 Task: Look for space in Ensley, United States from 10th July, 2023 to 15th July, 2023 for 7 adults in price range Rs.10000 to Rs.15000. Place can be entire place or shared room with 4 bedrooms having 7 beds and 4 bathrooms. Property type can be house, flat, guest house. Amenities needed are: wifi, TV, free parkinig on premises, gym, breakfast. Booking option can be shelf check-in. Required host language is English.
Action: Mouse moved to (316, 137)
Screenshot: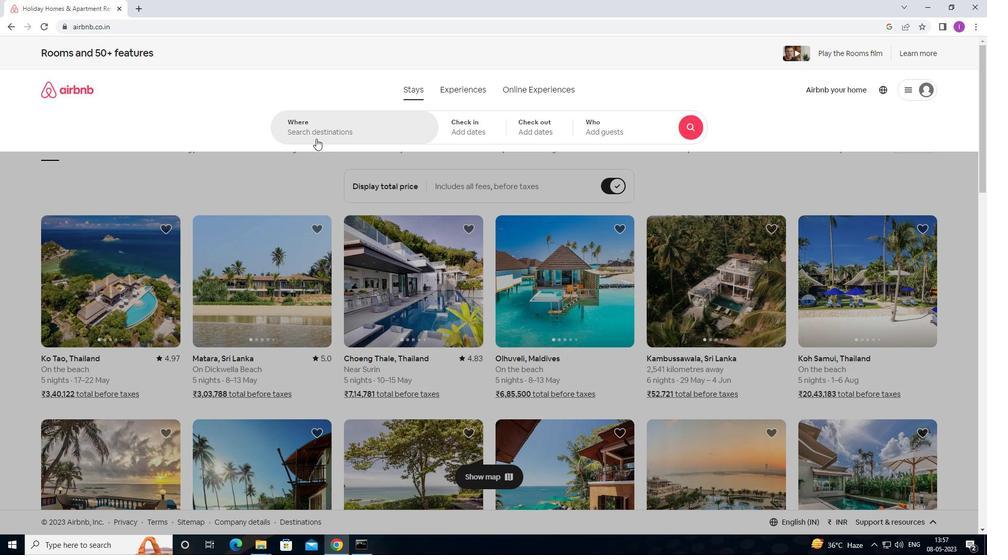 
Action: Mouse pressed left at (316, 137)
Screenshot: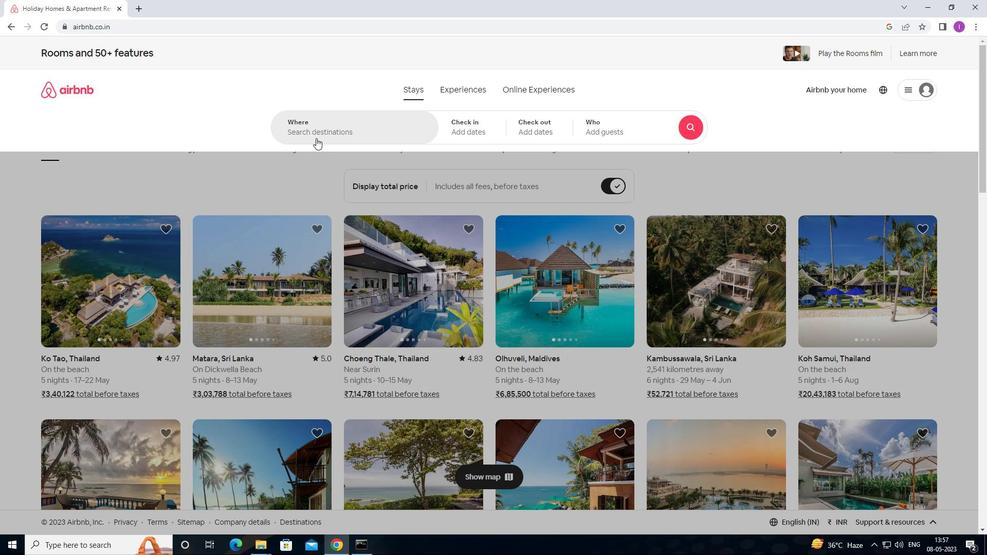 
Action: Mouse moved to (345, 120)
Screenshot: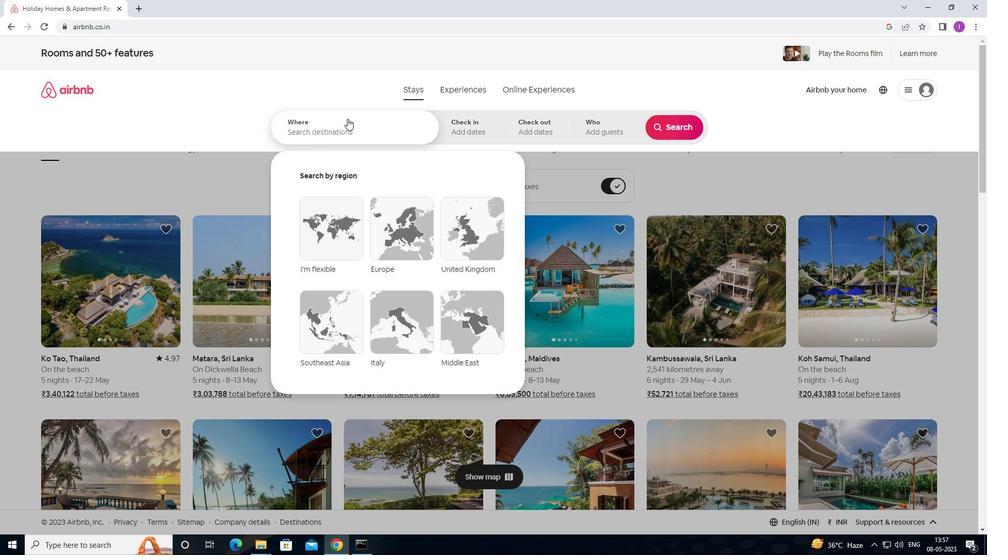 
Action: Mouse pressed left at (345, 120)
Screenshot: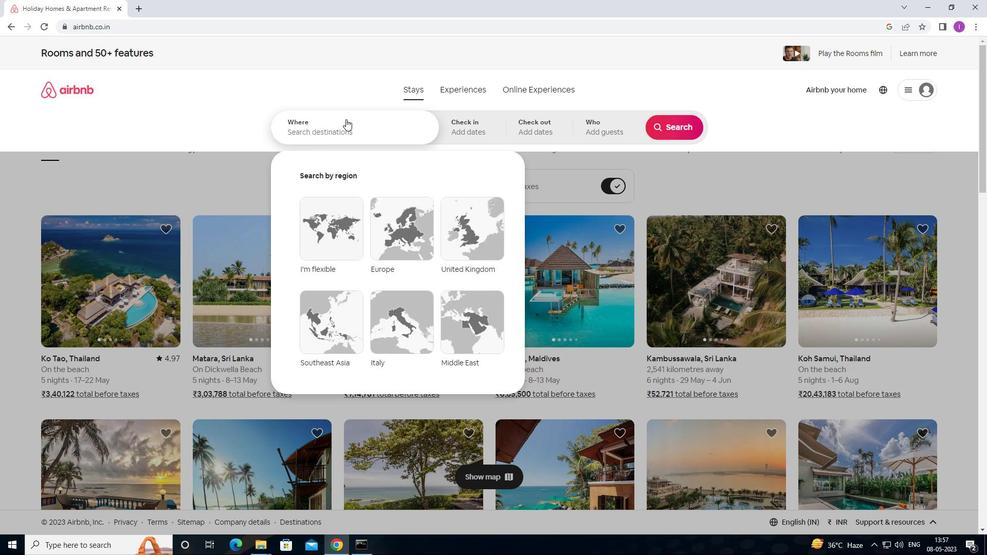 
Action: Key pressed <Key.shift>ENSLEY,UNITED<Key.space>STATES
Screenshot: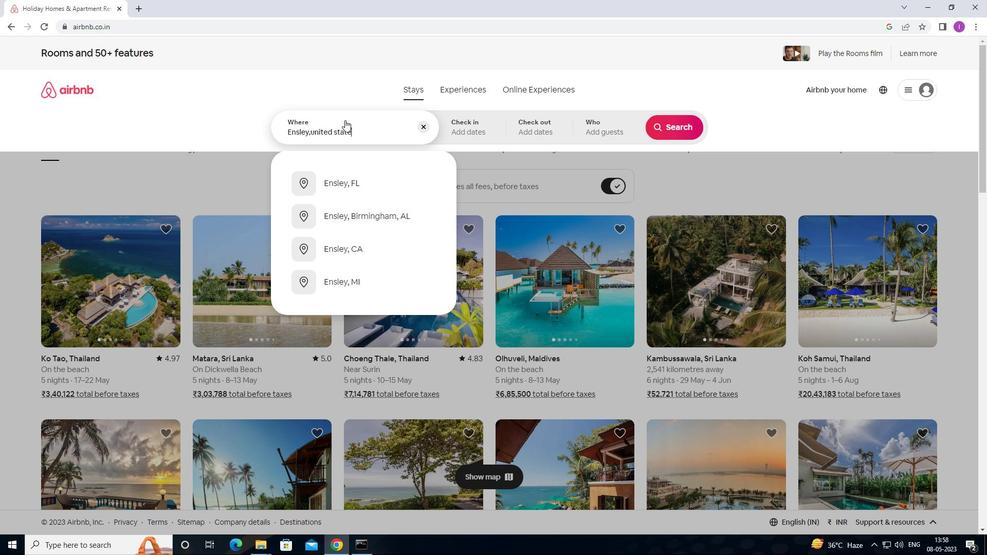 
Action: Mouse moved to (469, 126)
Screenshot: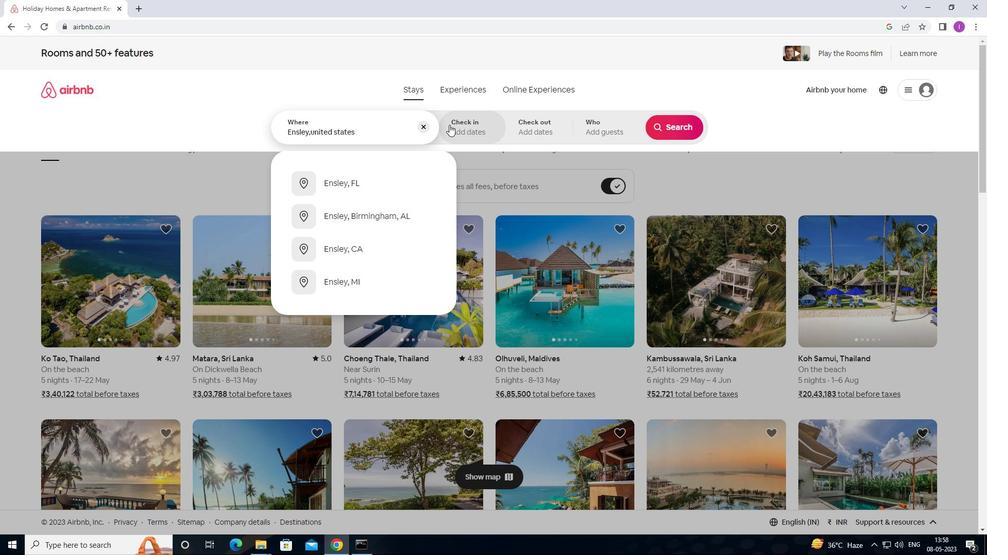 
Action: Mouse pressed left at (469, 126)
Screenshot: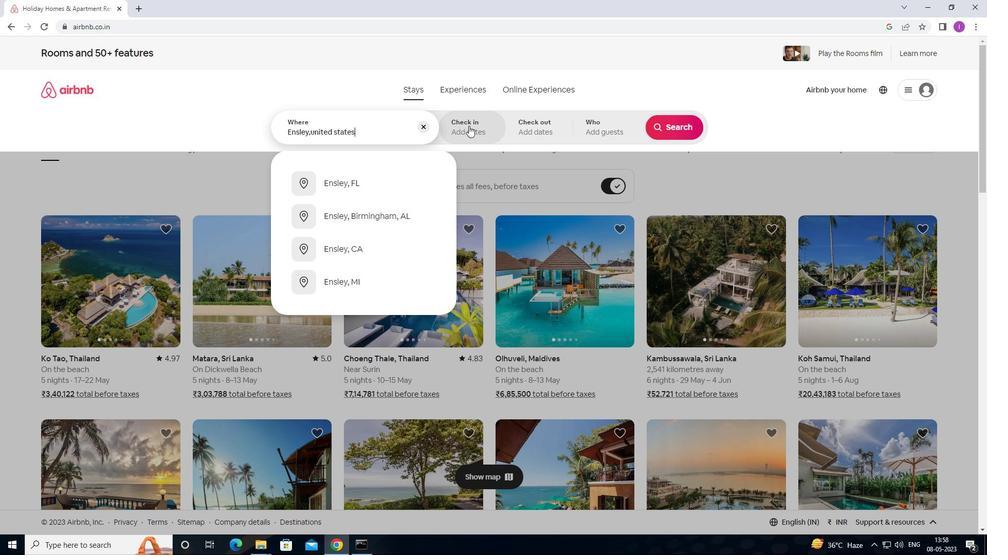 
Action: Mouse moved to (667, 272)
Screenshot: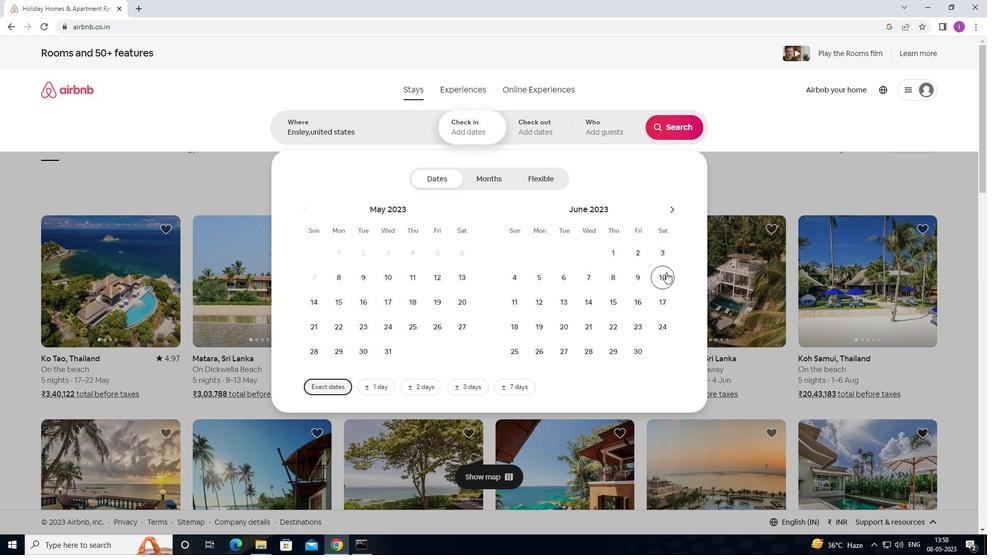 
Action: Mouse pressed left at (667, 272)
Screenshot: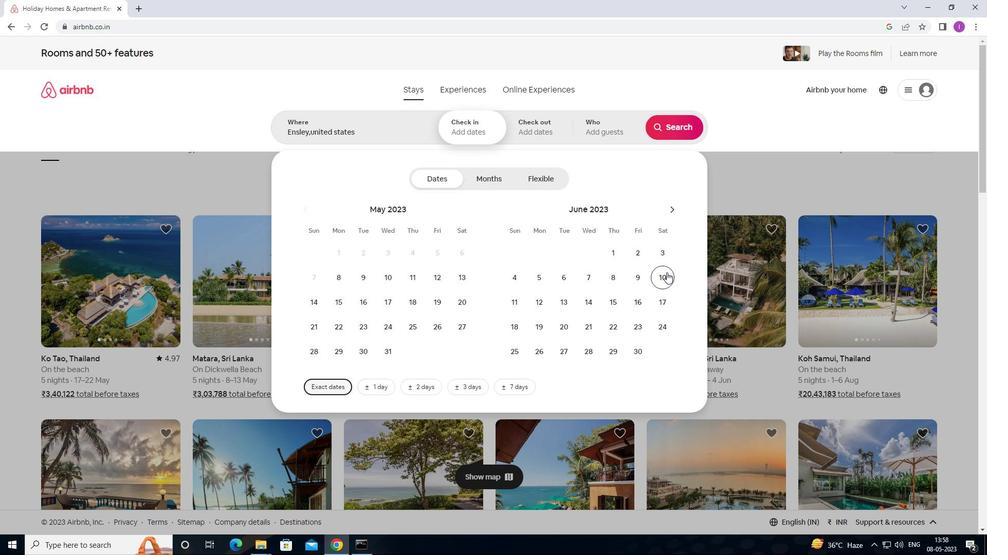 
Action: Mouse moved to (484, 128)
Screenshot: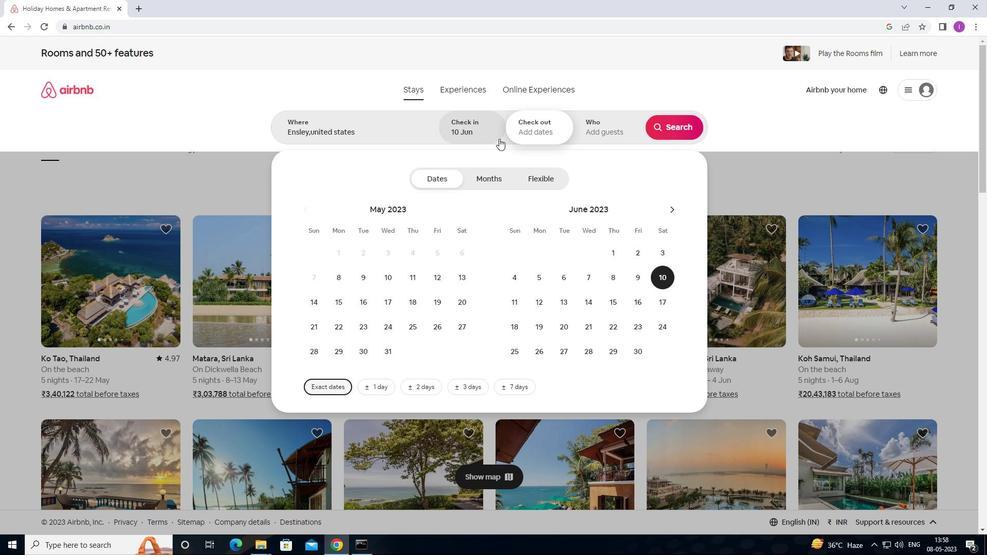 
Action: Mouse pressed left at (484, 128)
Screenshot: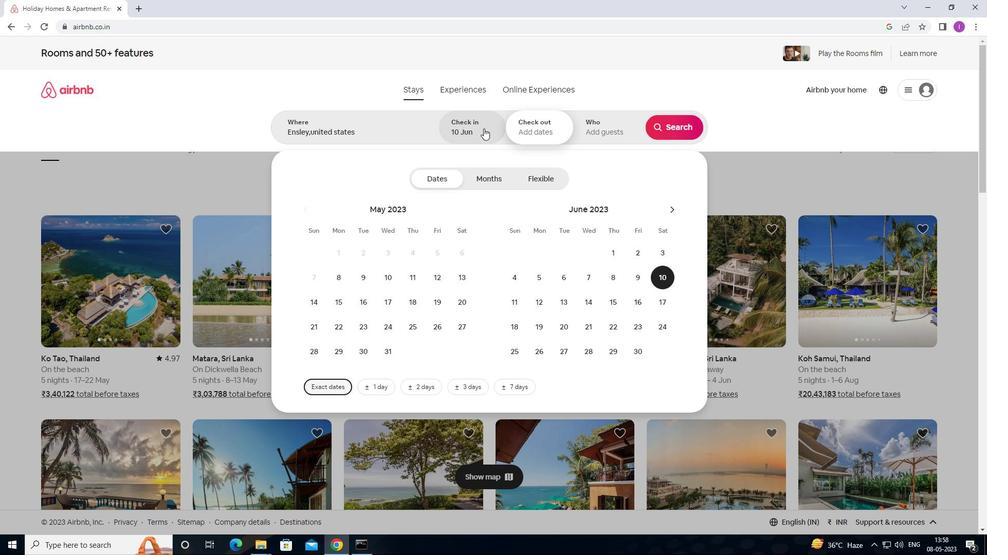 
Action: Mouse moved to (489, 126)
Screenshot: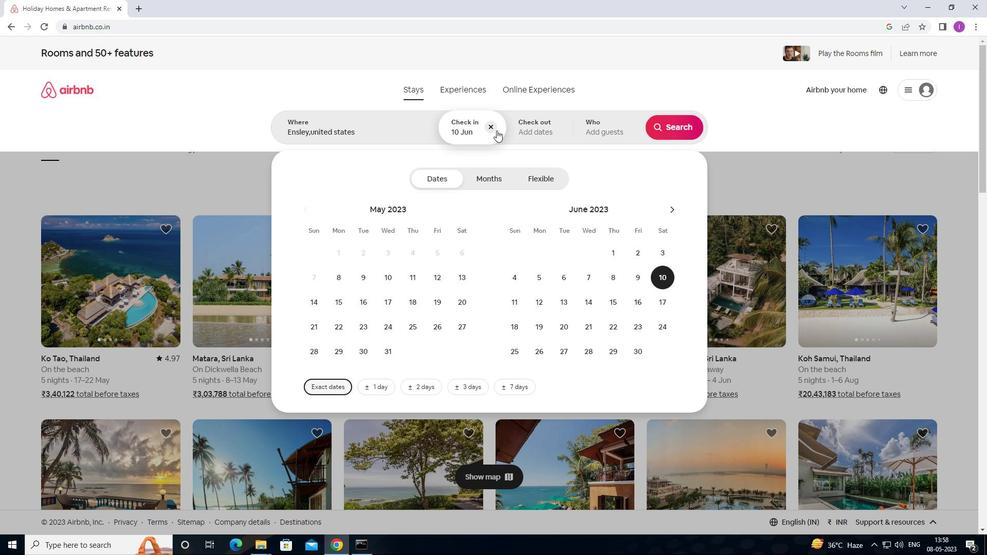 
Action: Mouse pressed left at (489, 126)
Screenshot: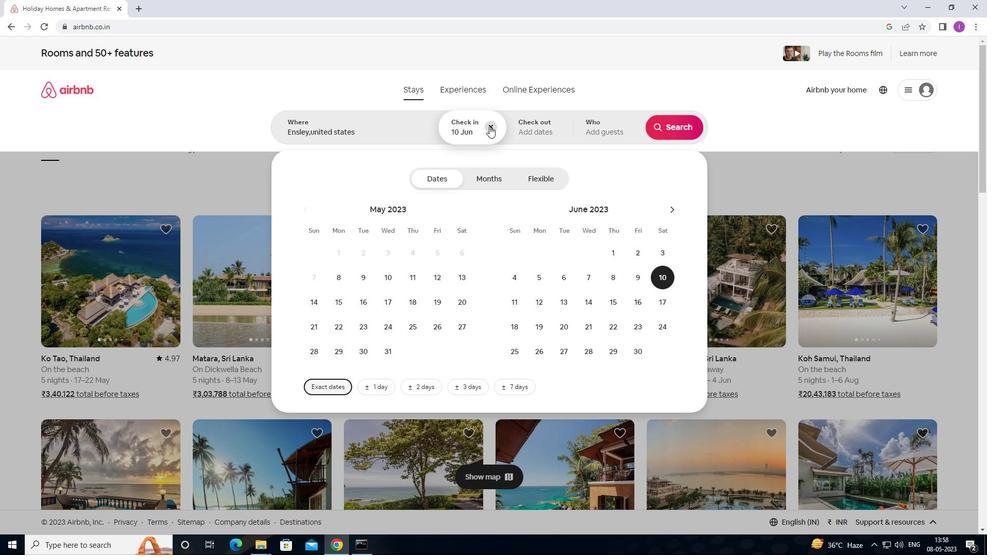 
Action: Mouse moved to (672, 210)
Screenshot: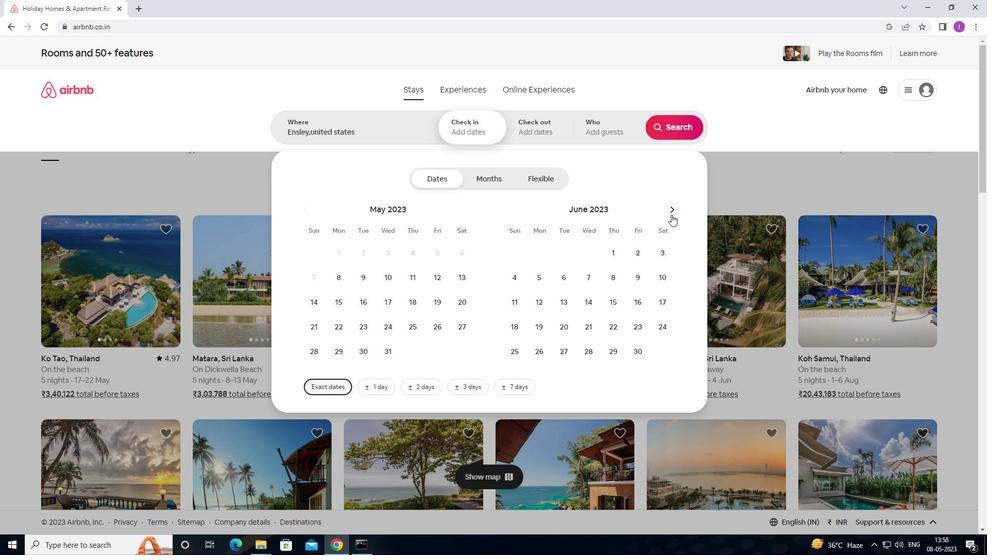 
Action: Mouse pressed left at (672, 210)
Screenshot: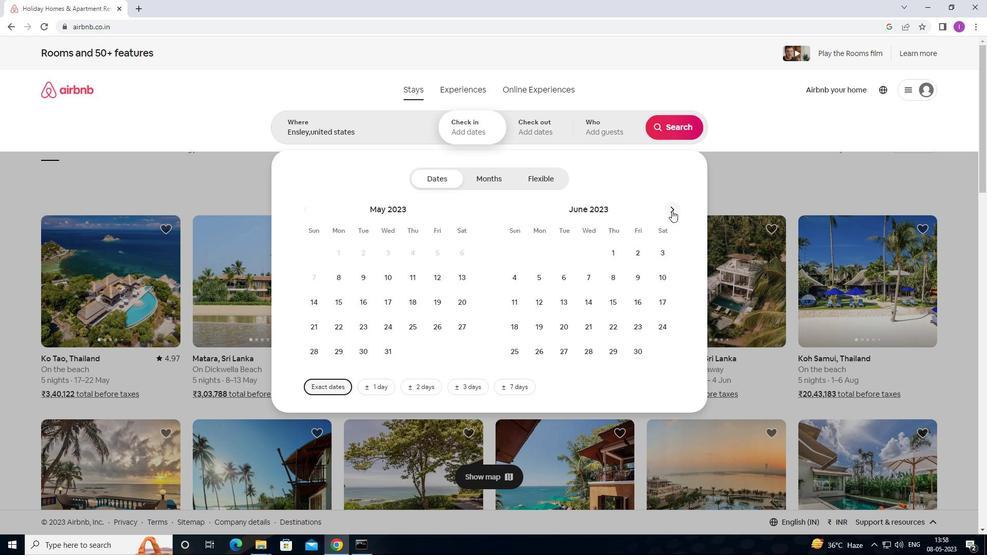 
Action: Mouse moved to (538, 305)
Screenshot: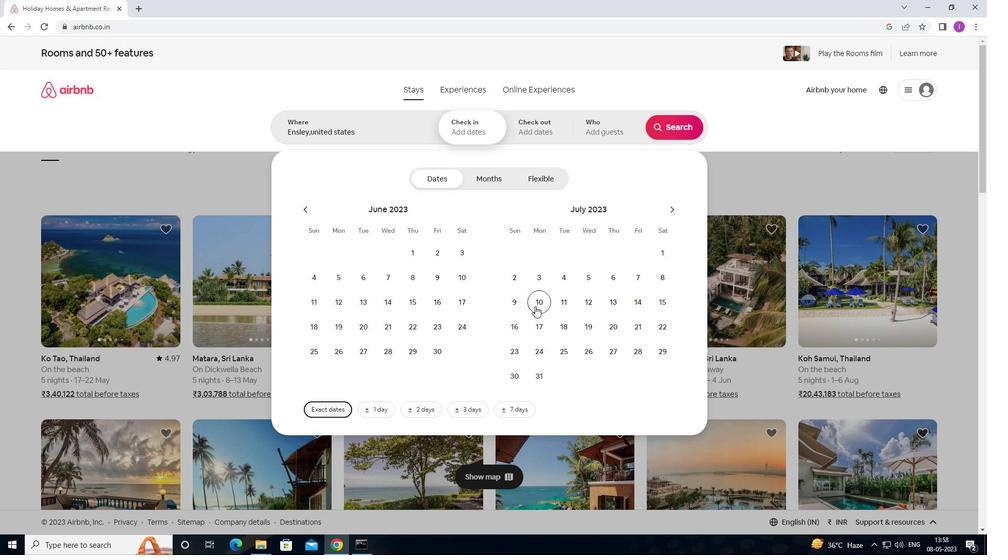 
Action: Mouse pressed left at (538, 305)
Screenshot: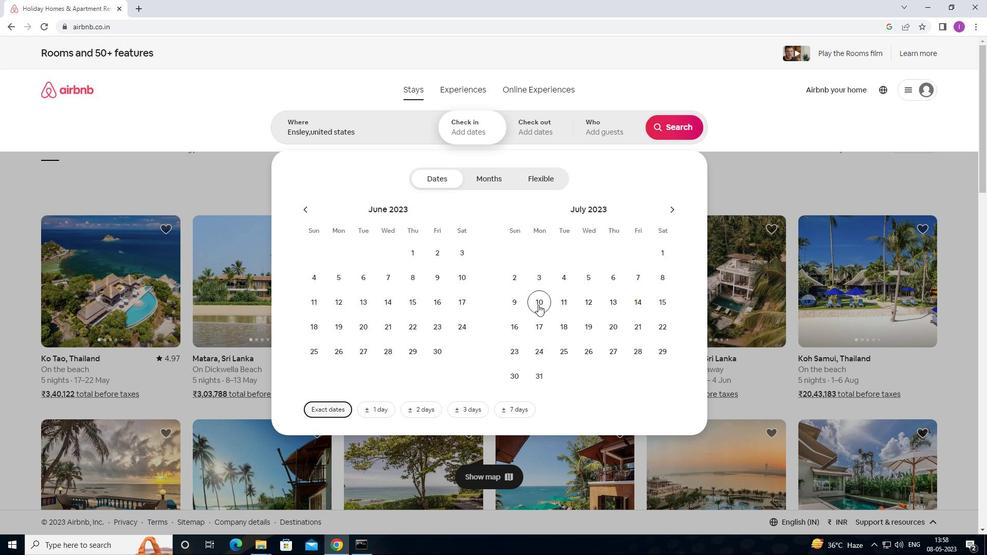 
Action: Mouse moved to (662, 302)
Screenshot: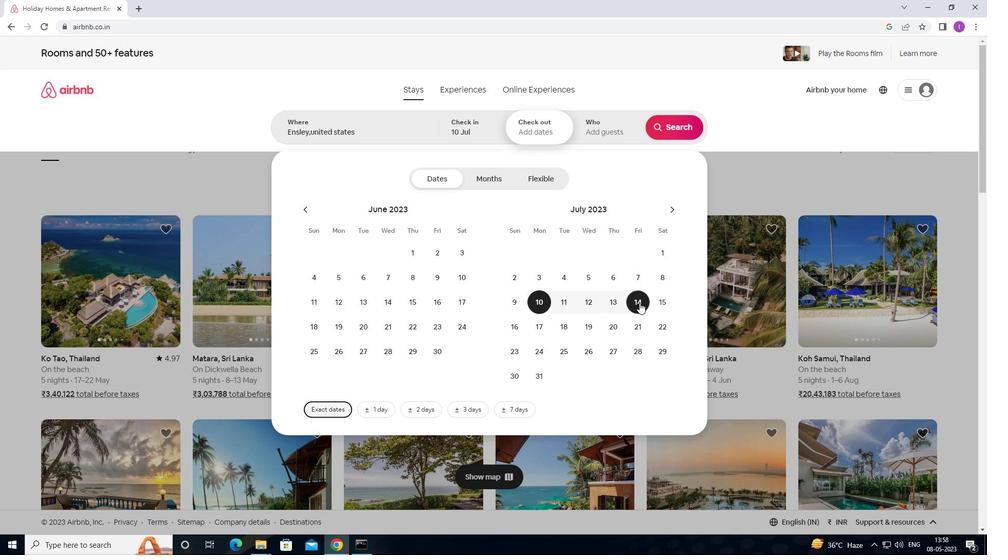 
Action: Mouse pressed left at (662, 302)
Screenshot: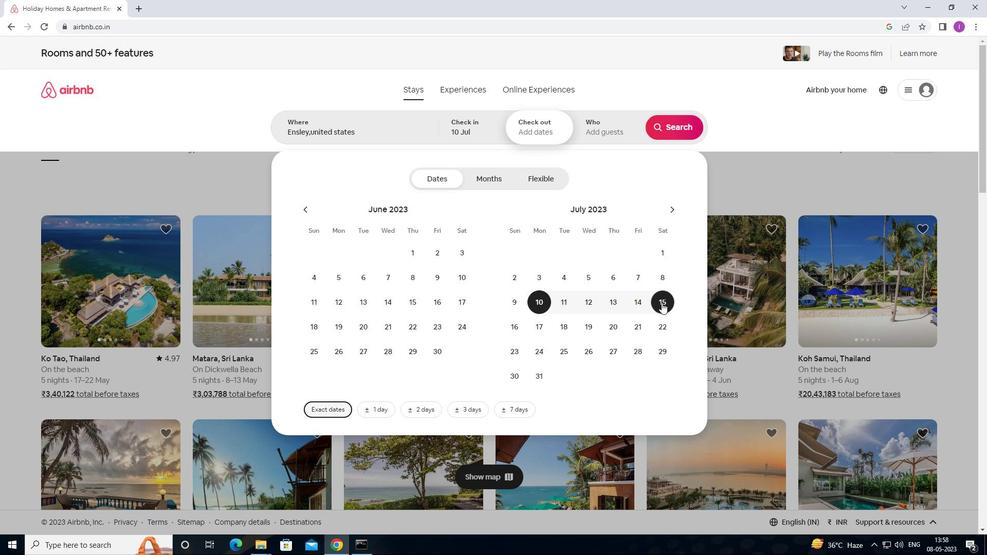 
Action: Mouse moved to (608, 121)
Screenshot: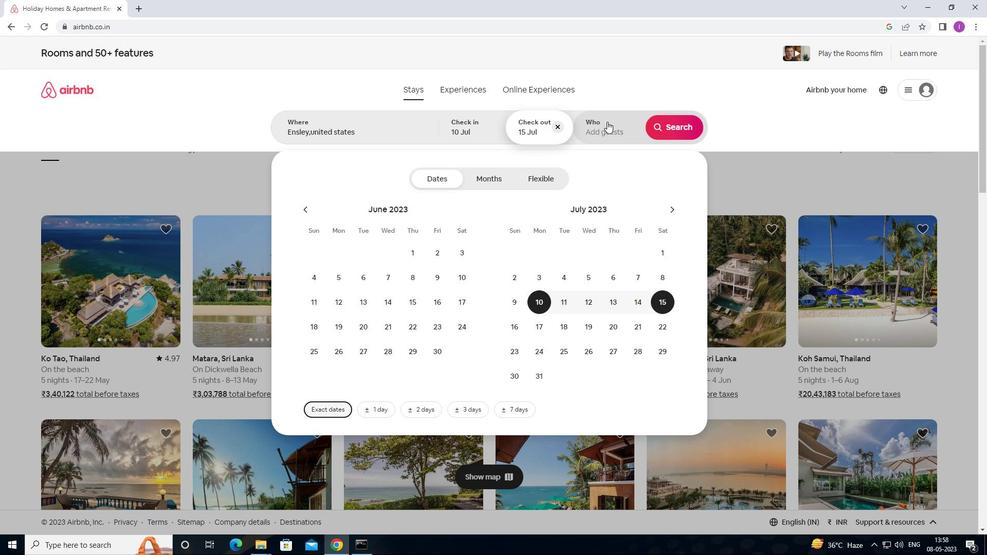 
Action: Mouse pressed left at (608, 121)
Screenshot: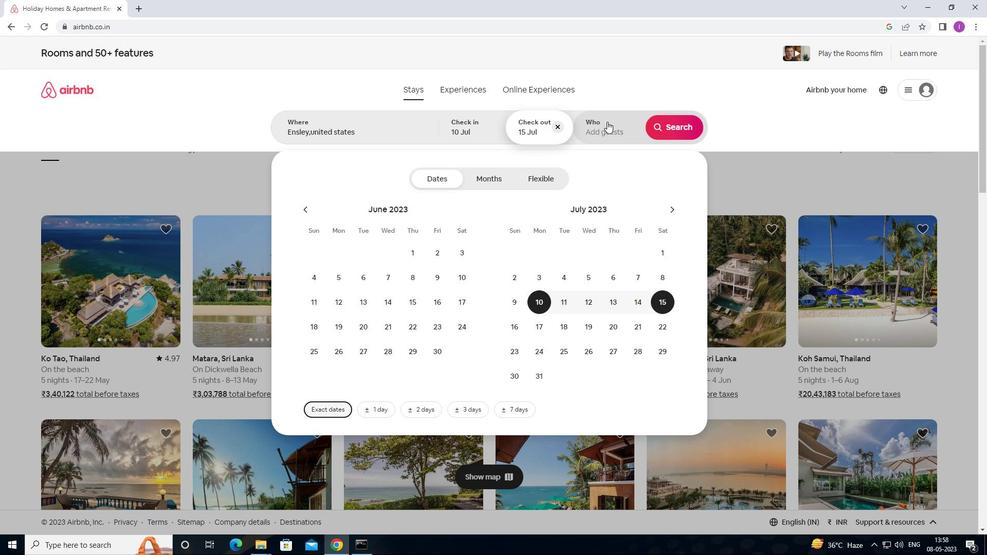 
Action: Mouse moved to (679, 182)
Screenshot: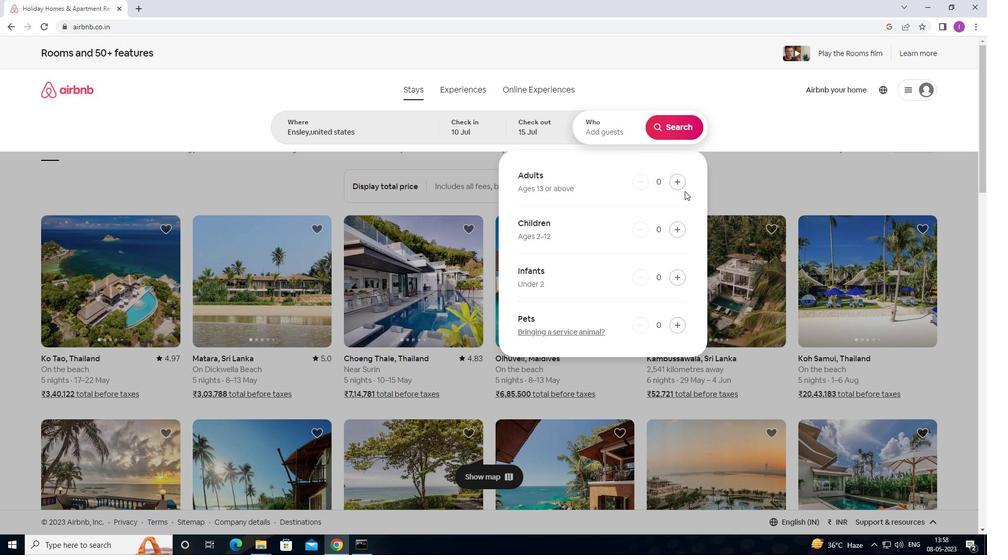
Action: Mouse pressed left at (679, 182)
Screenshot: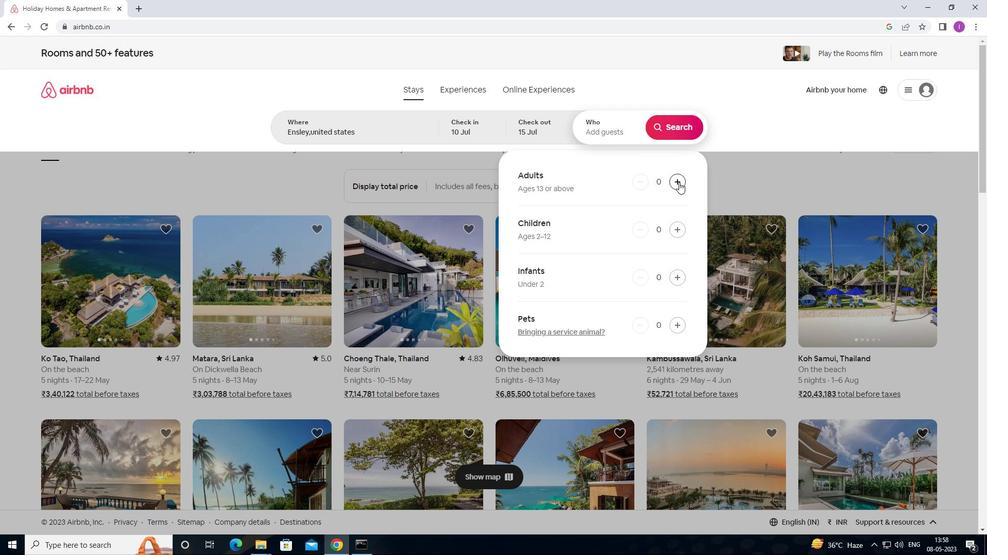 
Action: Mouse pressed left at (679, 182)
Screenshot: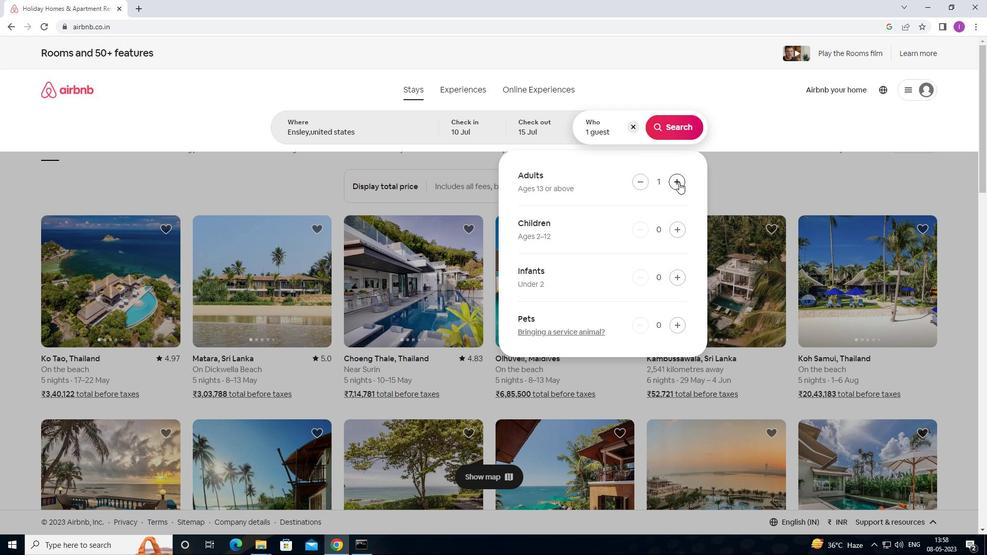 
Action: Mouse moved to (679, 182)
Screenshot: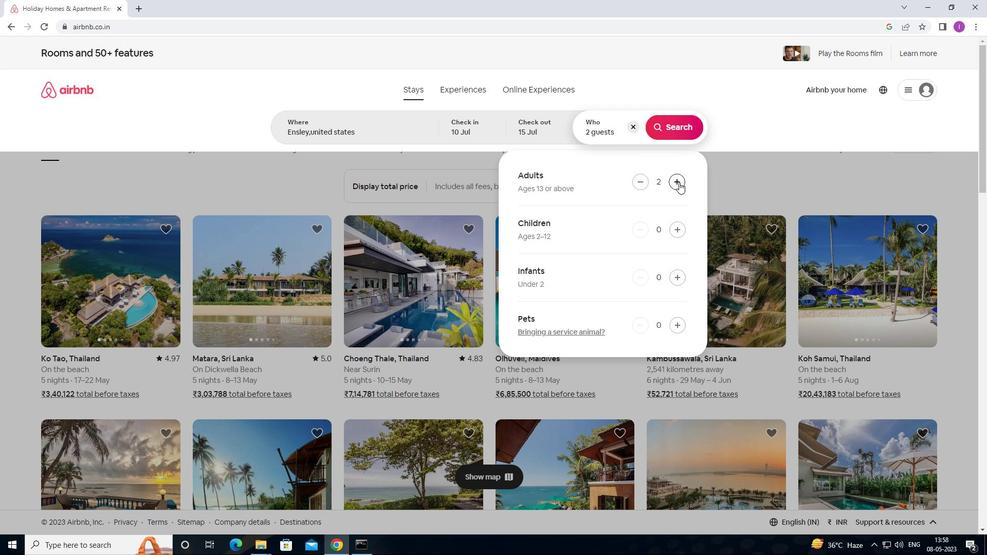 
Action: Mouse pressed left at (679, 182)
Screenshot: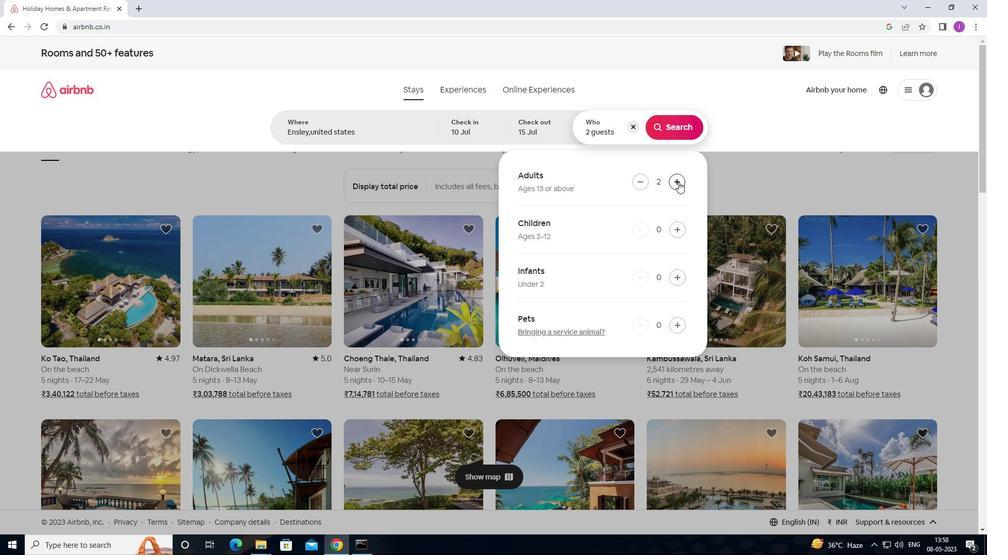 
Action: Mouse pressed left at (679, 182)
Screenshot: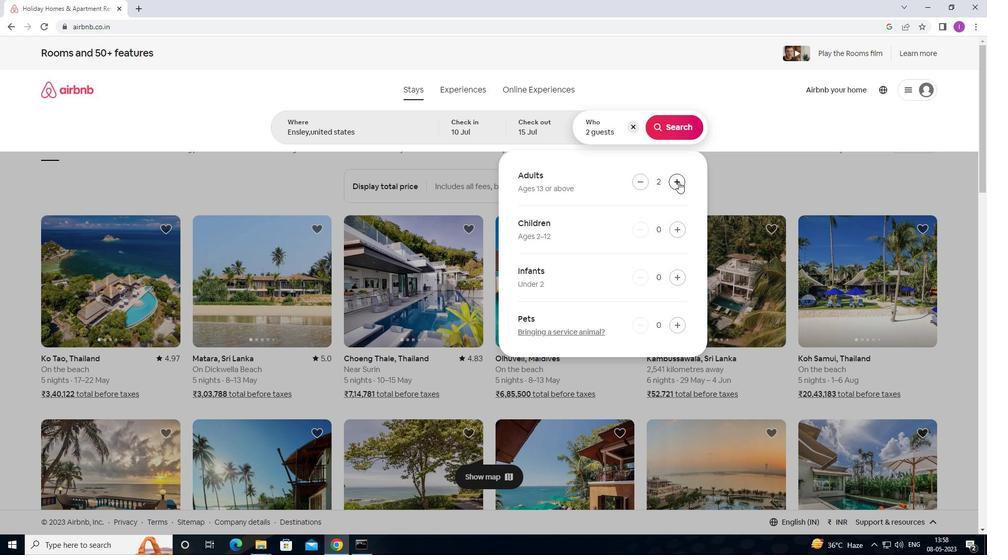 
Action: Mouse moved to (677, 182)
Screenshot: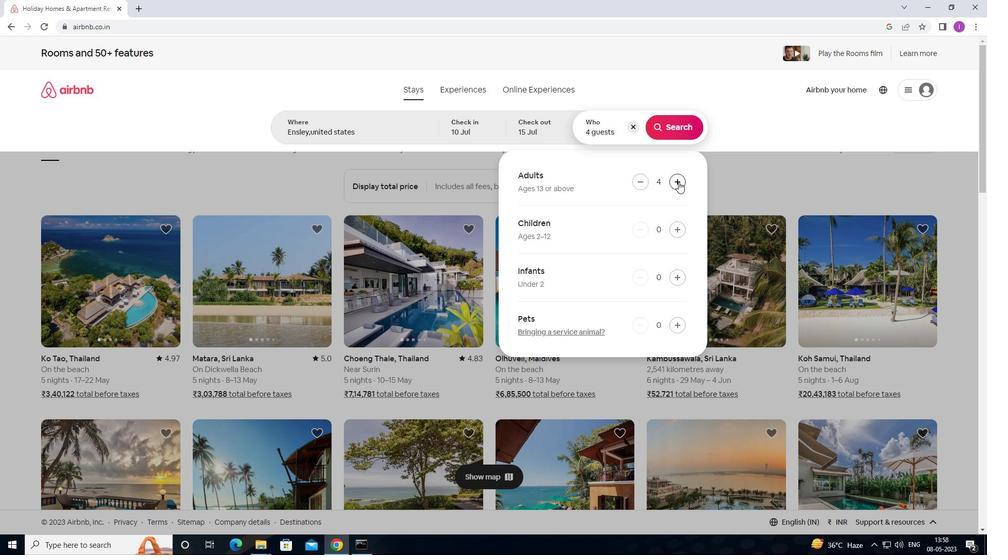 
Action: Mouse pressed left at (677, 182)
Screenshot: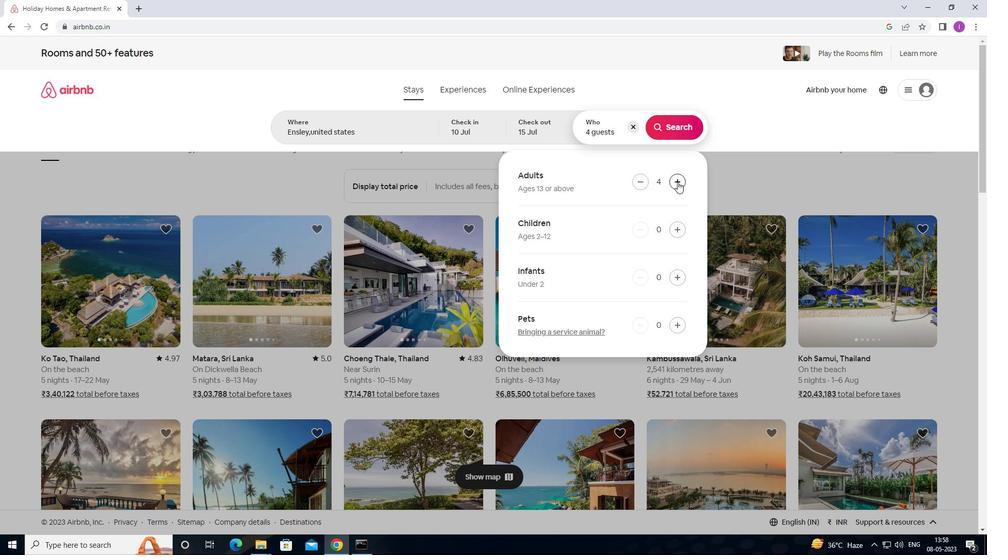 
Action: Mouse pressed left at (677, 182)
Screenshot: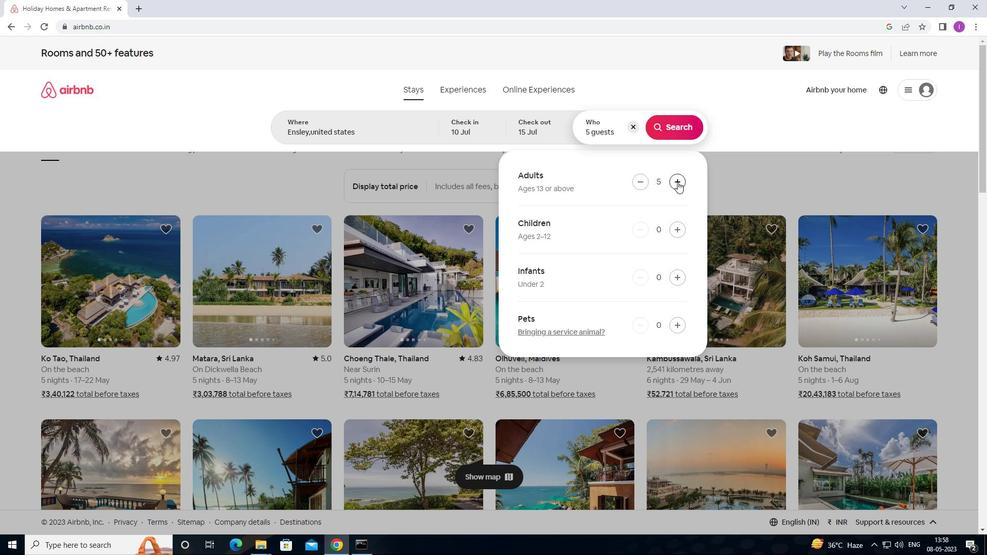 
Action: Mouse pressed left at (677, 182)
Screenshot: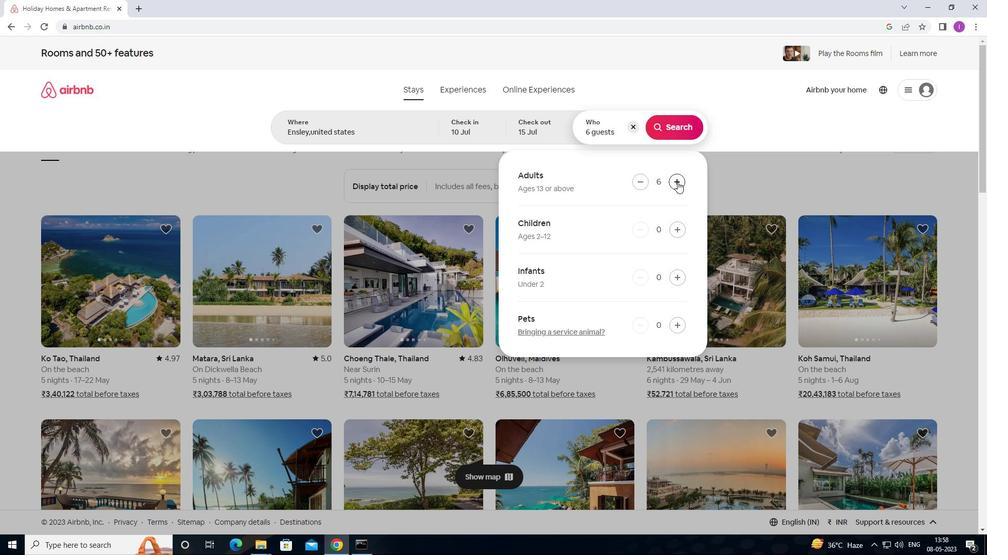 
Action: Mouse moved to (675, 117)
Screenshot: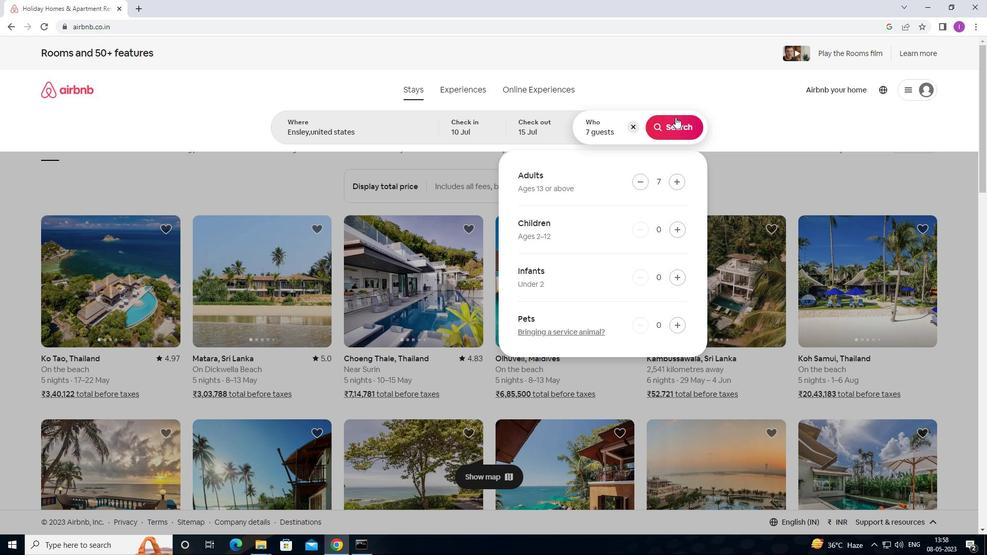 
Action: Mouse pressed left at (675, 117)
Screenshot: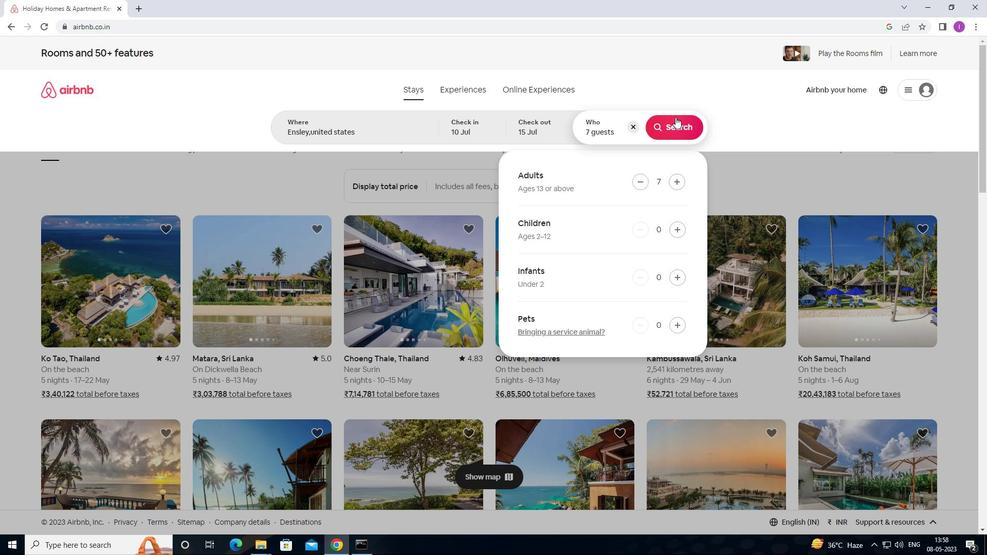 
Action: Mouse moved to (941, 95)
Screenshot: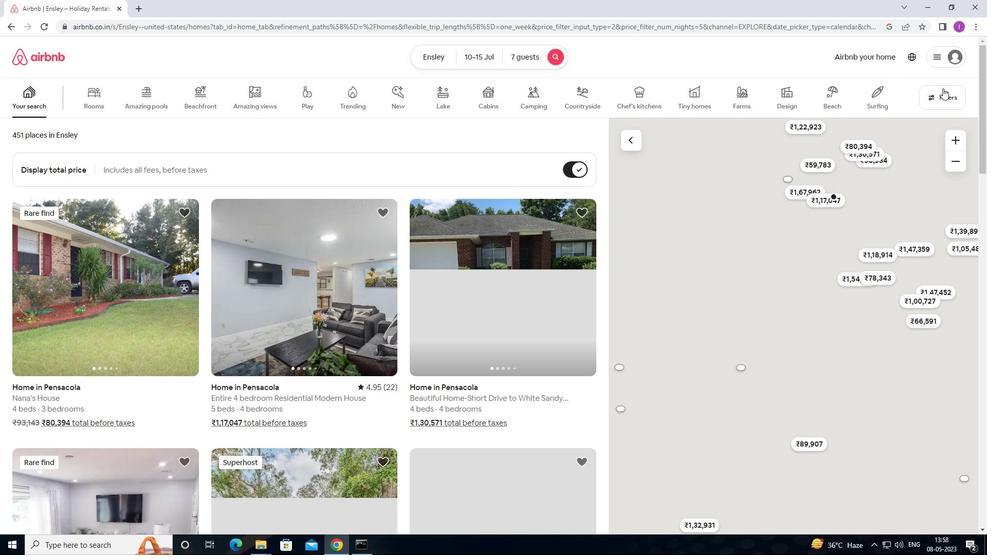 
Action: Mouse pressed left at (941, 95)
Screenshot: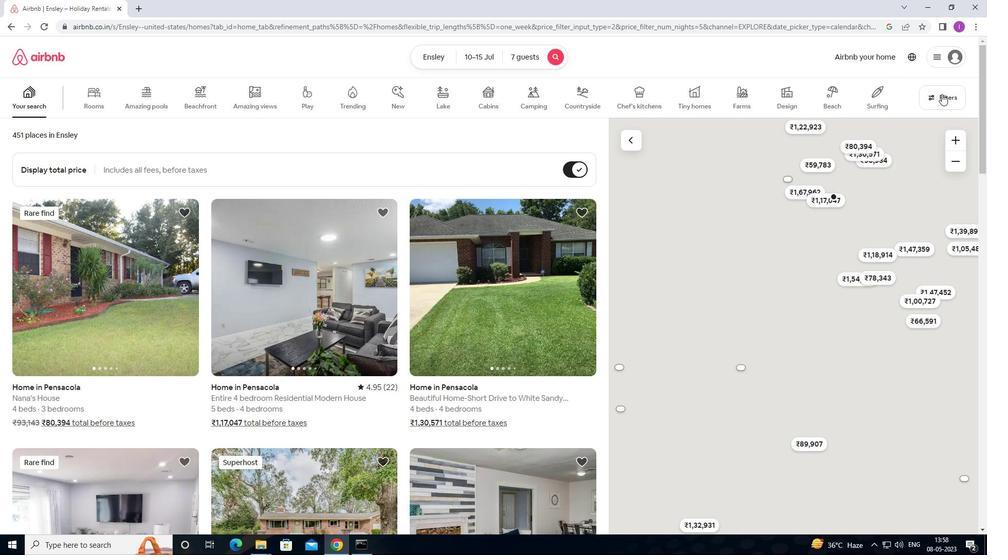 
Action: Mouse moved to (359, 353)
Screenshot: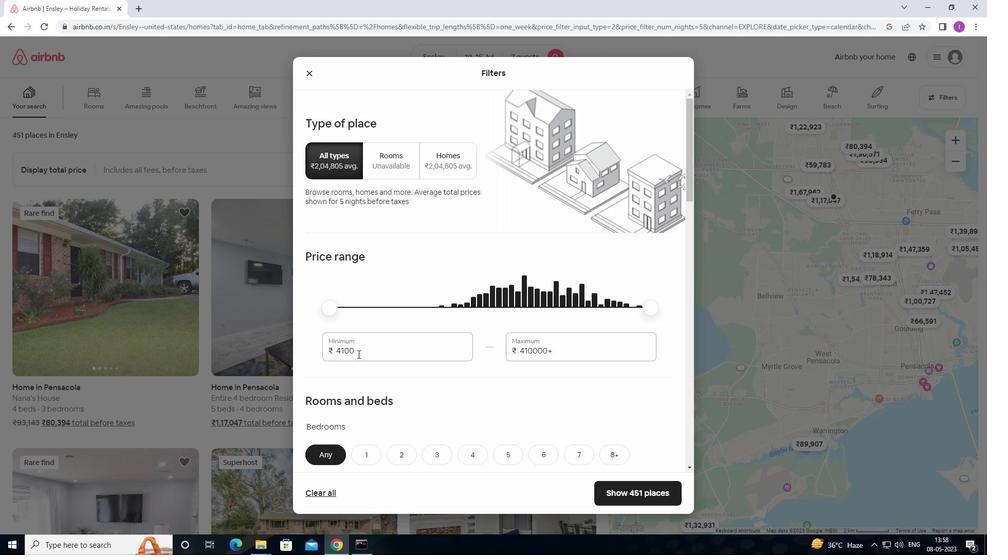 
Action: Mouse pressed left at (359, 353)
Screenshot: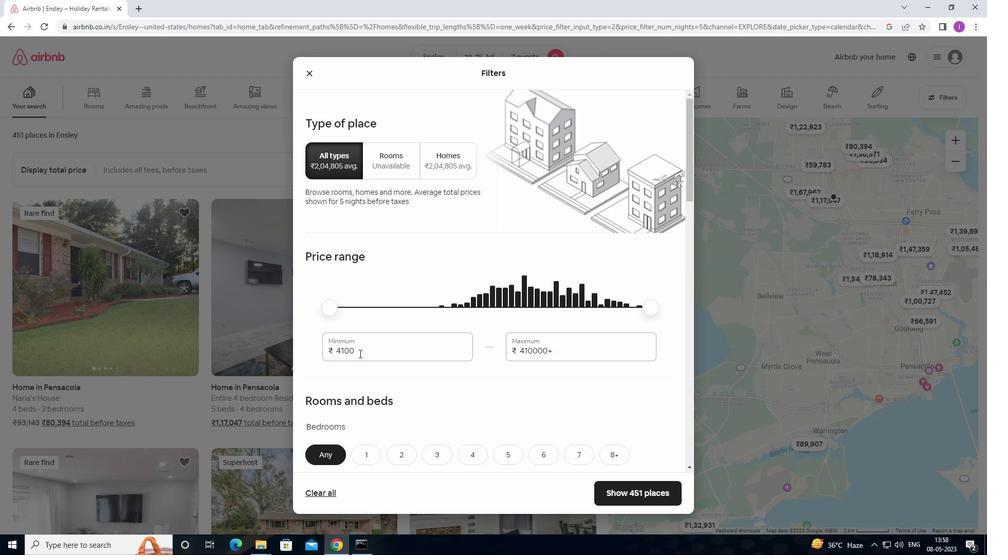 
Action: Mouse moved to (571, 247)
Screenshot: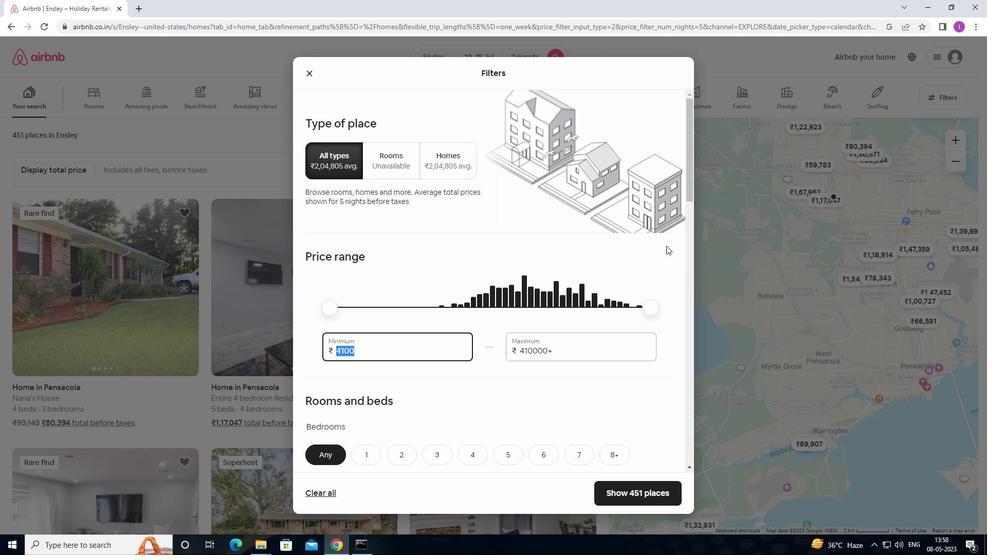 
Action: Key pressed 10000
Screenshot: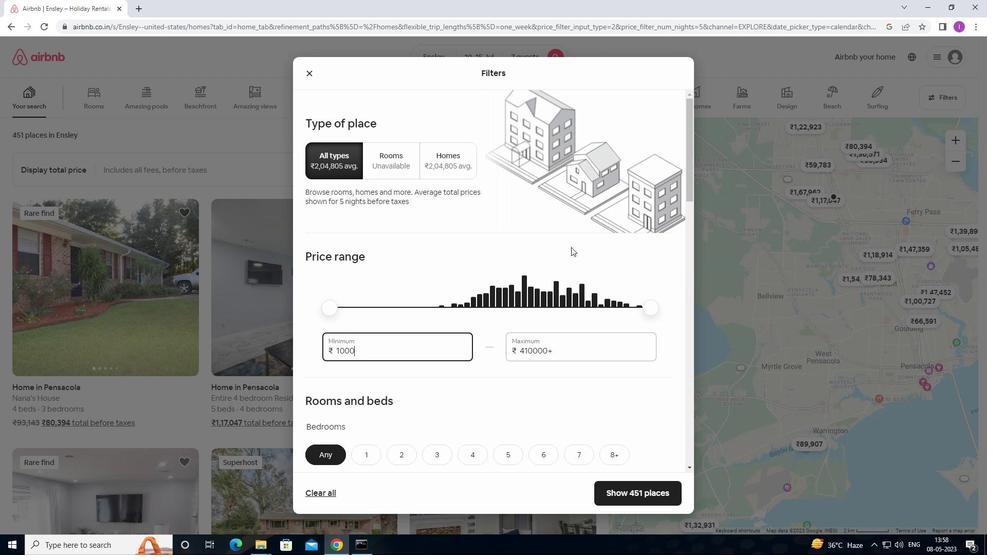 
Action: Mouse moved to (563, 352)
Screenshot: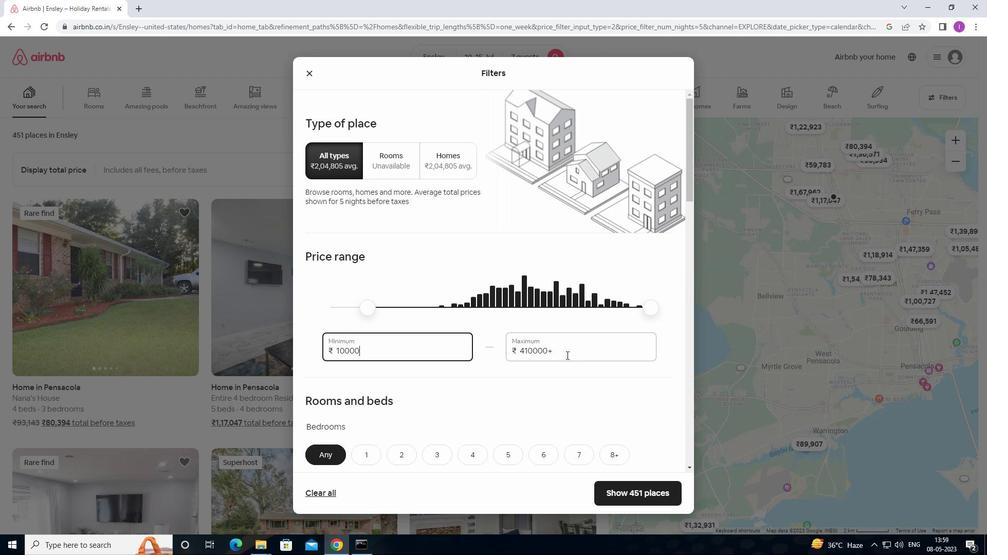 
Action: Mouse pressed left at (563, 352)
Screenshot: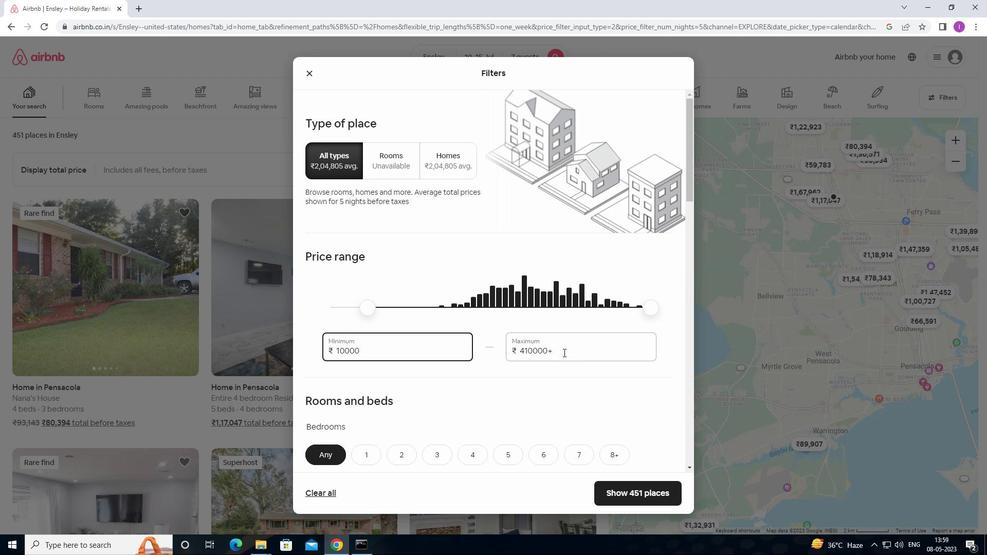 
Action: Mouse moved to (976, 226)
Screenshot: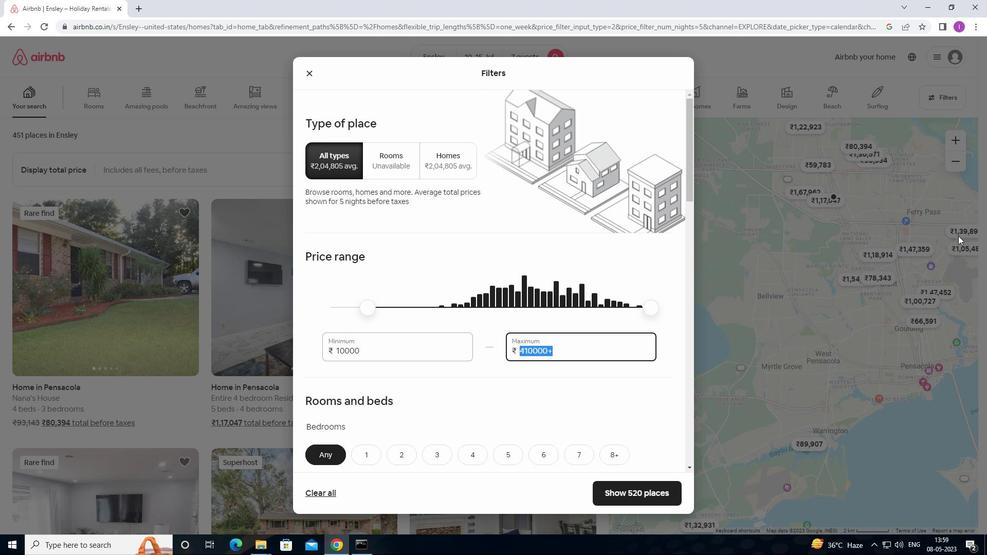 
Action: Key pressed 15000
Screenshot: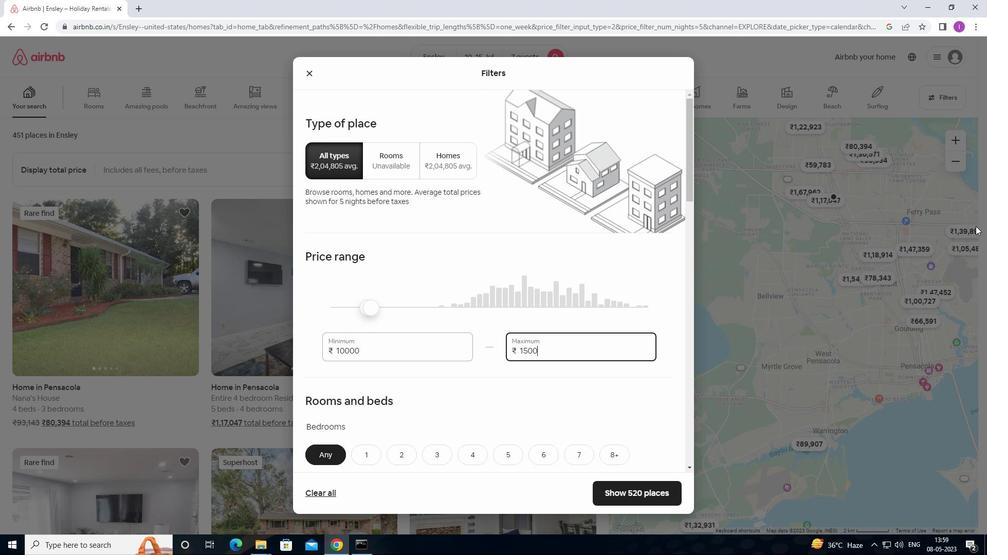 
Action: Mouse moved to (983, 219)
Screenshot: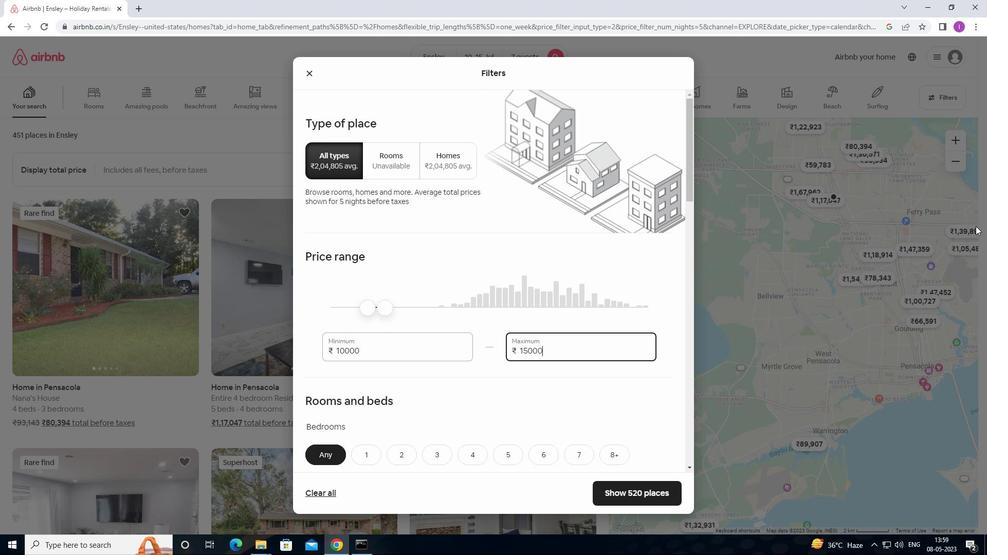 
Action: Mouse scrolled (983, 219) with delta (0, 0)
Screenshot: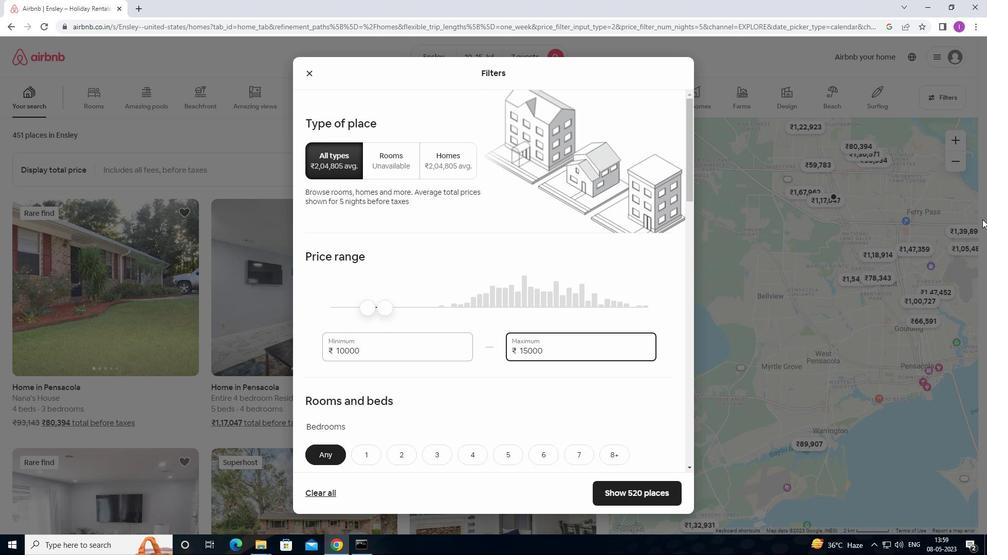 
Action: Mouse moved to (983, 219)
Screenshot: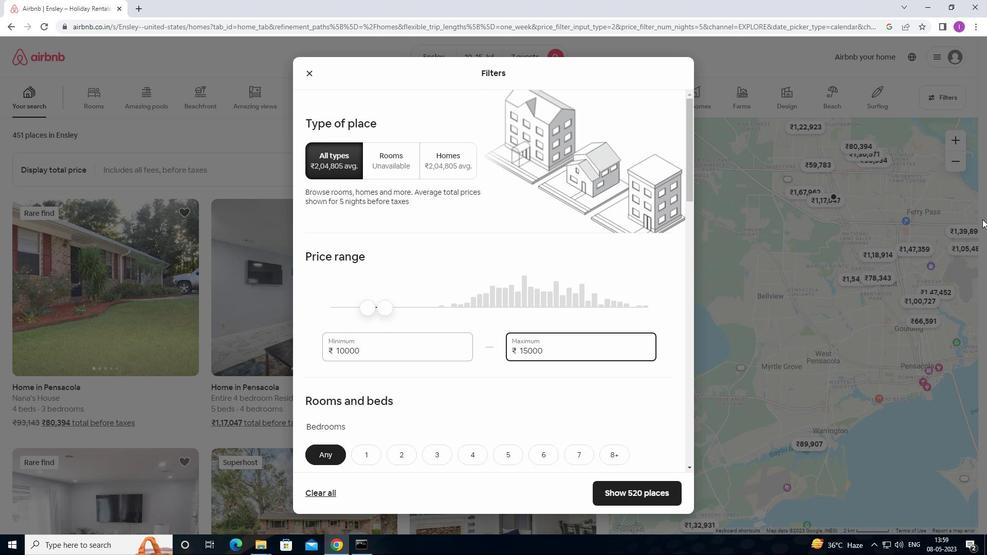 
Action: Mouse scrolled (983, 218) with delta (0, 0)
Screenshot: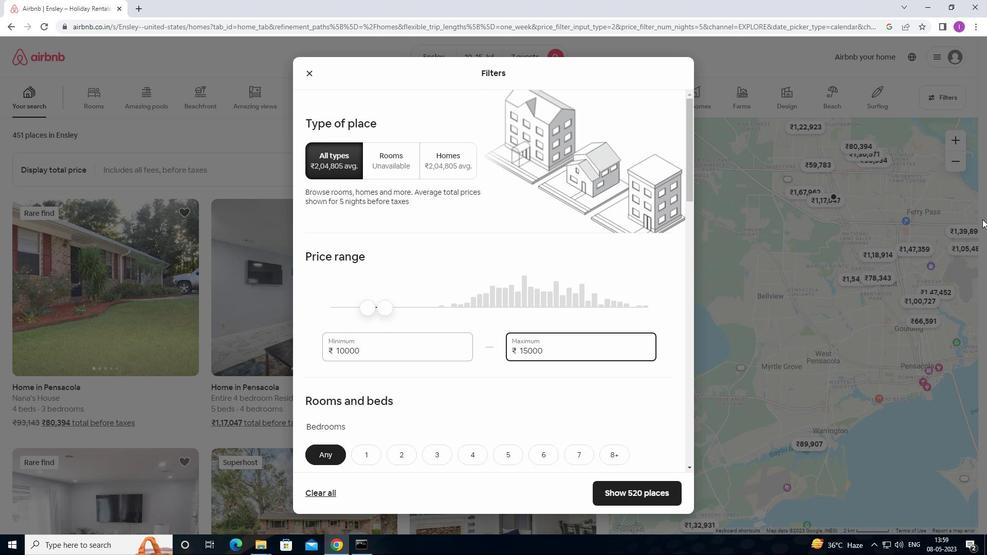 
Action: Mouse scrolled (983, 218) with delta (0, 0)
Screenshot: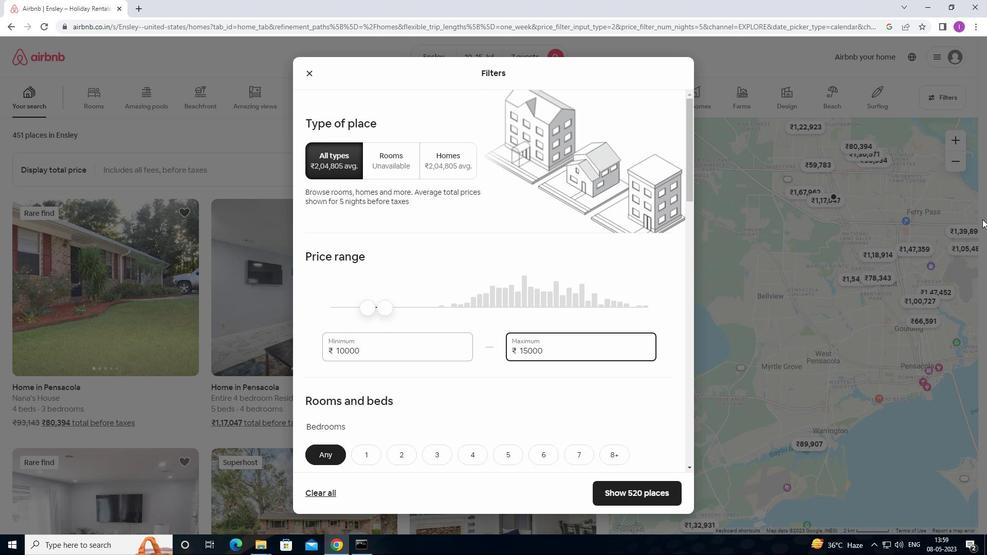 
Action: Mouse moved to (682, 256)
Screenshot: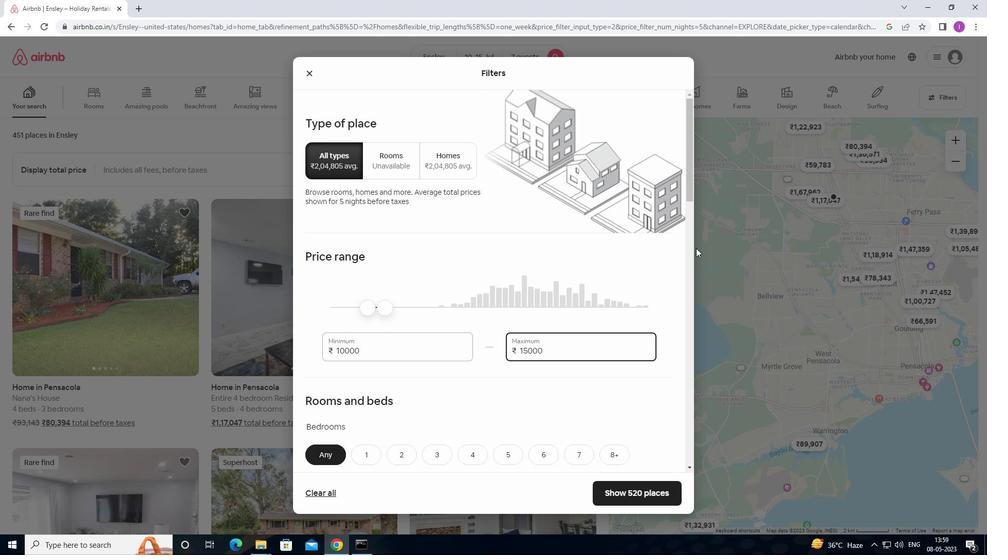 
Action: Mouse scrolled (682, 256) with delta (0, 0)
Screenshot: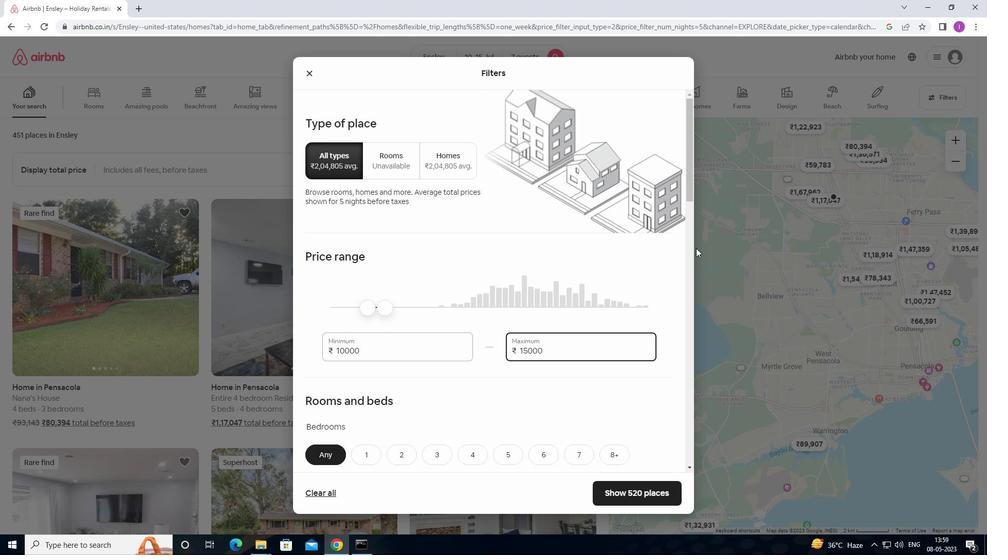 
Action: Mouse moved to (674, 260)
Screenshot: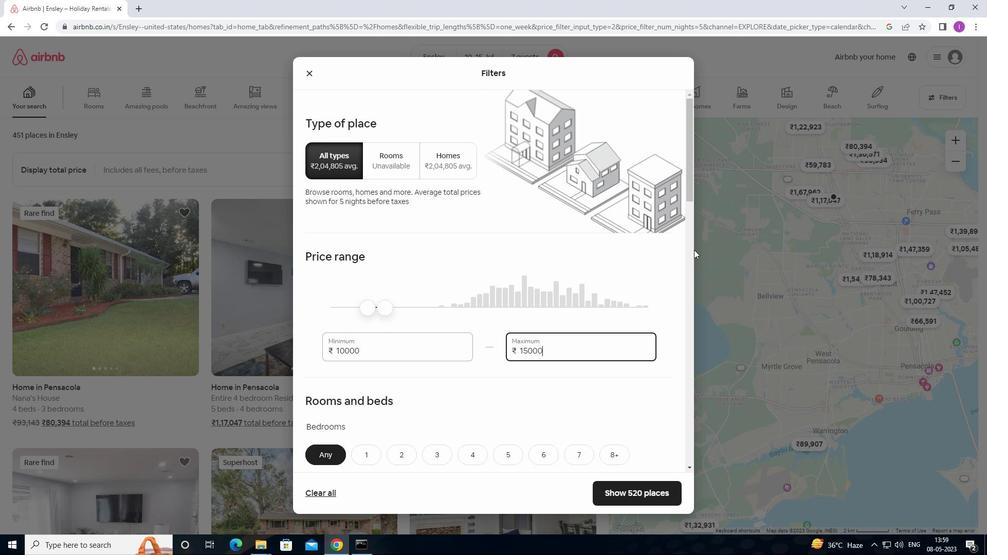 
Action: Mouse scrolled (674, 260) with delta (0, 0)
Screenshot: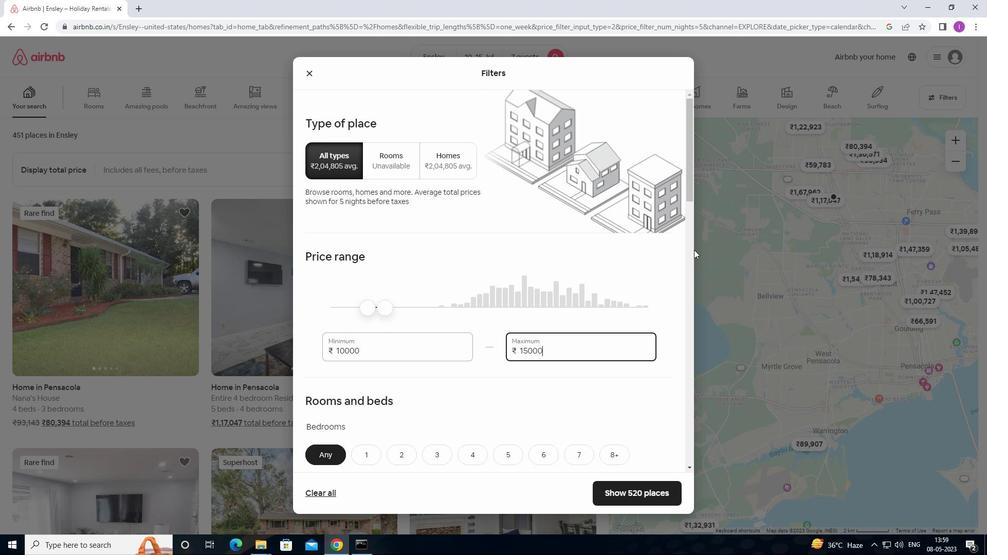 
Action: Mouse moved to (652, 269)
Screenshot: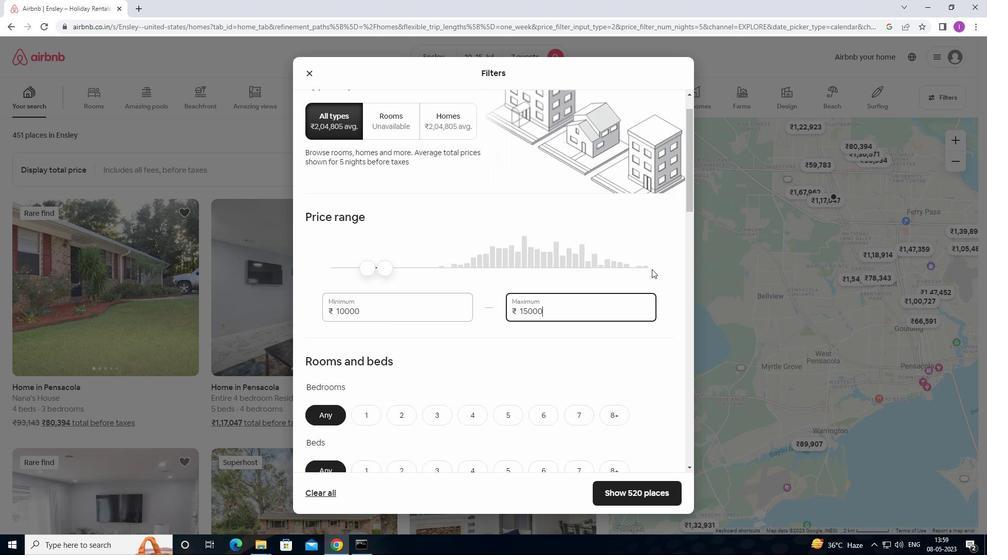 
Action: Mouse scrolled (652, 268) with delta (0, 0)
Screenshot: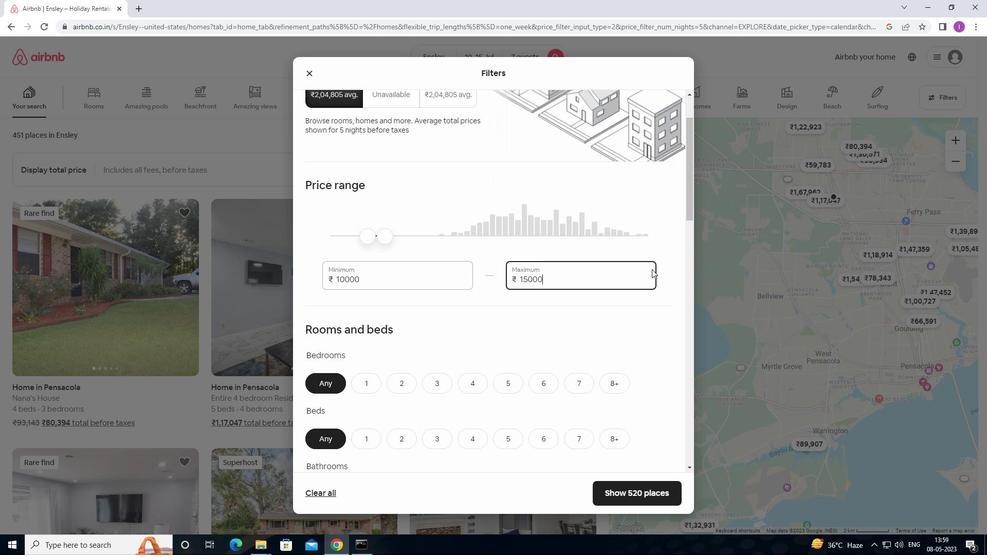 
Action: Mouse scrolled (652, 268) with delta (0, 0)
Screenshot: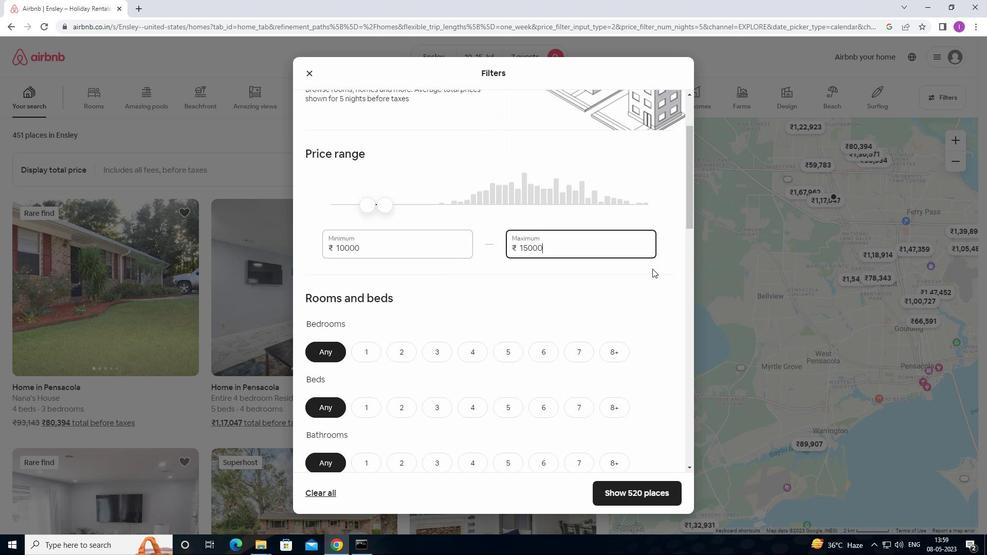 
Action: Mouse scrolled (652, 268) with delta (0, 0)
Screenshot: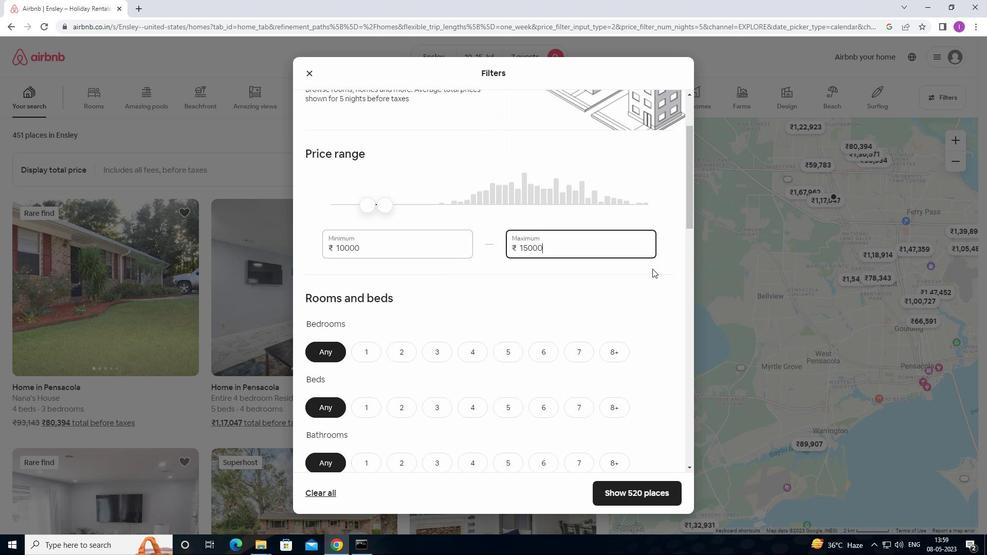 
Action: Mouse moved to (471, 200)
Screenshot: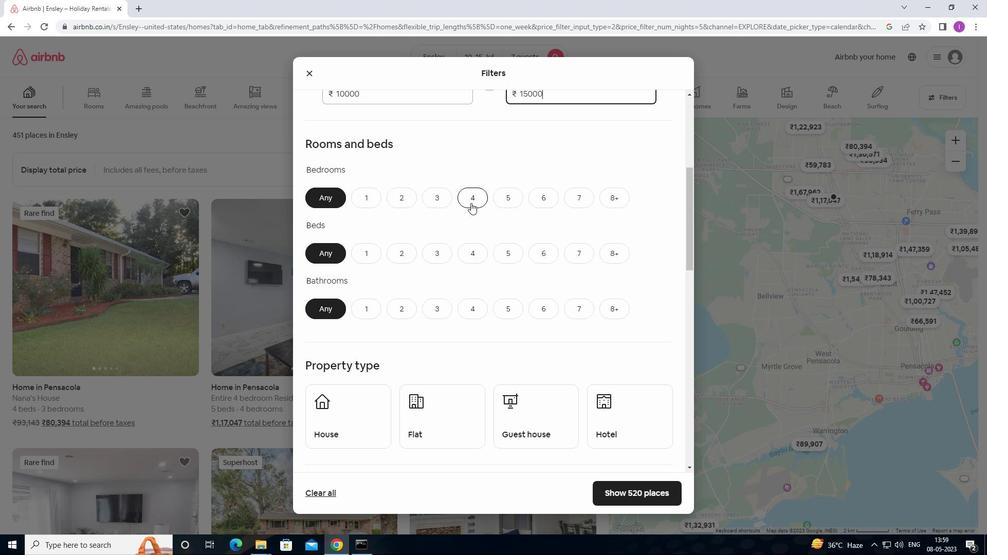 
Action: Mouse pressed left at (471, 200)
Screenshot: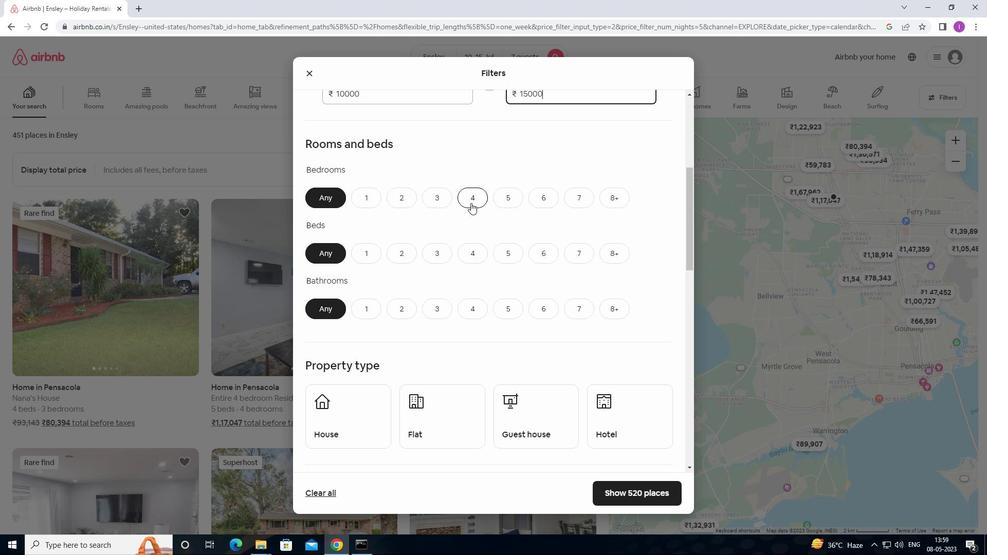 
Action: Mouse moved to (582, 259)
Screenshot: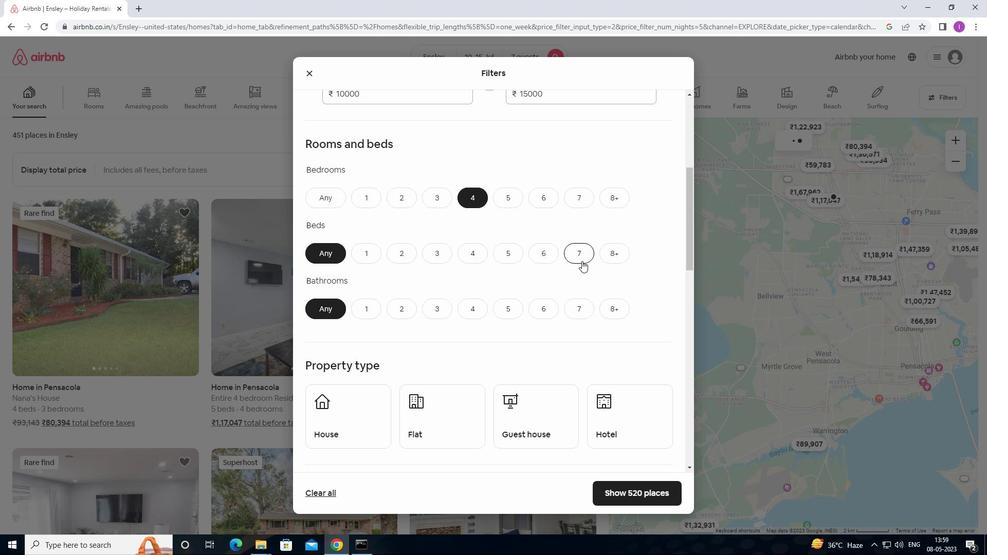 
Action: Mouse pressed left at (582, 259)
Screenshot: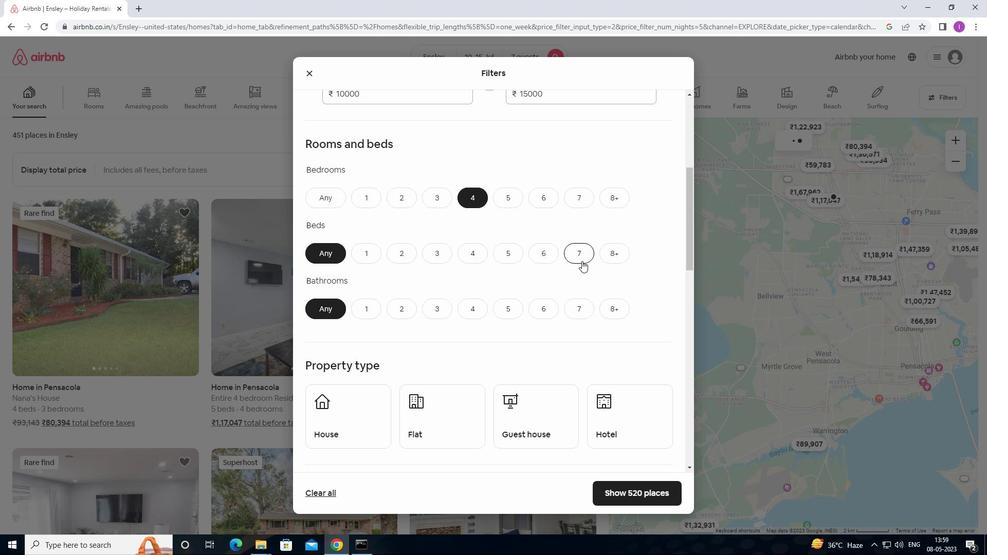 
Action: Mouse moved to (479, 310)
Screenshot: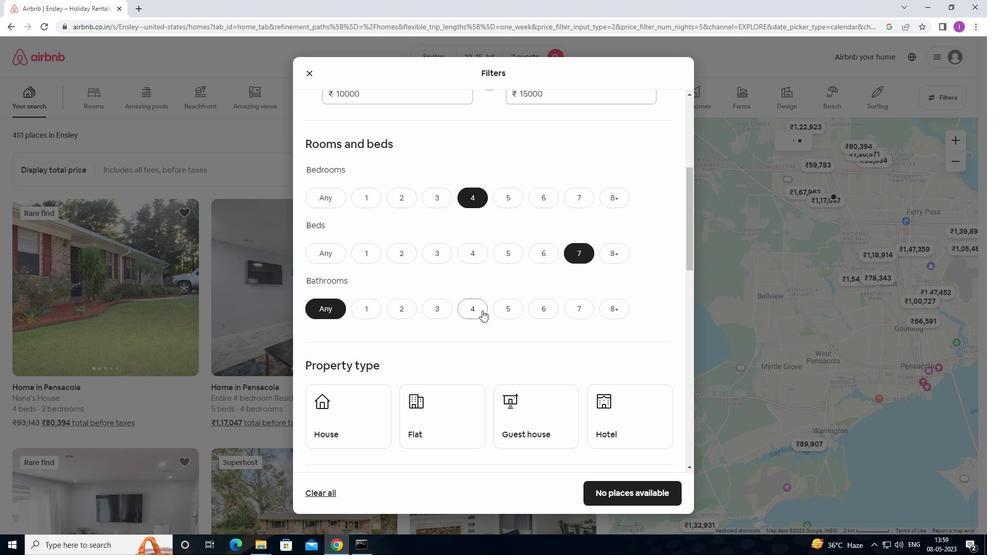 
Action: Mouse pressed left at (479, 310)
Screenshot: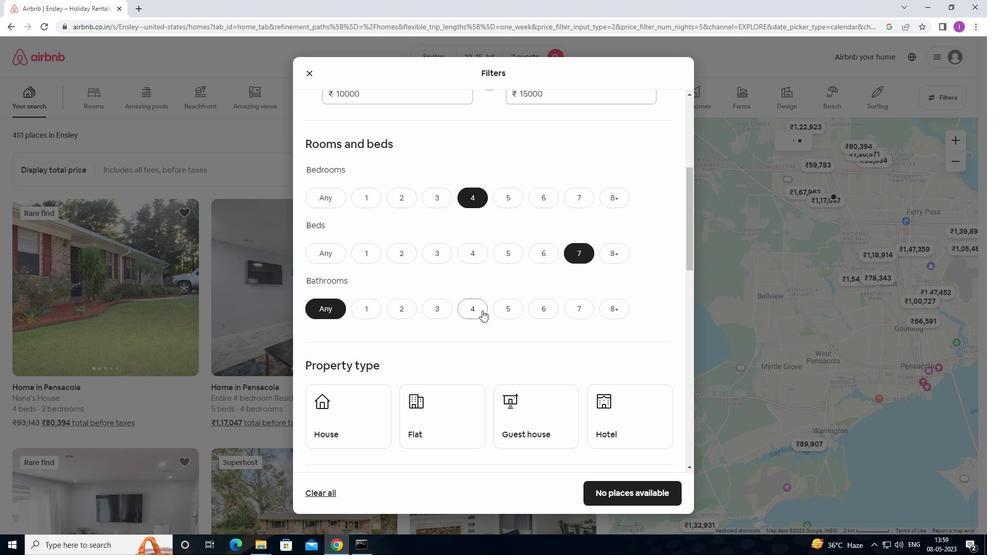 
Action: Mouse moved to (570, 247)
Screenshot: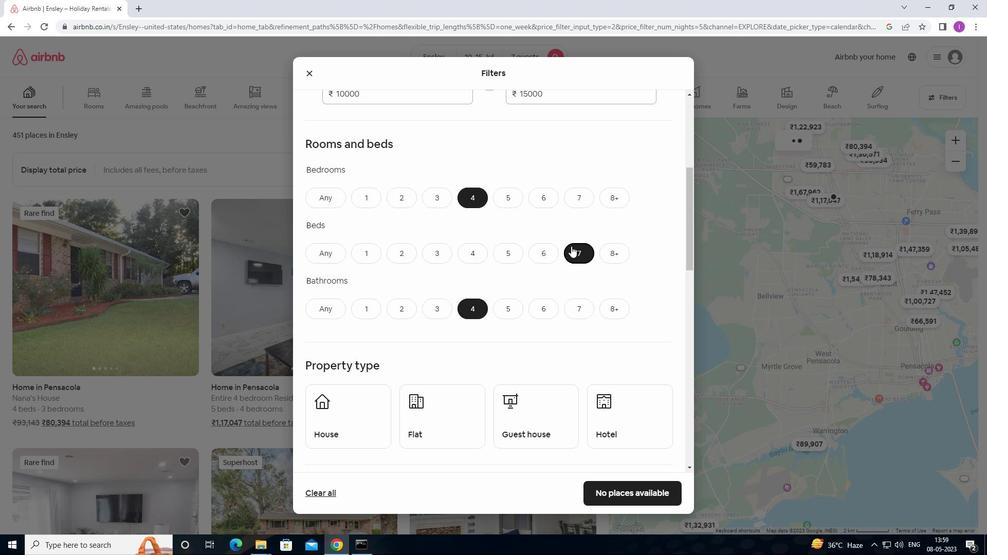 
Action: Mouse scrolled (570, 246) with delta (0, 0)
Screenshot: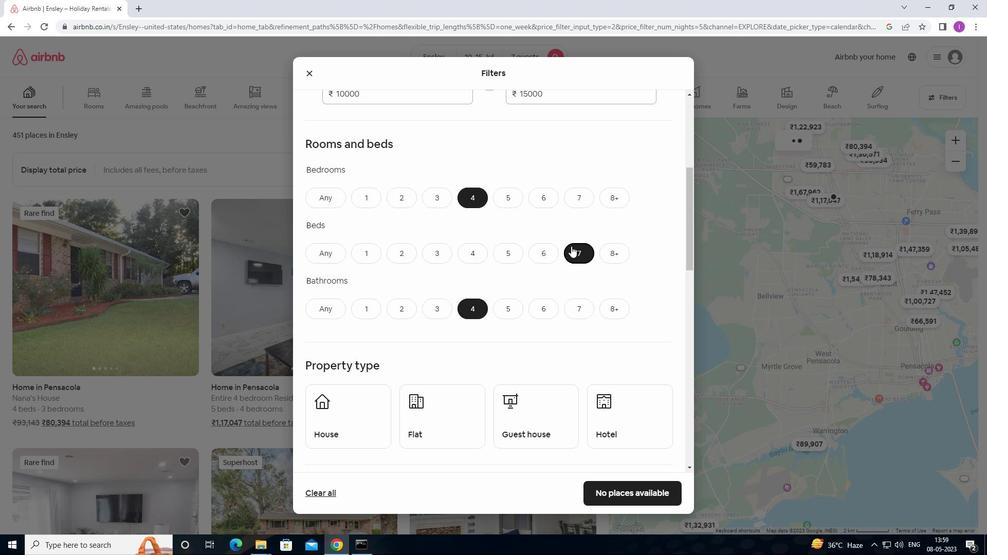 
Action: Mouse moved to (569, 247)
Screenshot: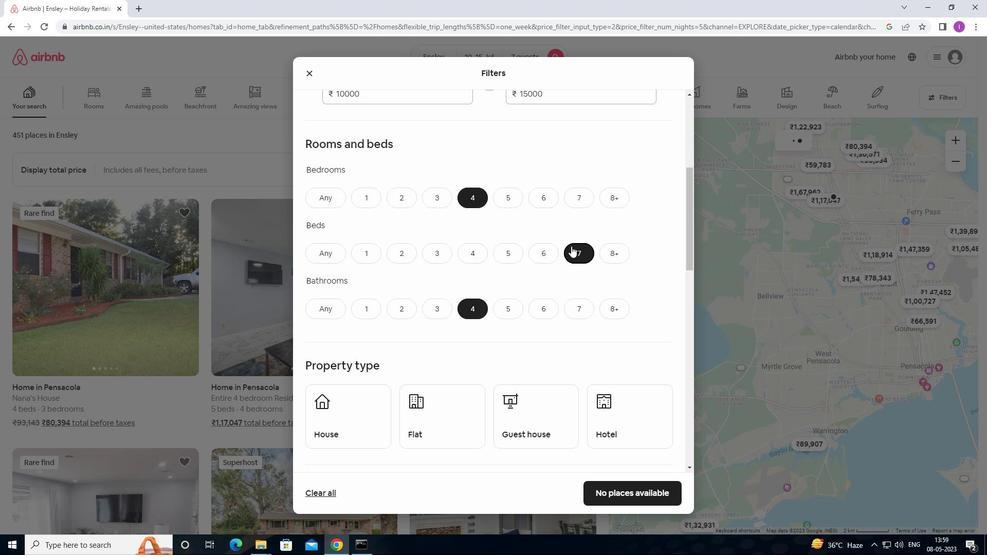 
Action: Mouse scrolled (569, 247) with delta (0, 0)
Screenshot: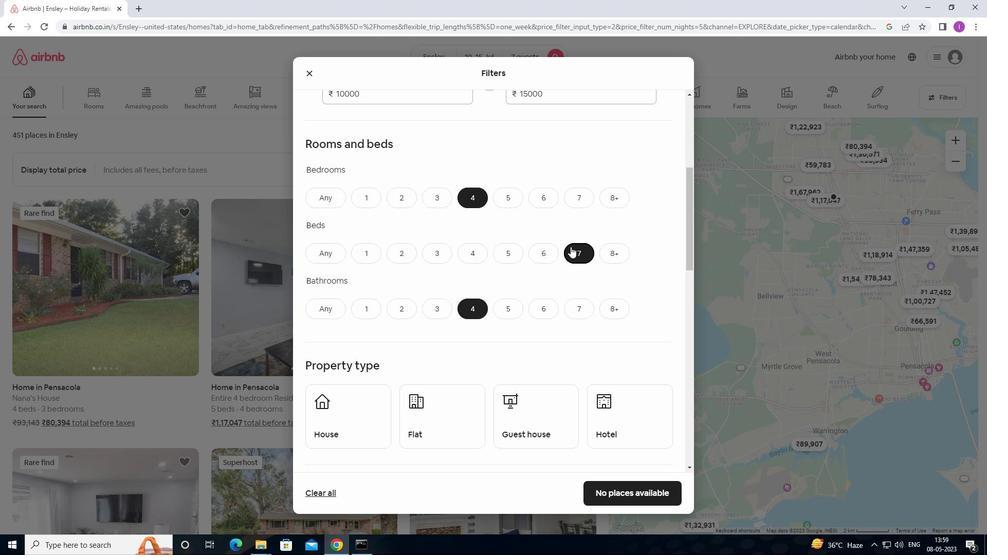 
Action: Mouse scrolled (569, 247) with delta (0, 0)
Screenshot: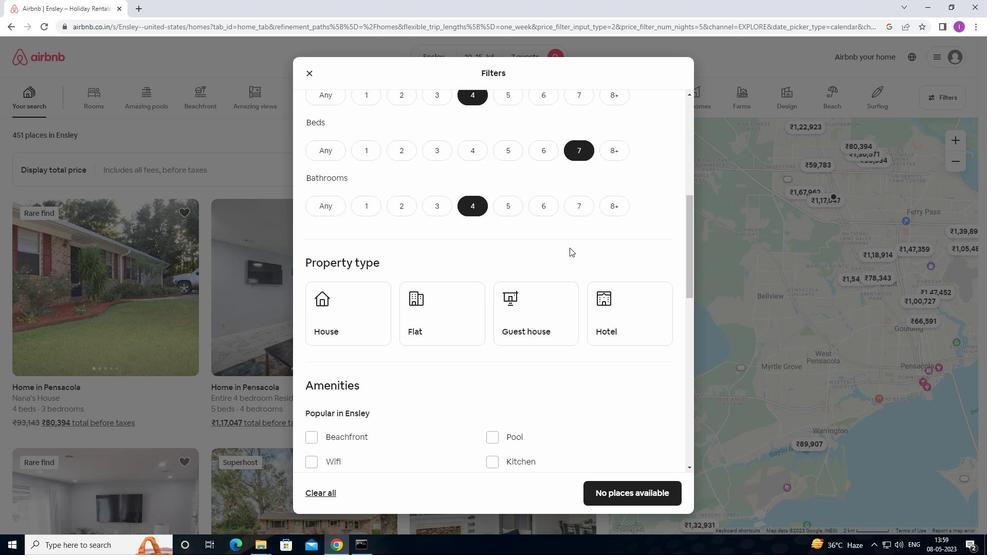 
Action: Mouse scrolled (569, 247) with delta (0, 0)
Screenshot: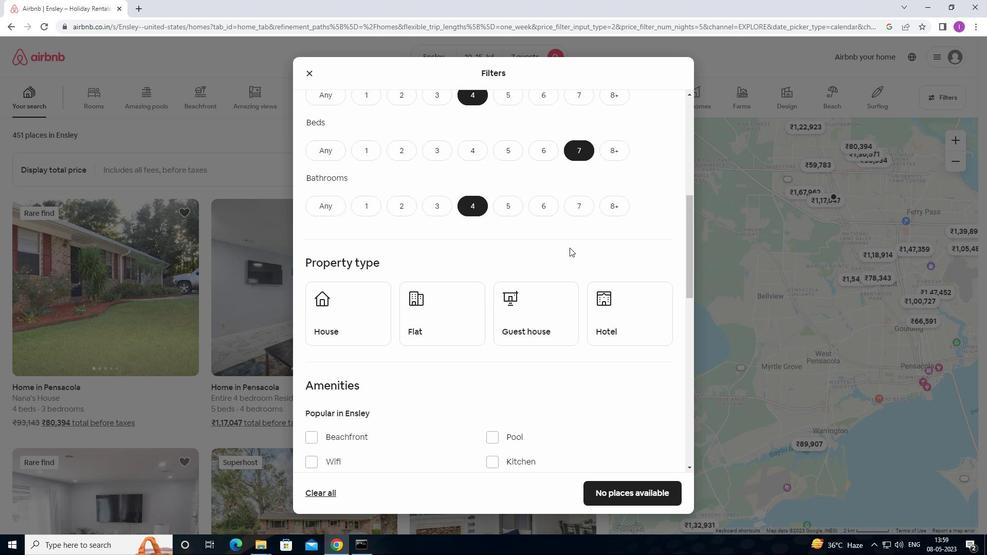 
Action: Mouse scrolled (569, 247) with delta (0, 0)
Screenshot: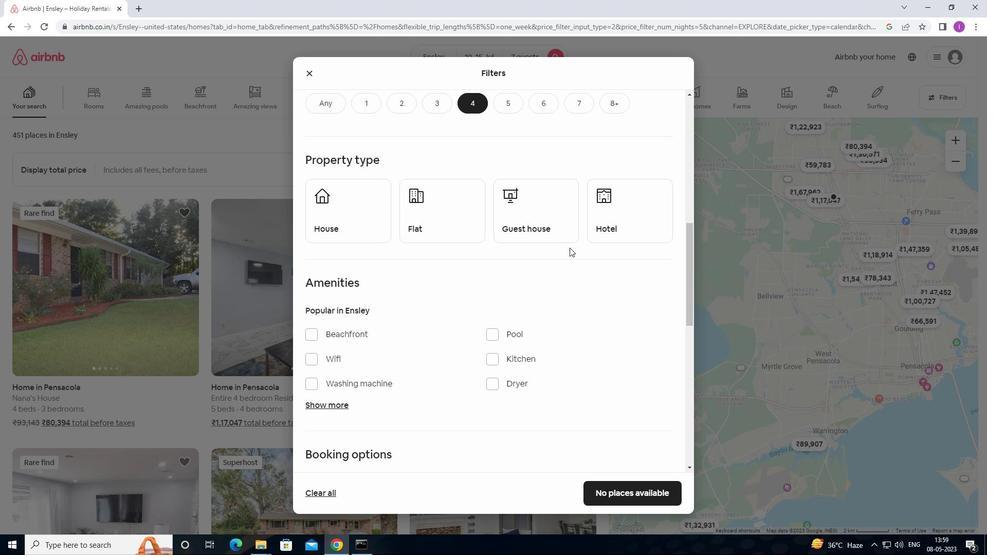 
Action: Mouse moved to (570, 247)
Screenshot: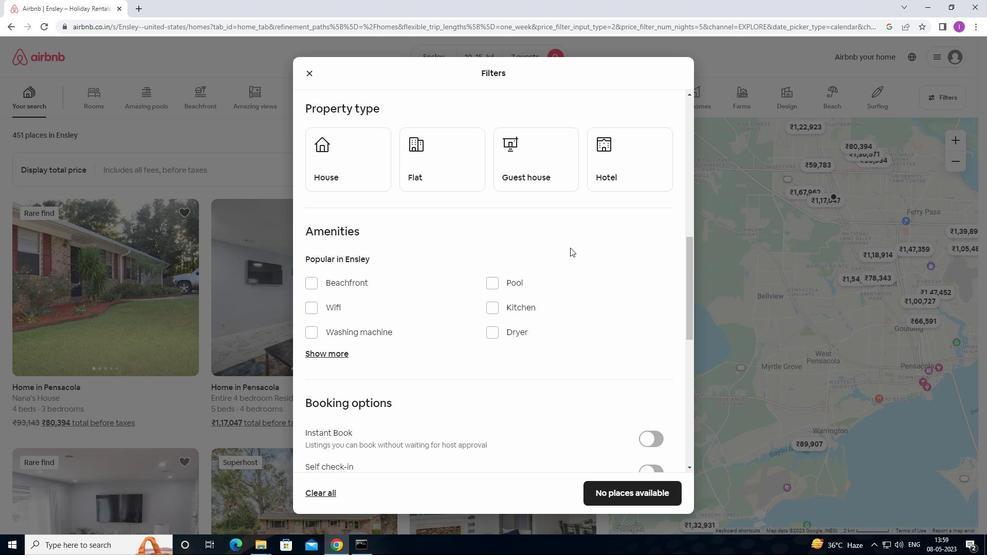 
Action: Mouse scrolled (570, 247) with delta (0, 0)
Screenshot: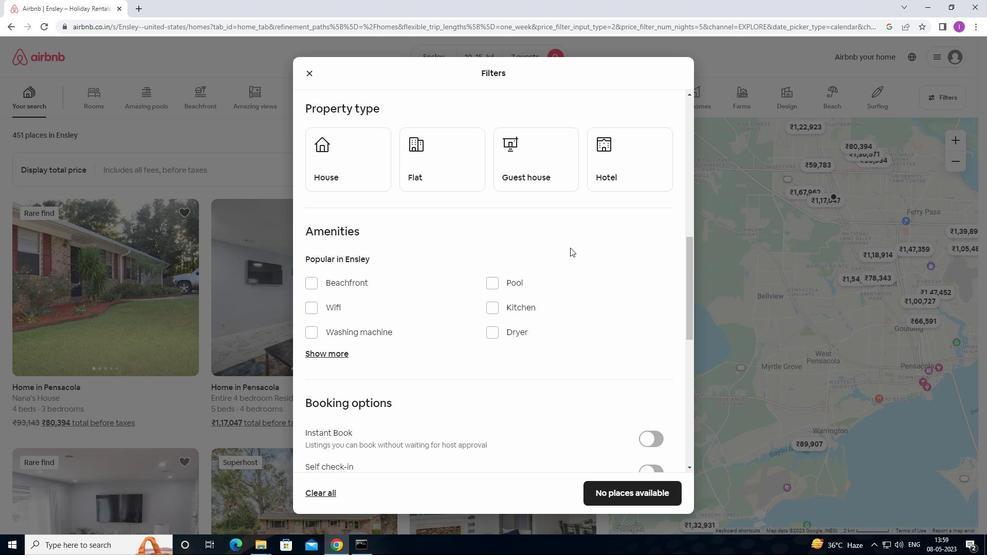 
Action: Mouse scrolled (570, 247) with delta (0, 0)
Screenshot: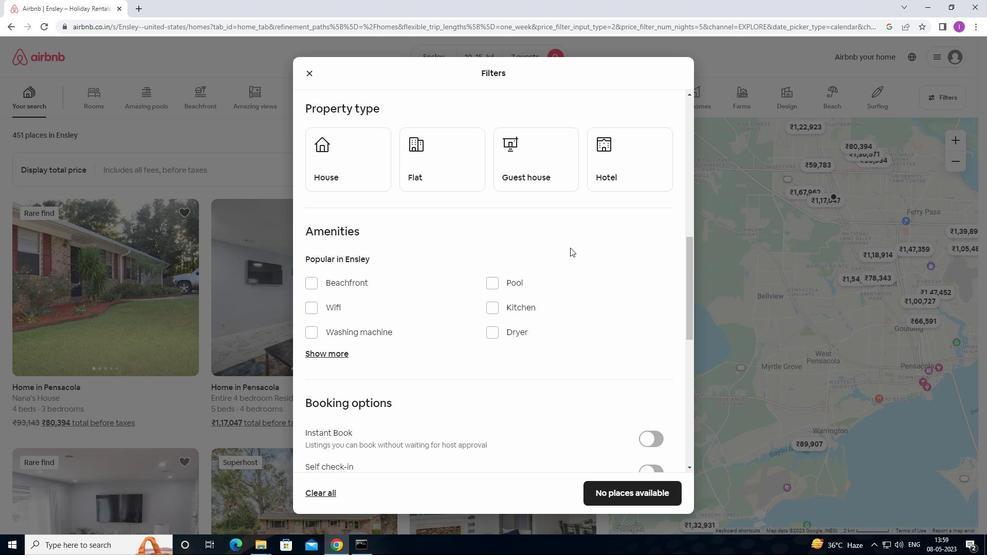
Action: Mouse moved to (429, 209)
Screenshot: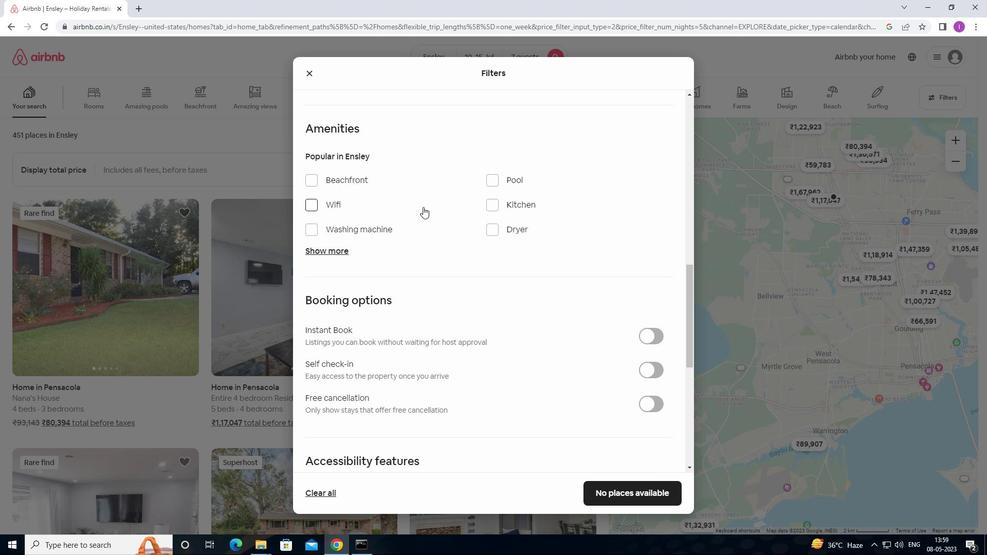 
Action: Mouse scrolled (429, 210) with delta (0, 0)
Screenshot: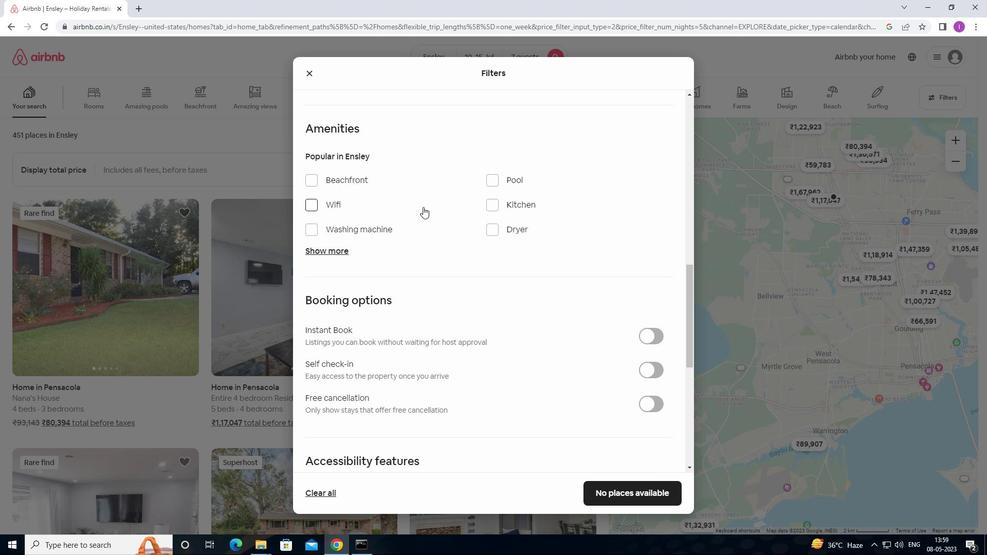 
Action: Mouse moved to (431, 210)
Screenshot: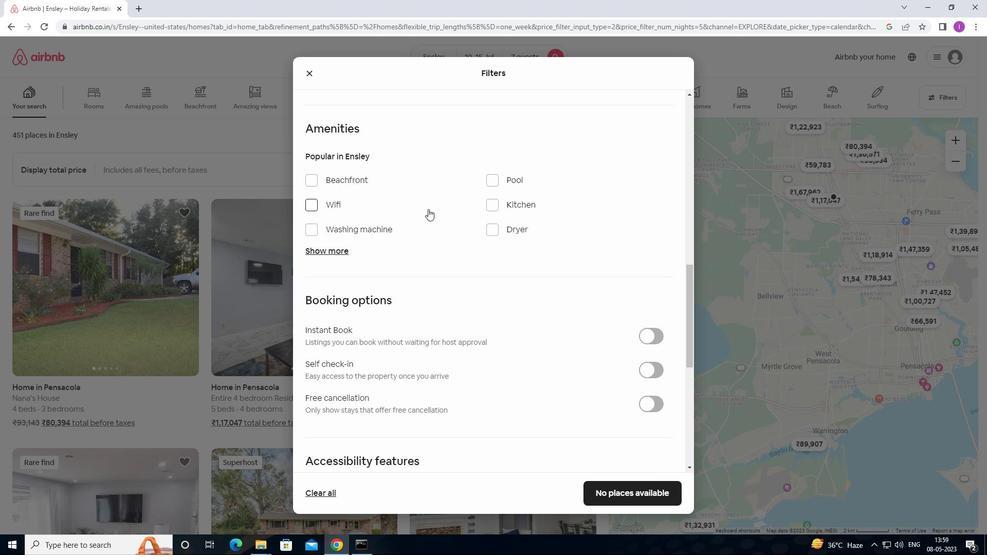 
Action: Mouse scrolled (431, 211) with delta (0, 0)
Screenshot: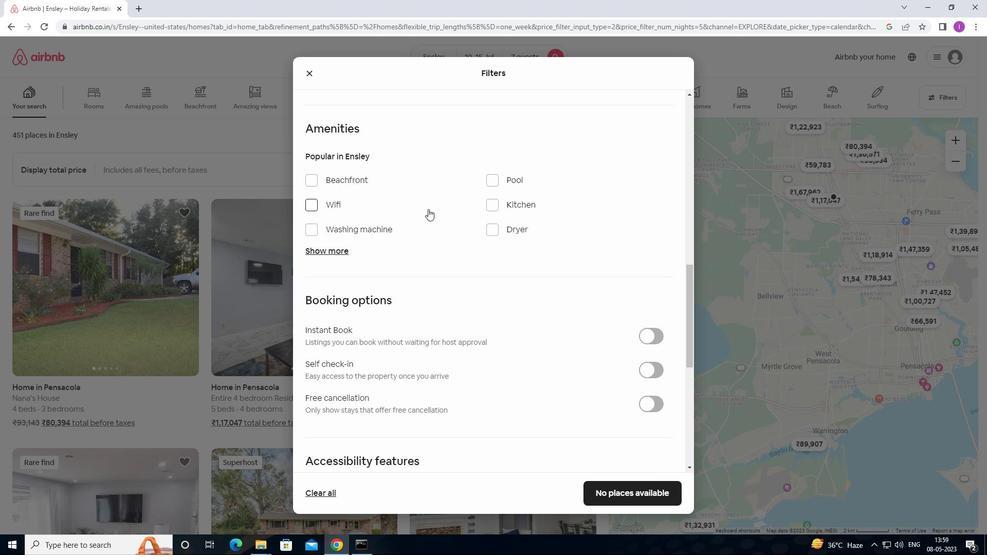 
Action: Mouse moved to (372, 182)
Screenshot: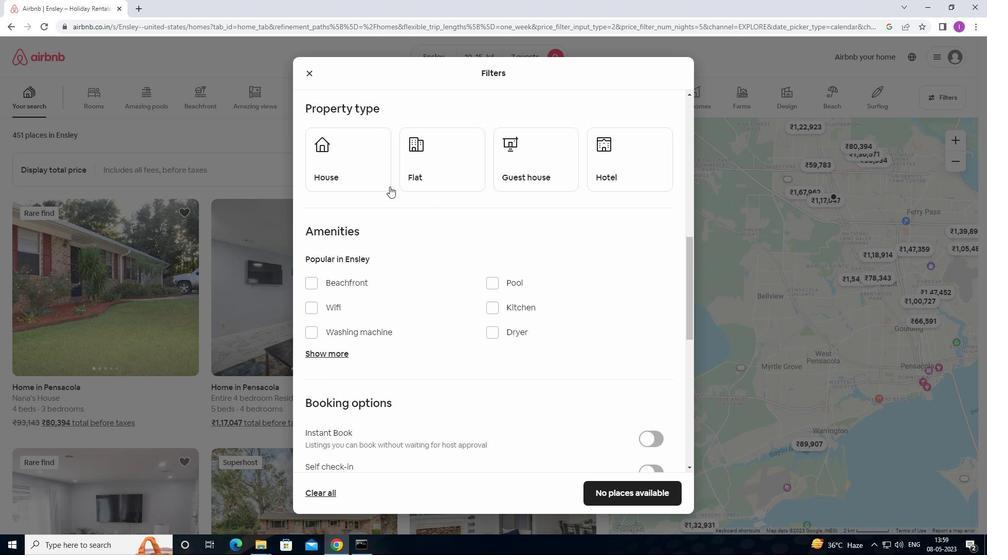 
Action: Mouse pressed left at (372, 182)
Screenshot: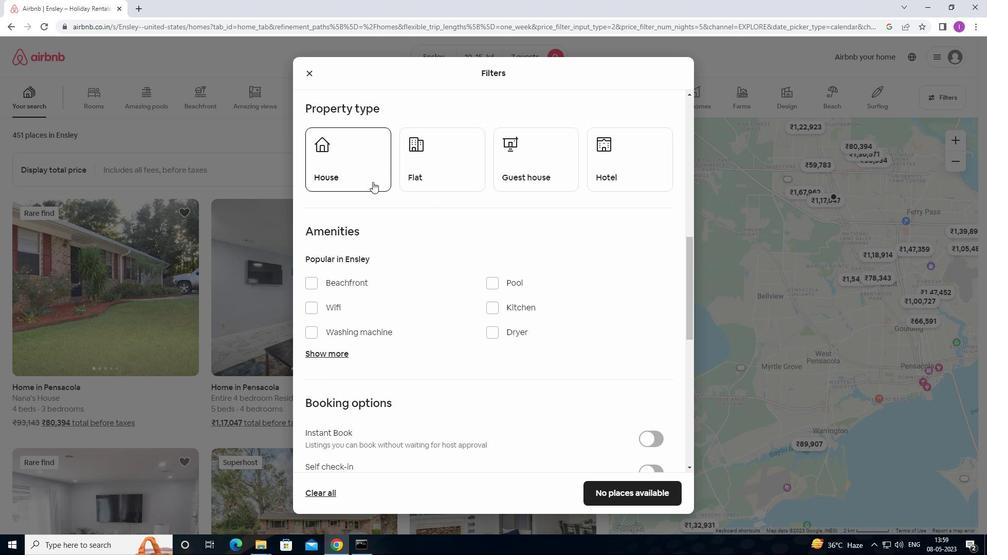 
Action: Mouse moved to (437, 168)
Screenshot: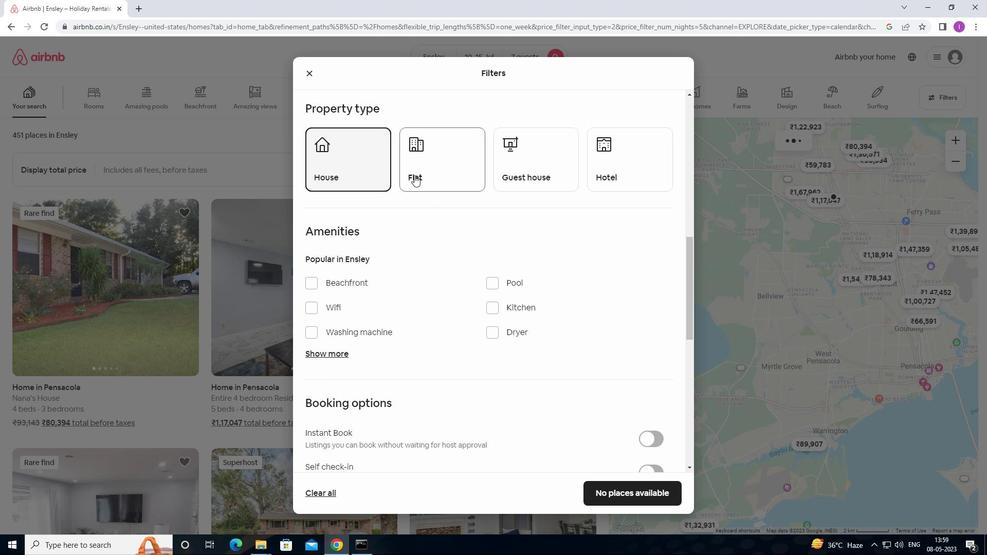 
Action: Mouse pressed left at (437, 168)
Screenshot: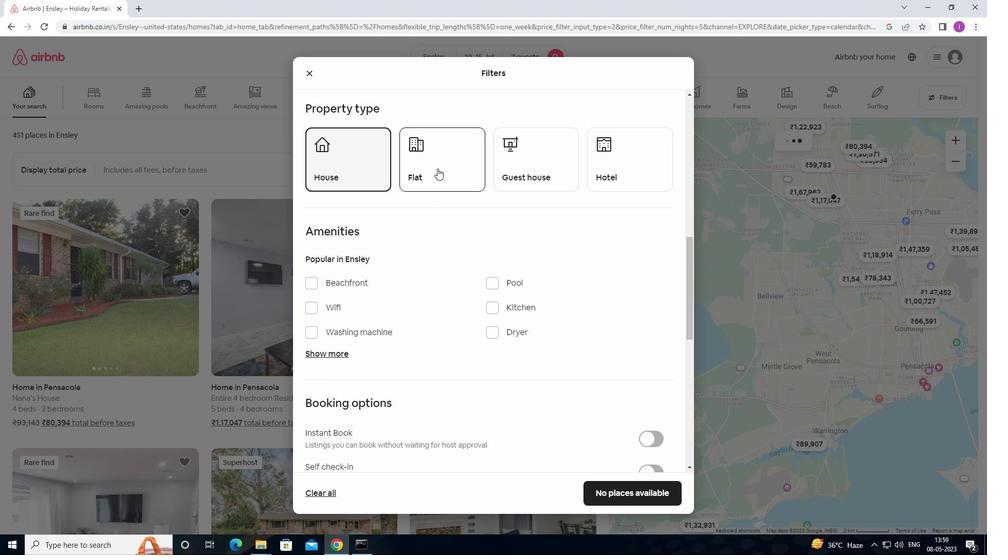 
Action: Mouse moved to (533, 164)
Screenshot: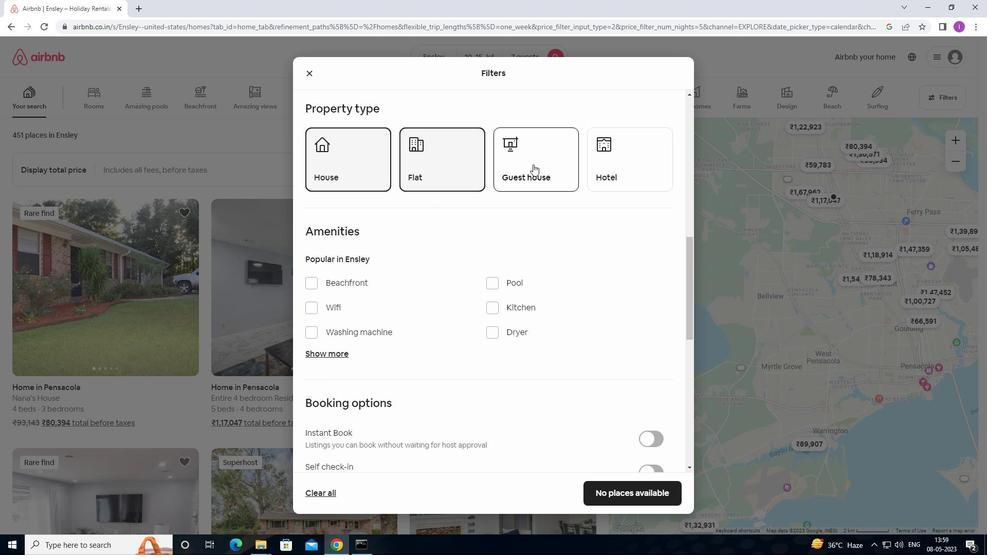 
Action: Mouse pressed left at (533, 164)
Screenshot: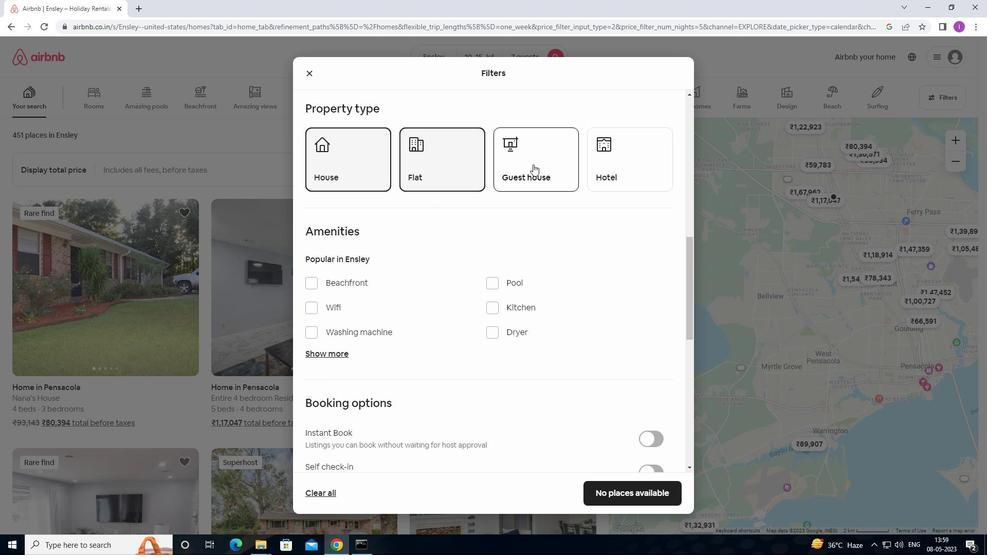 
Action: Mouse moved to (315, 306)
Screenshot: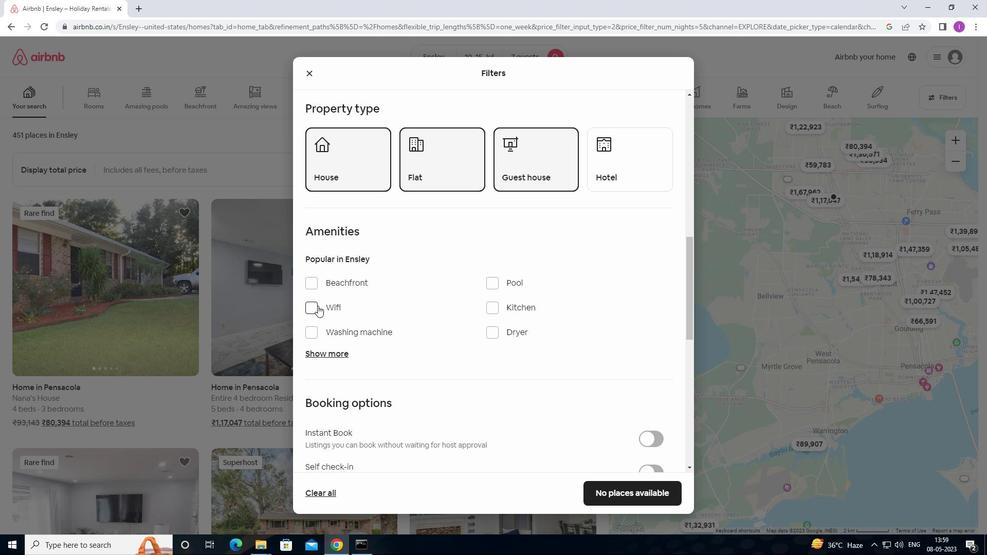 
Action: Mouse pressed left at (315, 306)
Screenshot: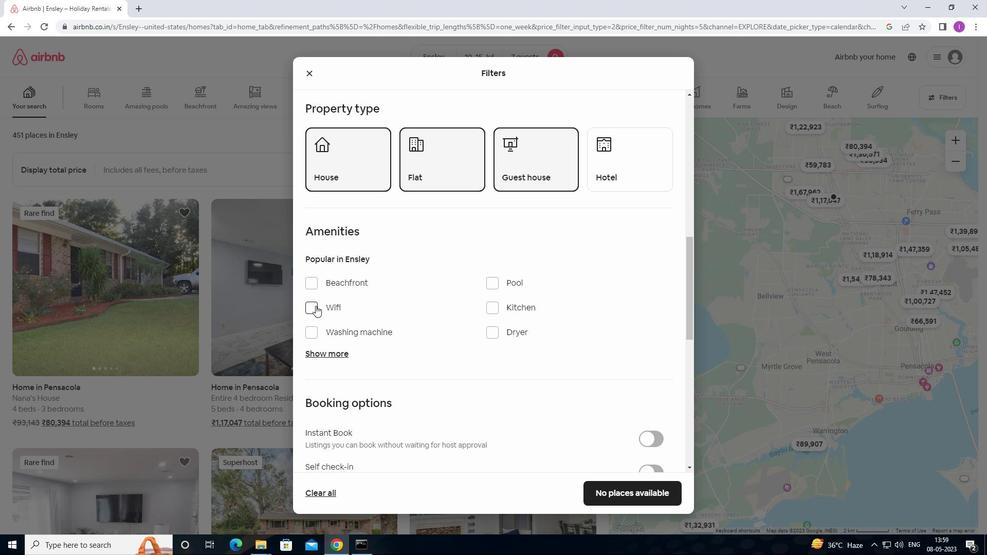 
Action: Mouse moved to (330, 355)
Screenshot: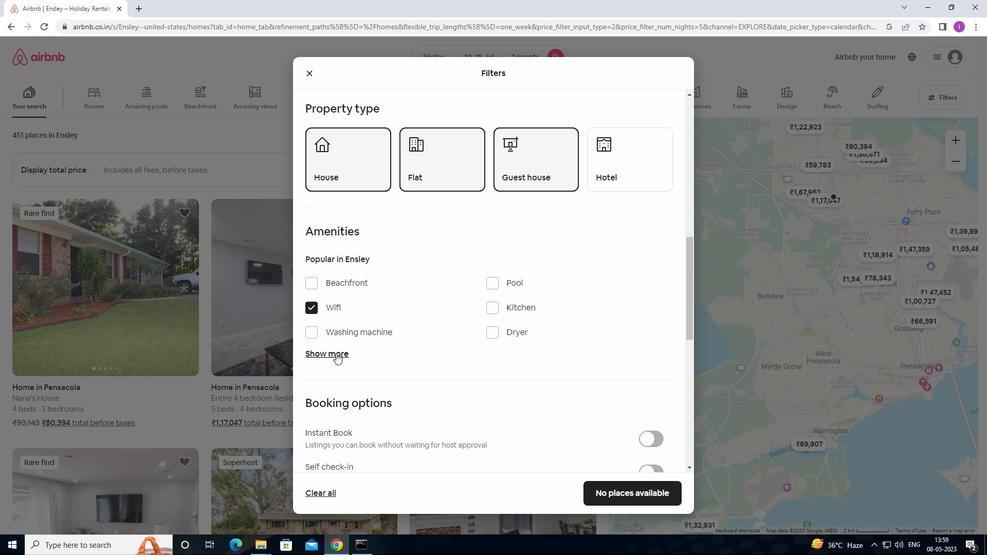 
Action: Mouse pressed left at (330, 355)
Screenshot: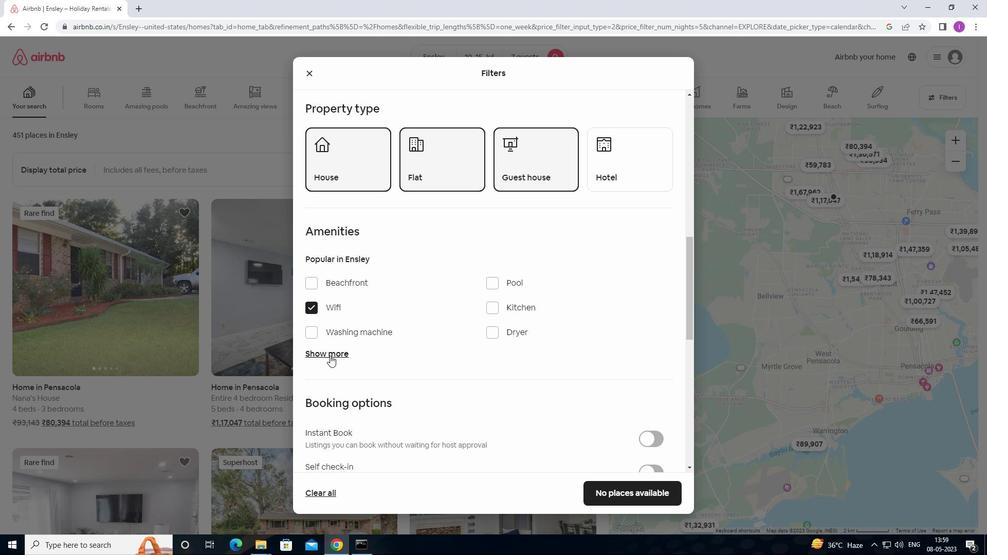 
Action: Mouse moved to (437, 363)
Screenshot: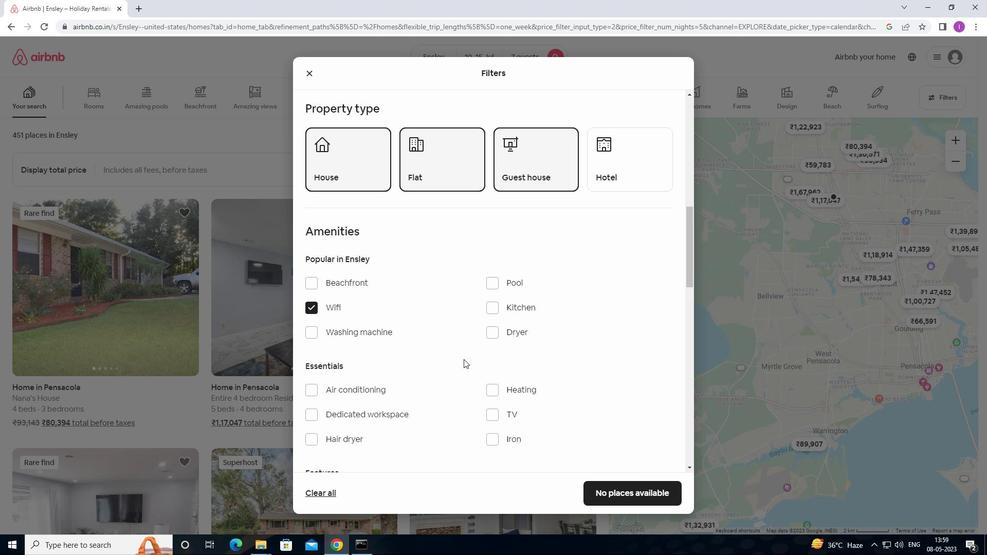 
Action: Mouse scrolled (437, 362) with delta (0, 0)
Screenshot: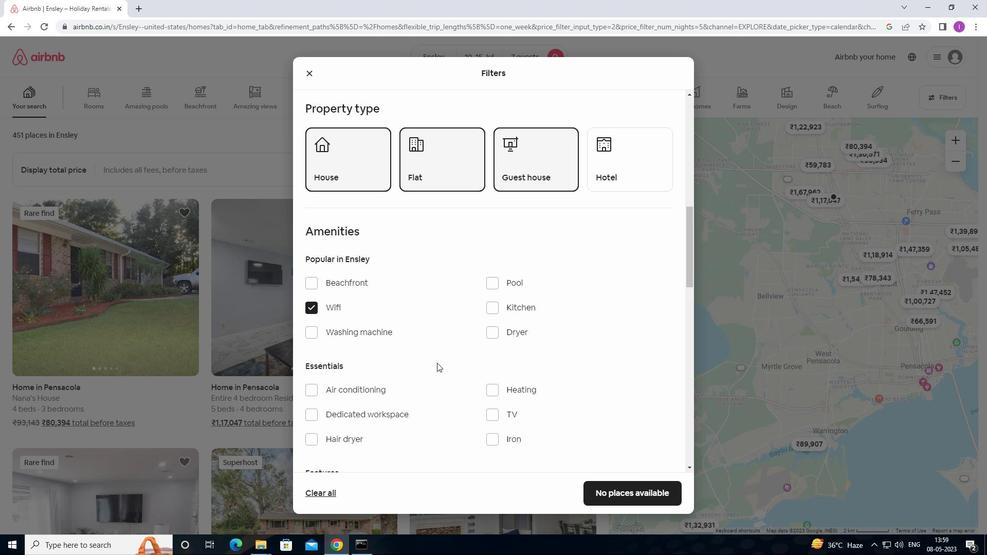 
Action: Mouse scrolled (437, 362) with delta (0, 0)
Screenshot: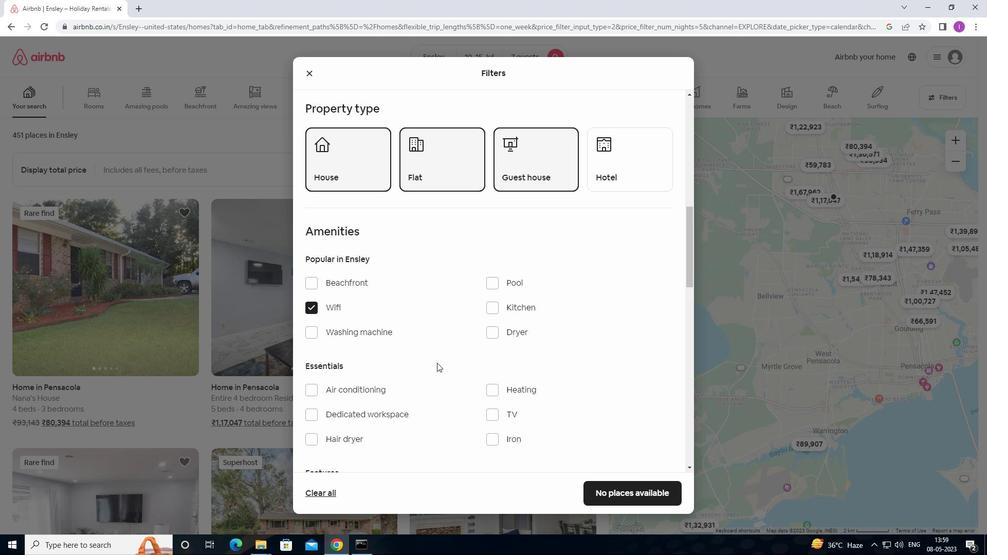 
Action: Mouse moved to (494, 308)
Screenshot: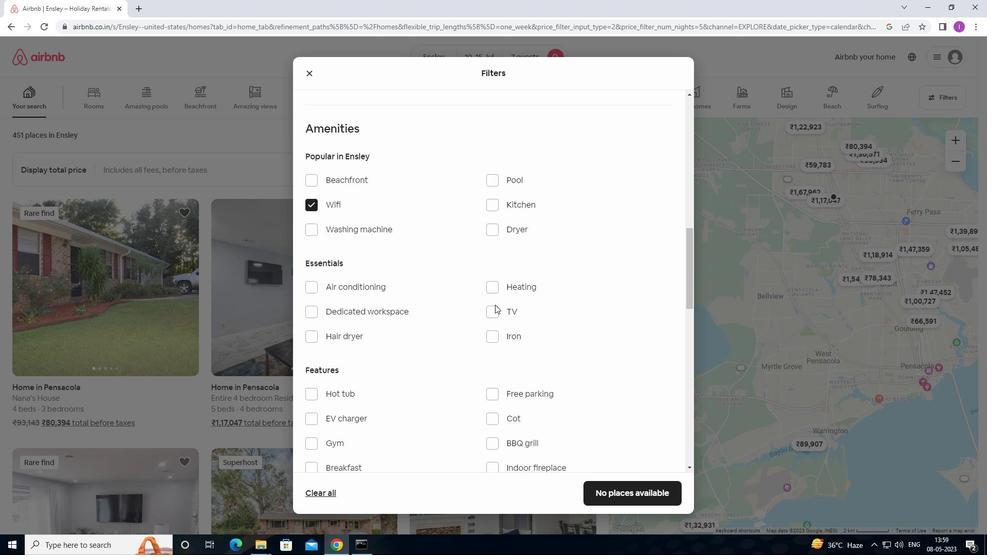 
Action: Mouse pressed left at (494, 308)
Screenshot: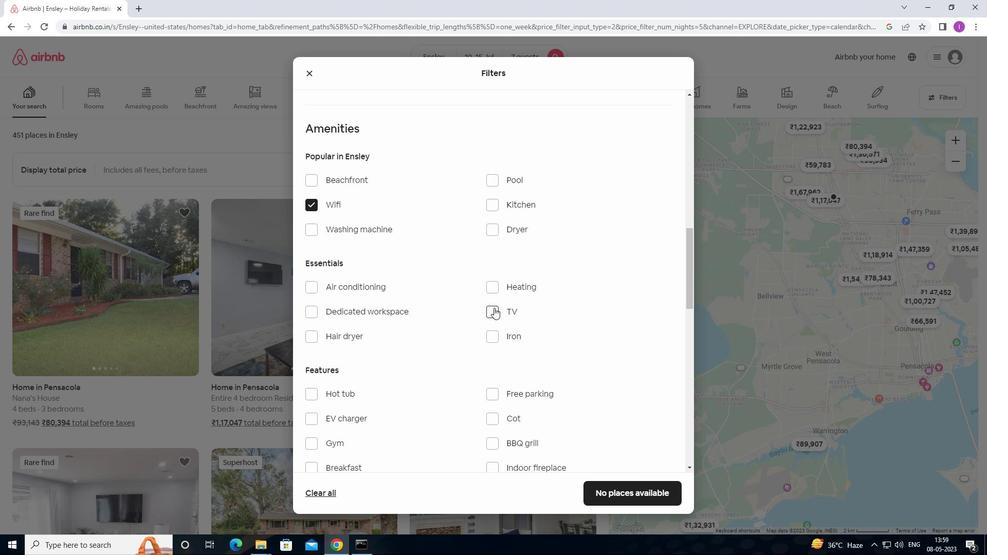 
Action: Mouse moved to (395, 338)
Screenshot: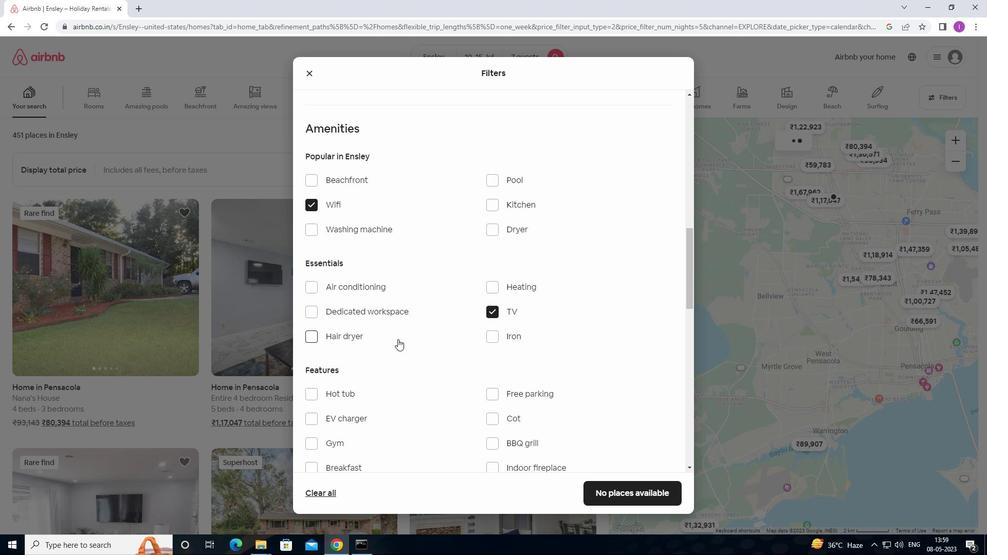 
Action: Mouse scrolled (395, 338) with delta (0, 0)
Screenshot: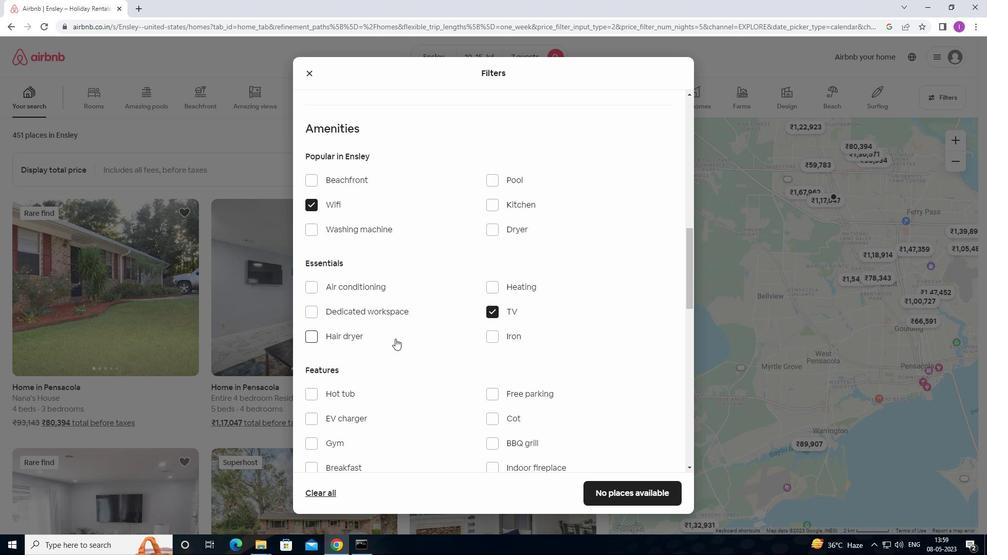 
Action: Mouse scrolled (395, 338) with delta (0, 0)
Screenshot: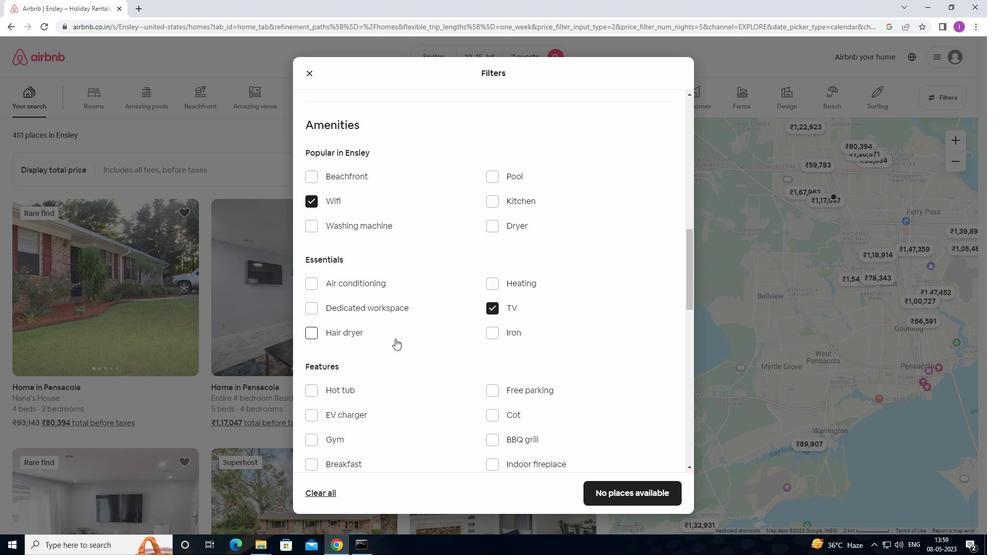 
Action: Mouse moved to (314, 366)
Screenshot: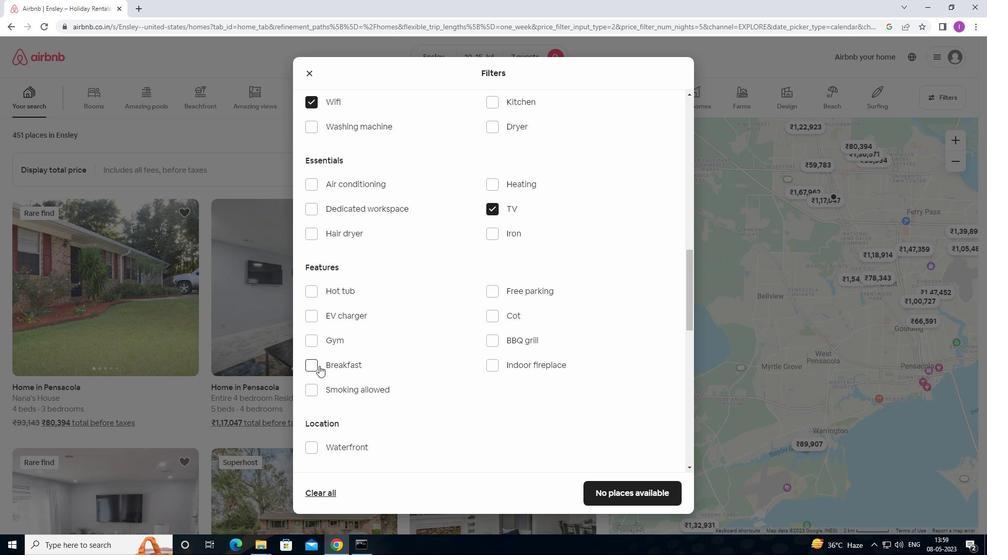 
Action: Mouse pressed left at (314, 366)
Screenshot: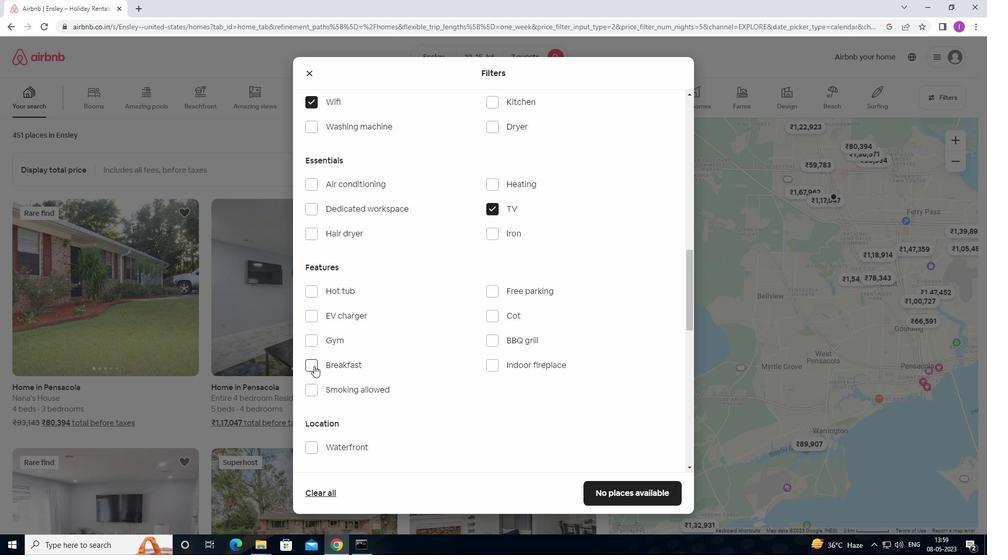 
Action: Mouse moved to (381, 328)
Screenshot: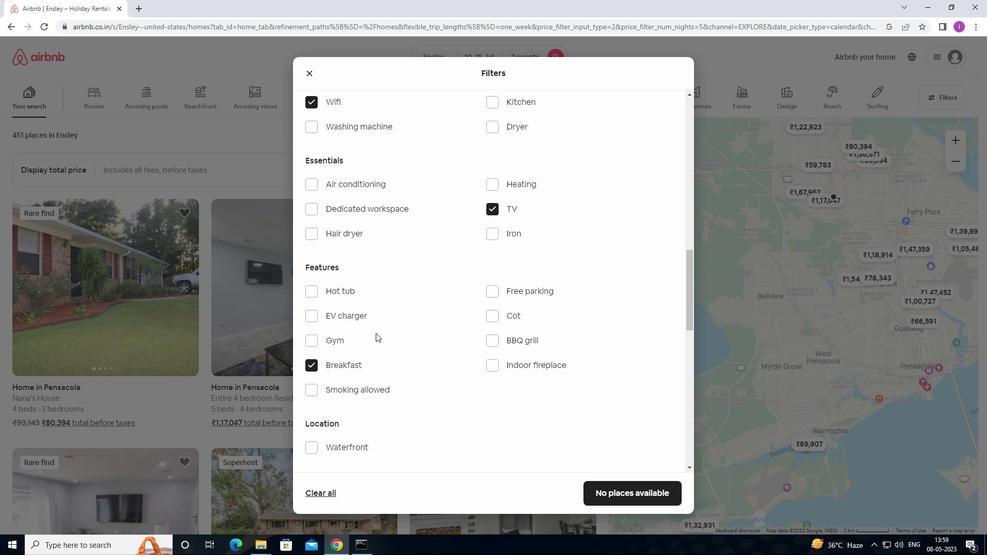 
Action: Mouse scrolled (381, 328) with delta (0, 0)
Screenshot: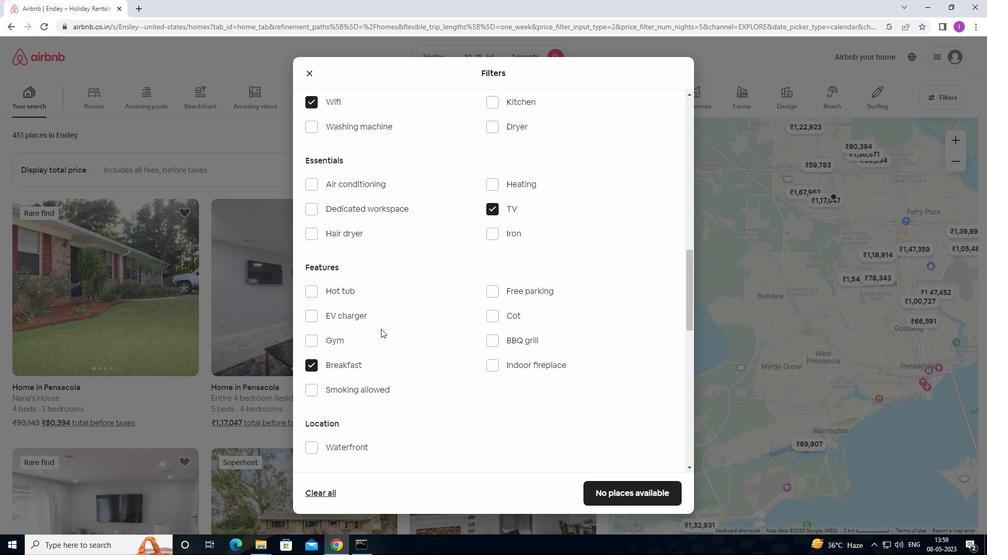 
Action: Mouse moved to (381, 328)
Screenshot: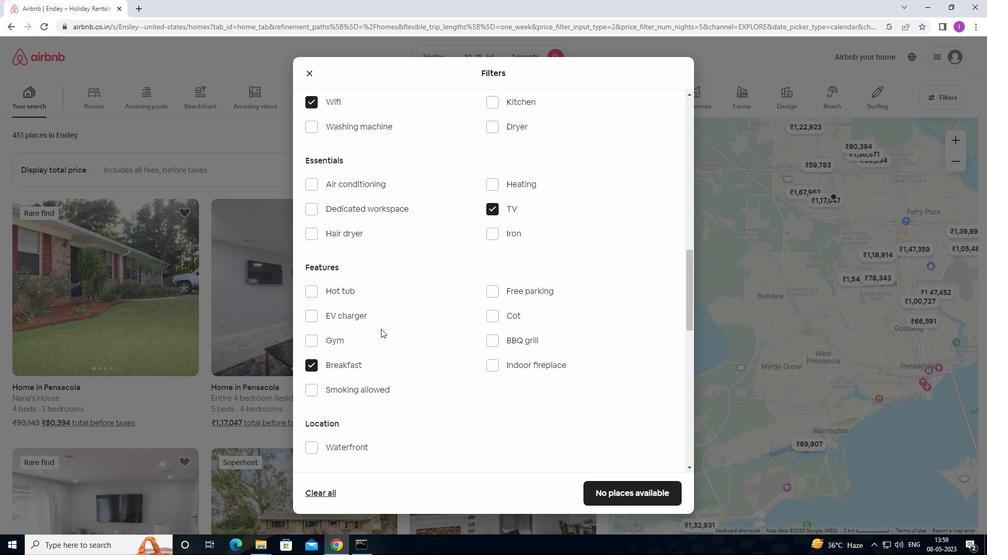 
Action: Mouse scrolled (381, 328) with delta (0, 0)
Screenshot: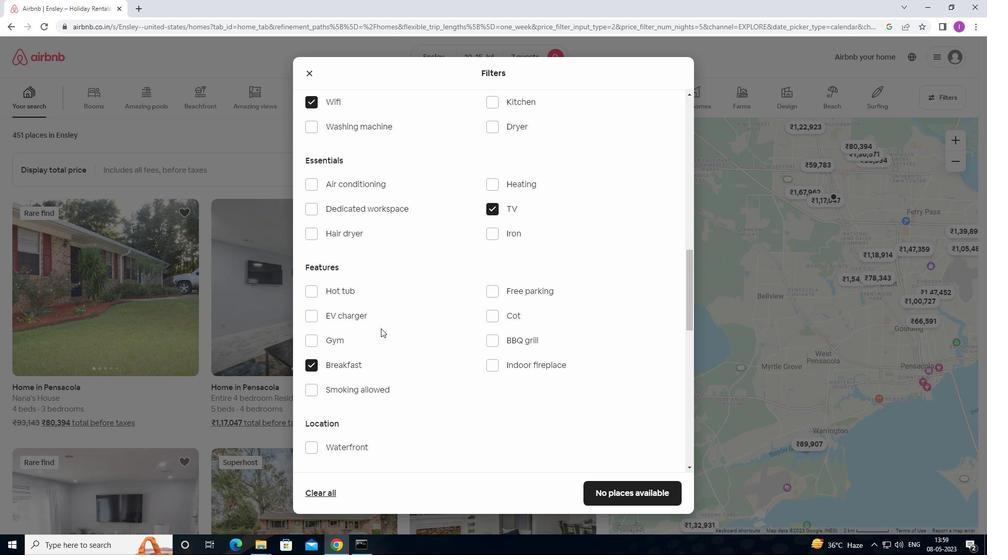 
Action: Mouse moved to (382, 328)
Screenshot: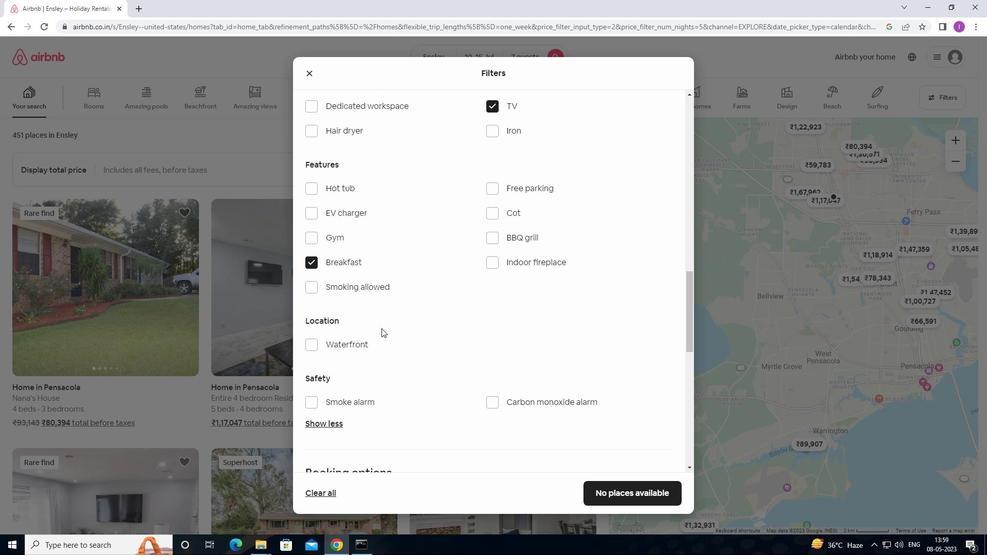 
Action: Mouse scrolled (382, 328) with delta (0, 0)
Screenshot: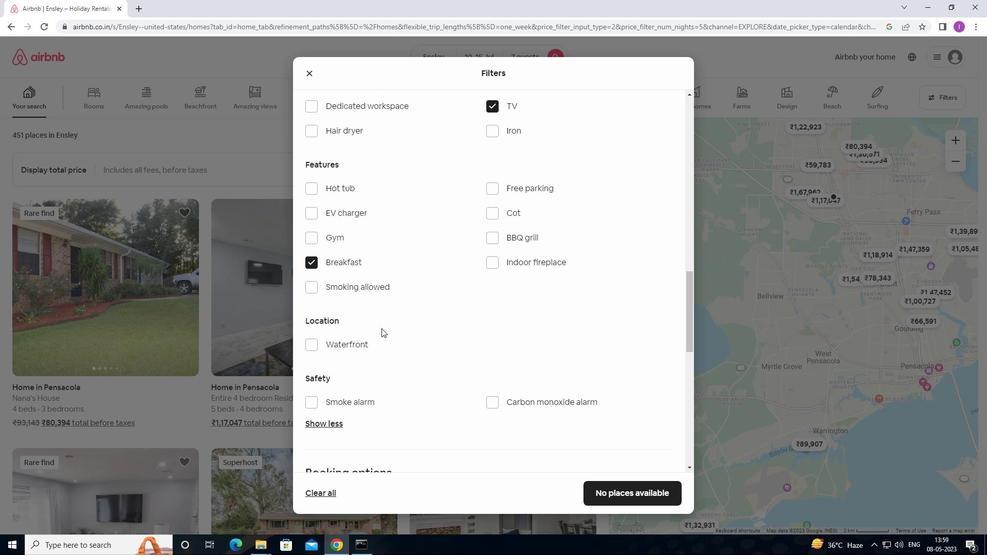
Action: Mouse moved to (315, 286)
Screenshot: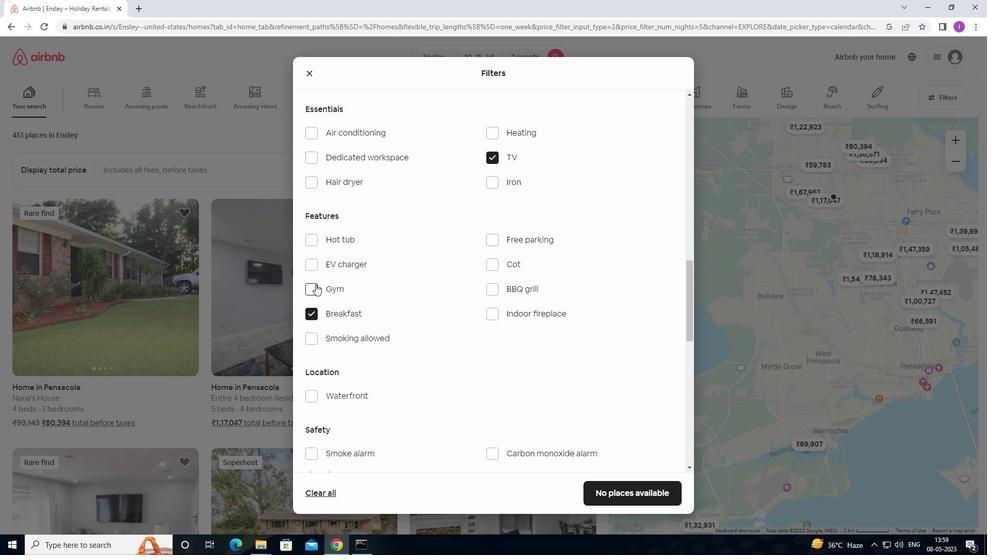 
Action: Mouse pressed left at (315, 286)
Screenshot: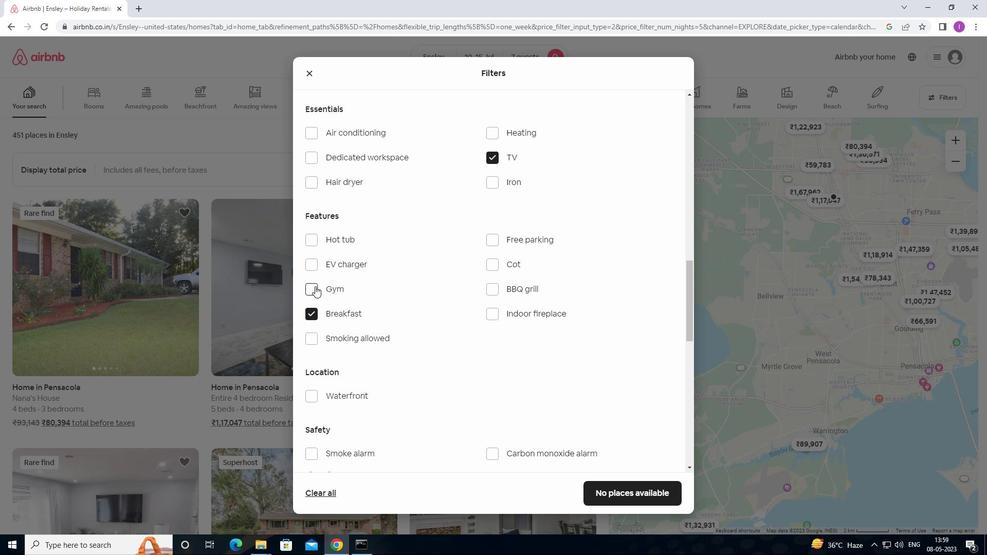 
Action: Mouse moved to (491, 240)
Screenshot: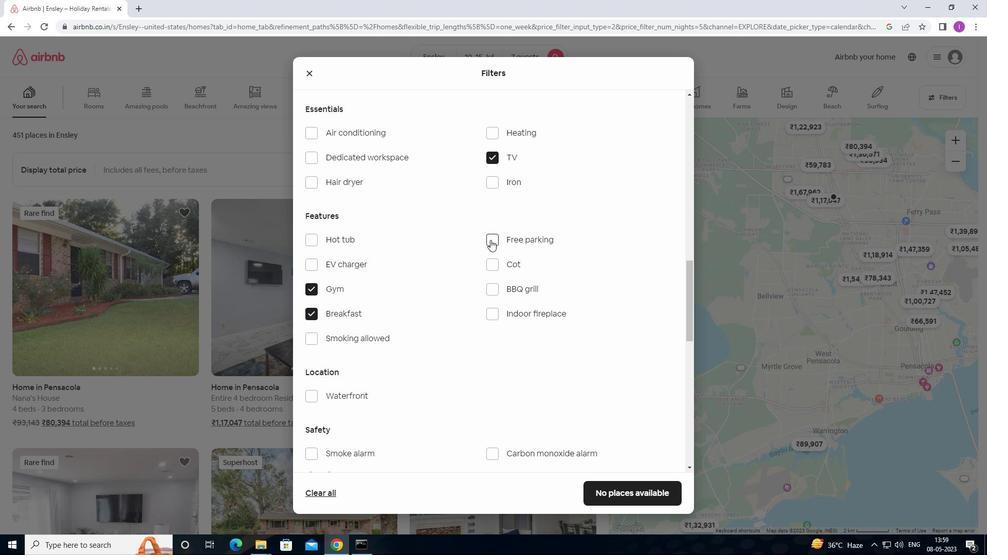 
Action: Mouse pressed left at (491, 240)
Screenshot: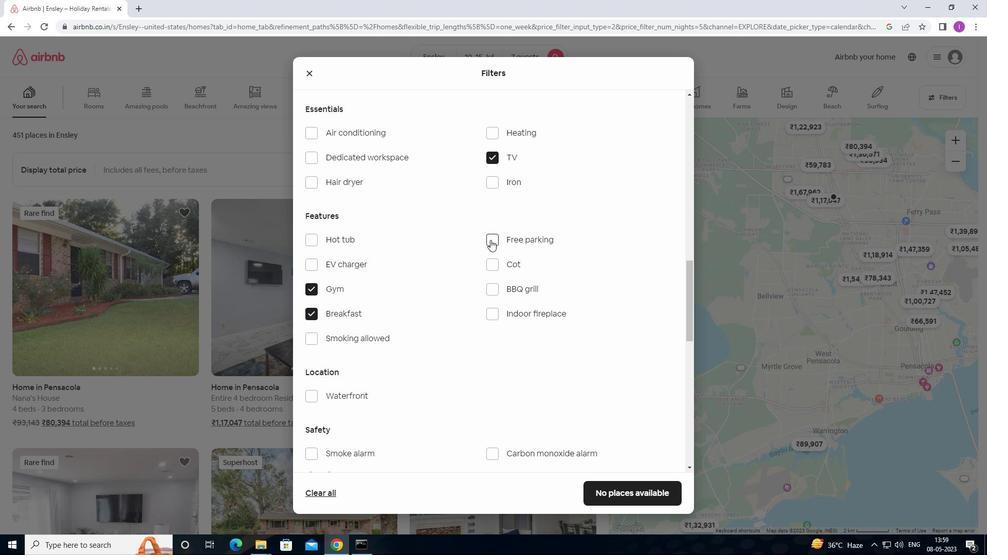 
Action: Mouse moved to (450, 284)
Screenshot: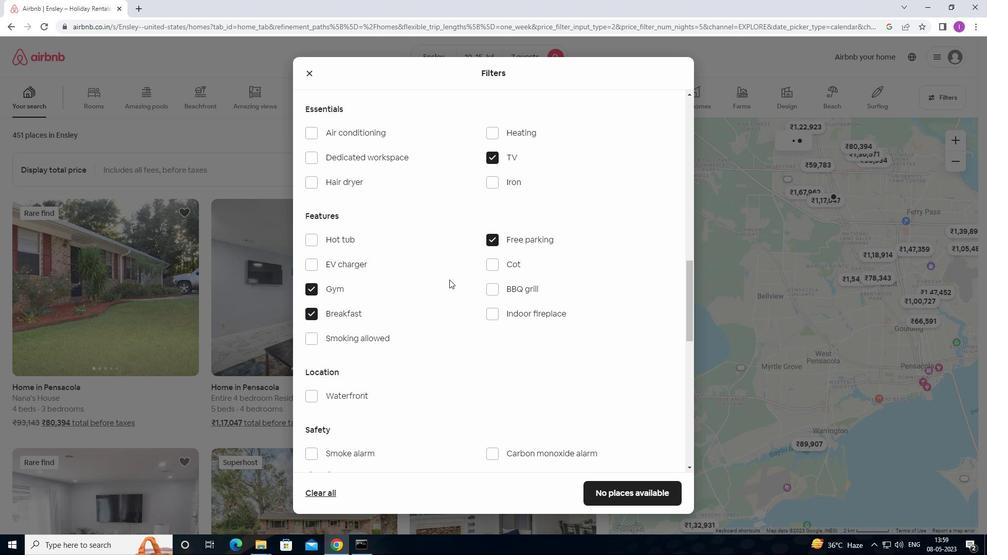 
Action: Mouse scrolled (450, 283) with delta (0, 0)
Screenshot: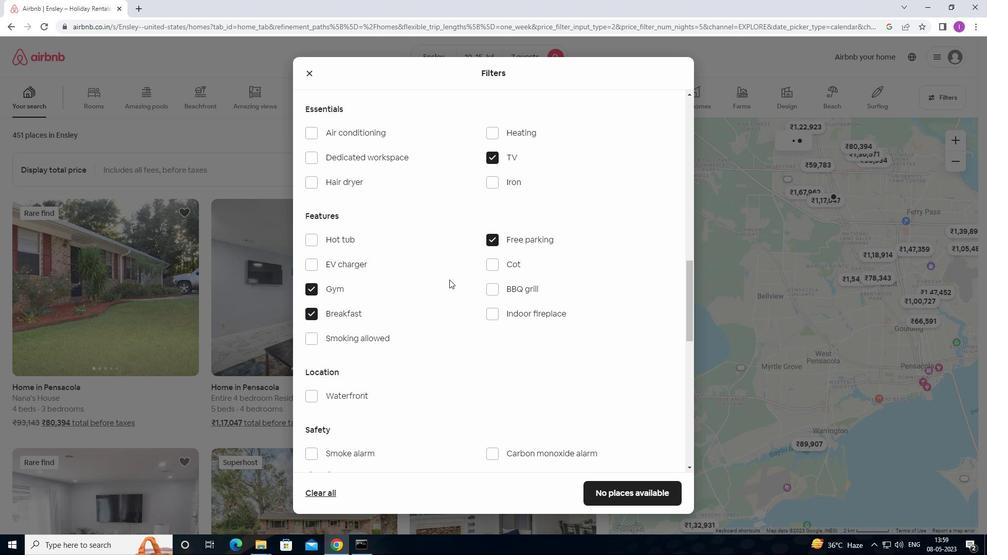 
Action: Mouse moved to (451, 287)
Screenshot: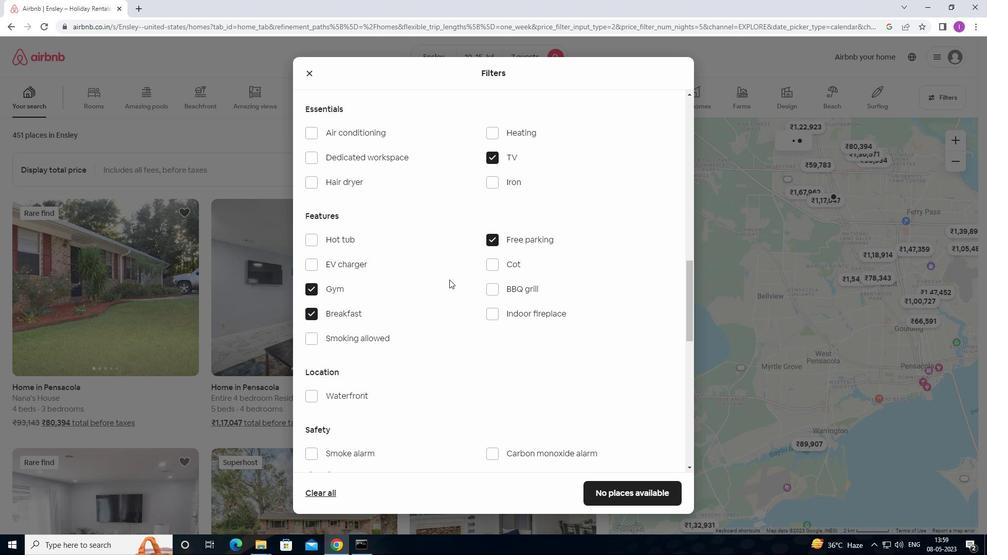 
Action: Mouse scrolled (451, 286) with delta (0, 0)
Screenshot: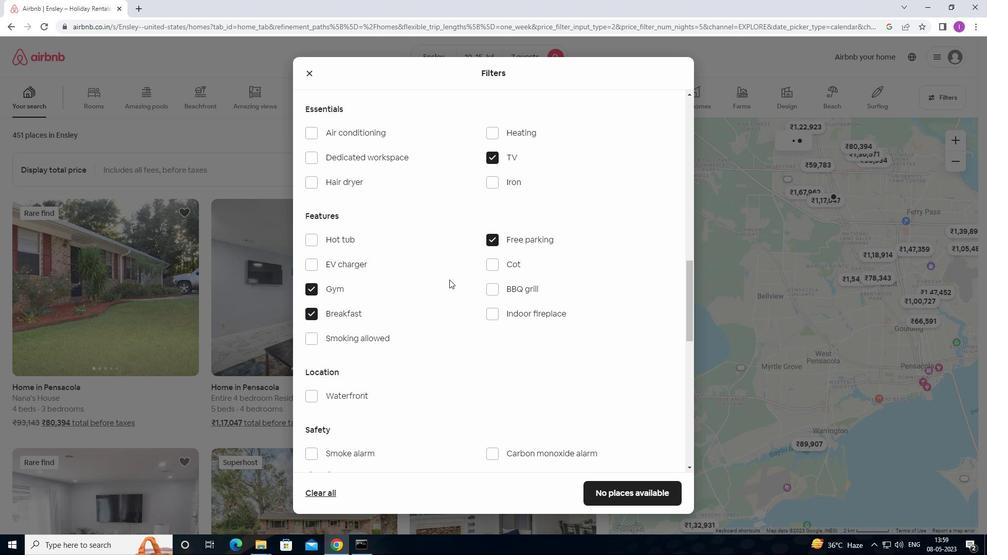 
Action: Mouse scrolled (451, 286) with delta (0, 0)
Screenshot: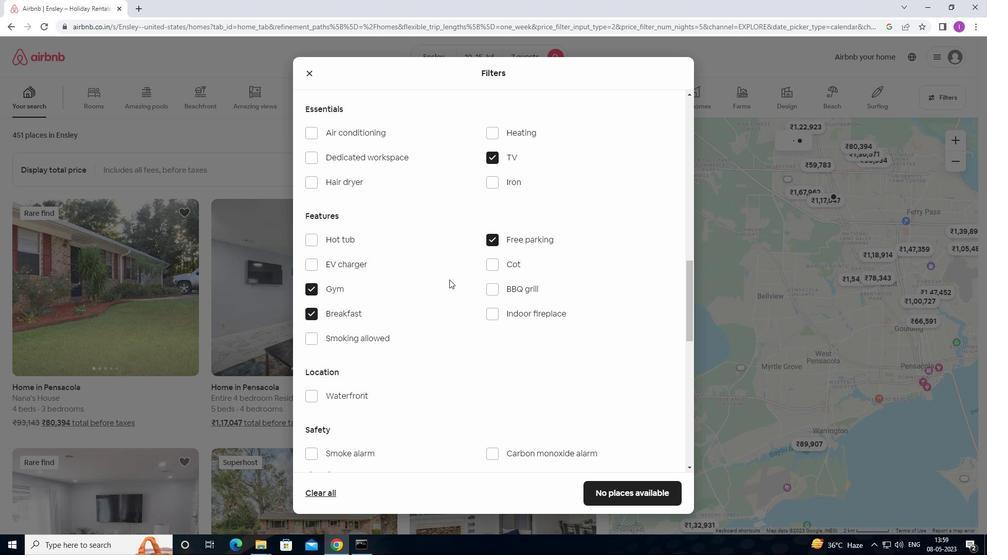 
Action: Mouse moved to (455, 284)
Screenshot: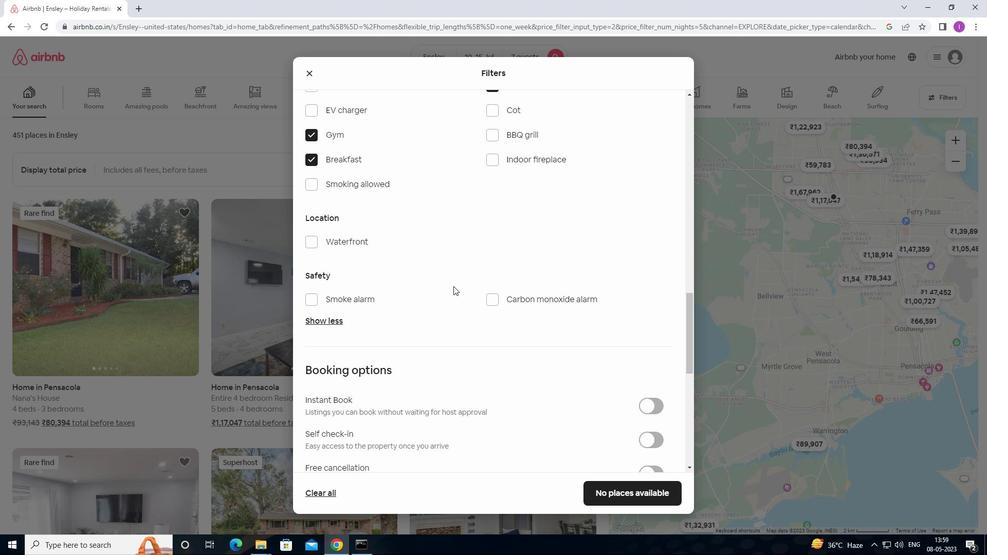 
Action: Mouse scrolled (455, 284) with delta (0, 0)
Screenshot: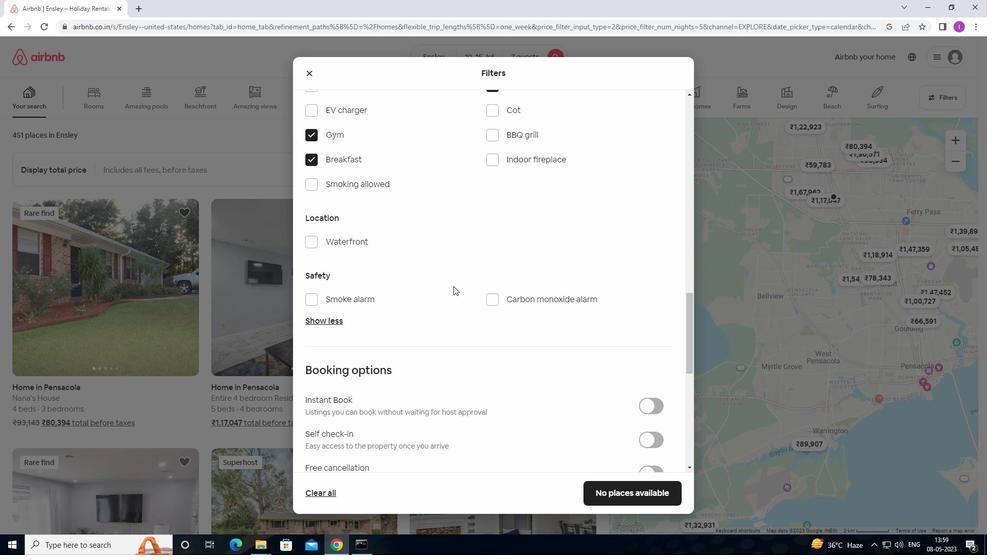 
Action: Mouse scrolled (455, 284) with delta (0, 0)
Screenshot: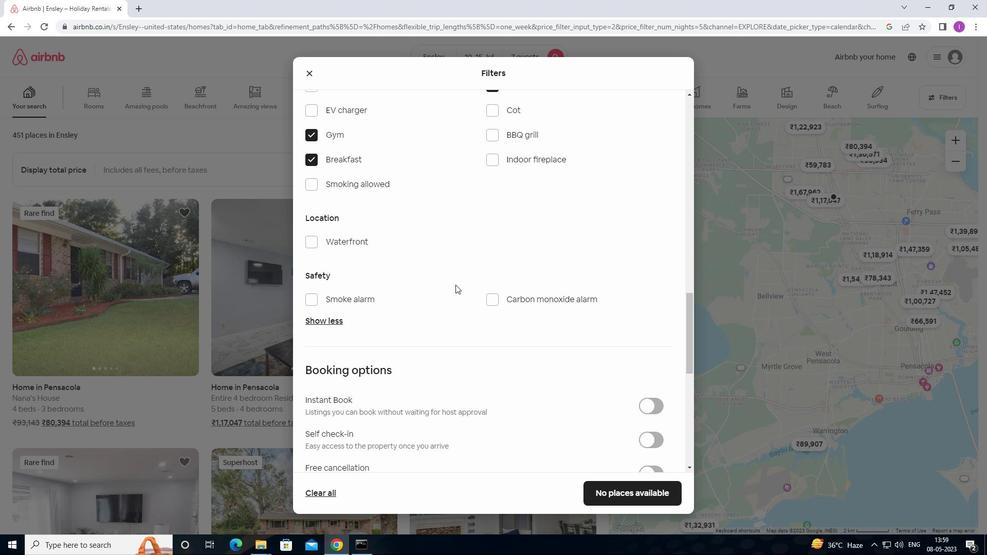 
Action: Mouse moved to (480, 279)
Screenshot: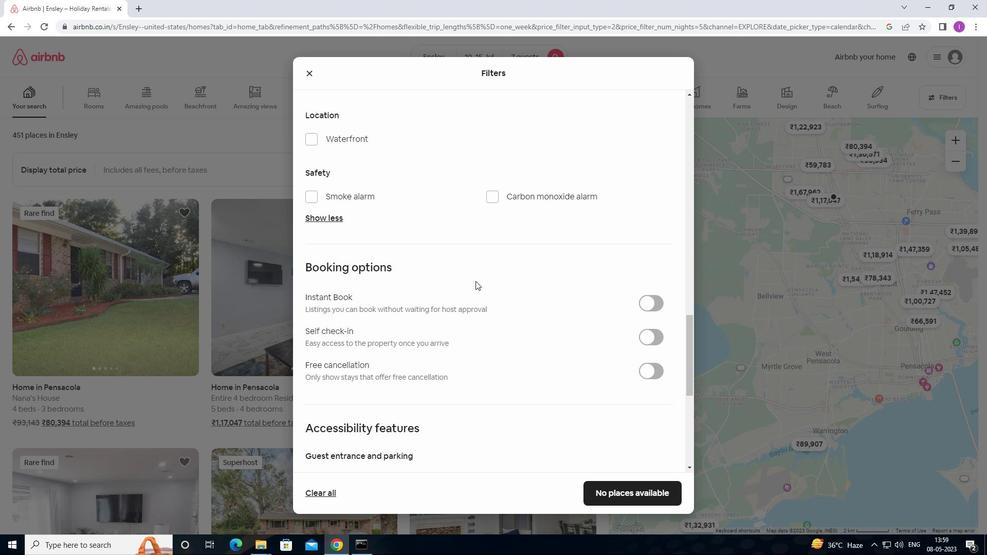 
Action: Mouse scrolled (480, 278) with delta (0, 0)
Screenshot: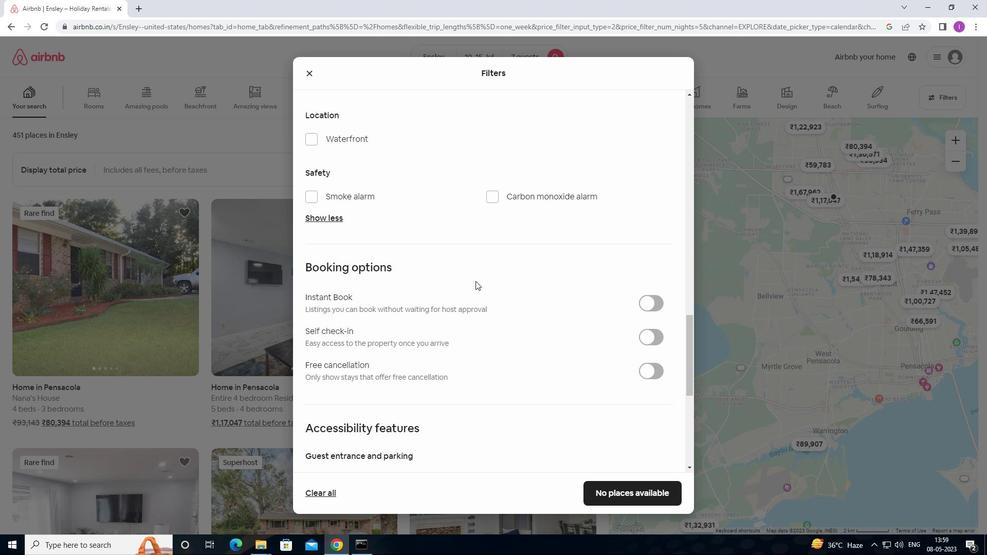 
Action: Mouse moved to (484, 279)
Screenshot: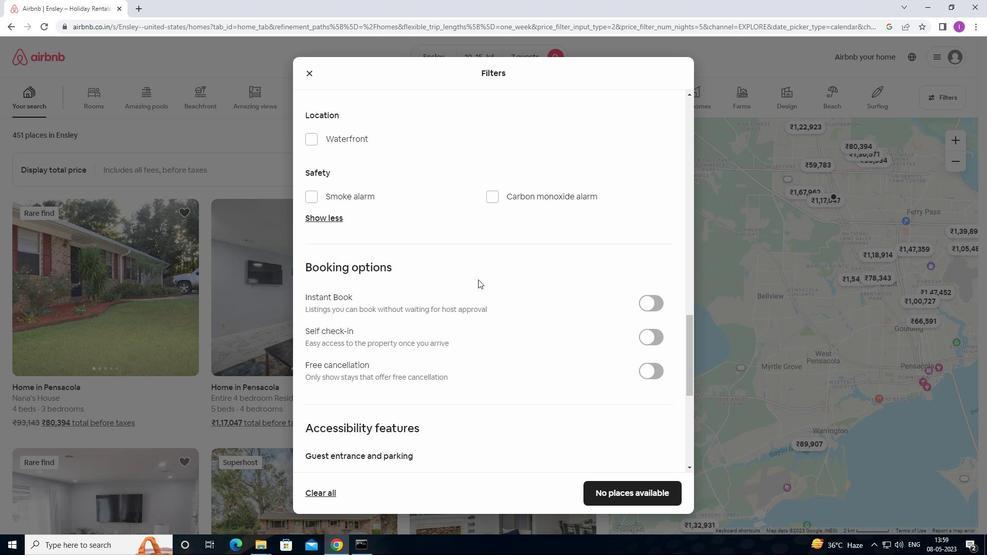 
Action: Mouse scrolled (484, 278) with delta (0, 0)
Screenshot: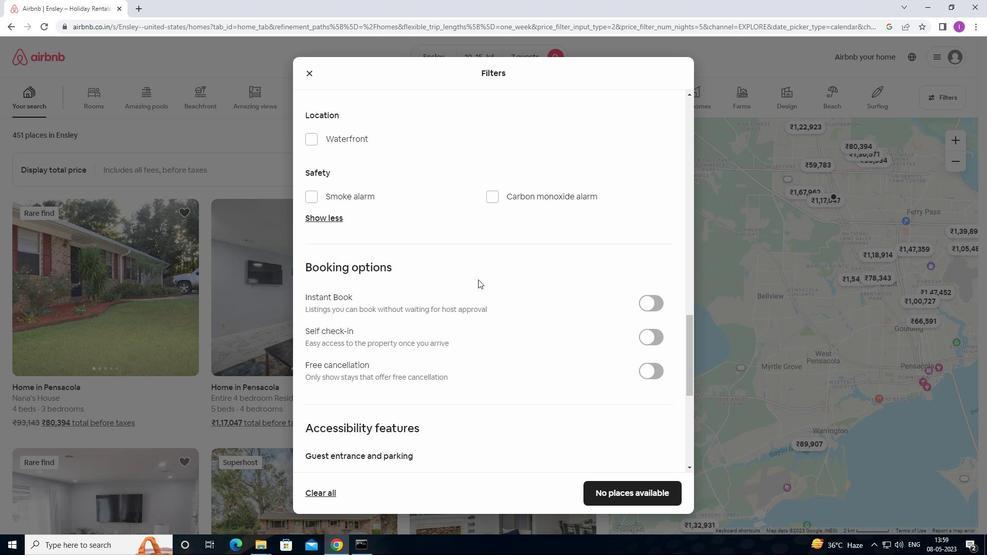 
Action: Mouse moved to (655, 239)
Screenshot: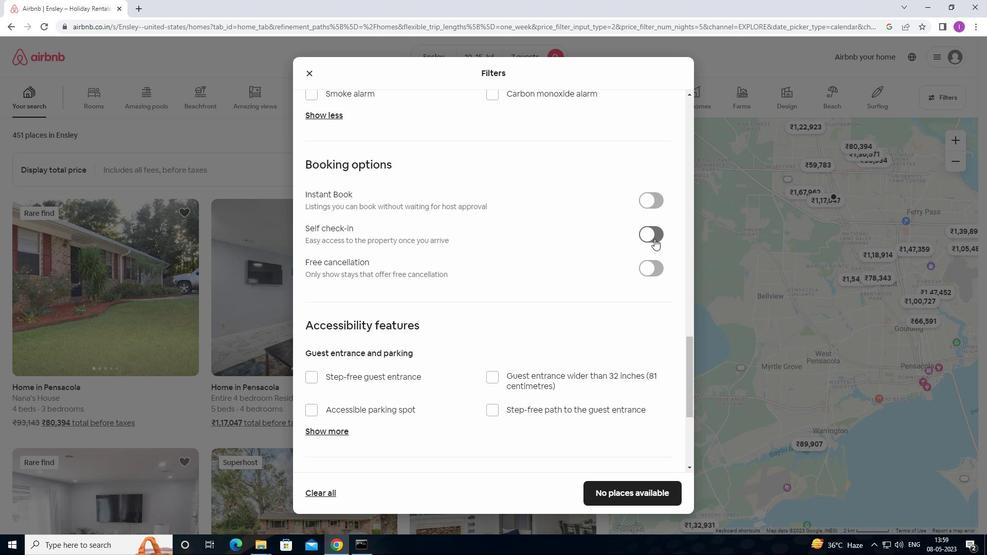
Action: Mouse pressed left at (655, 239)
Screenshot: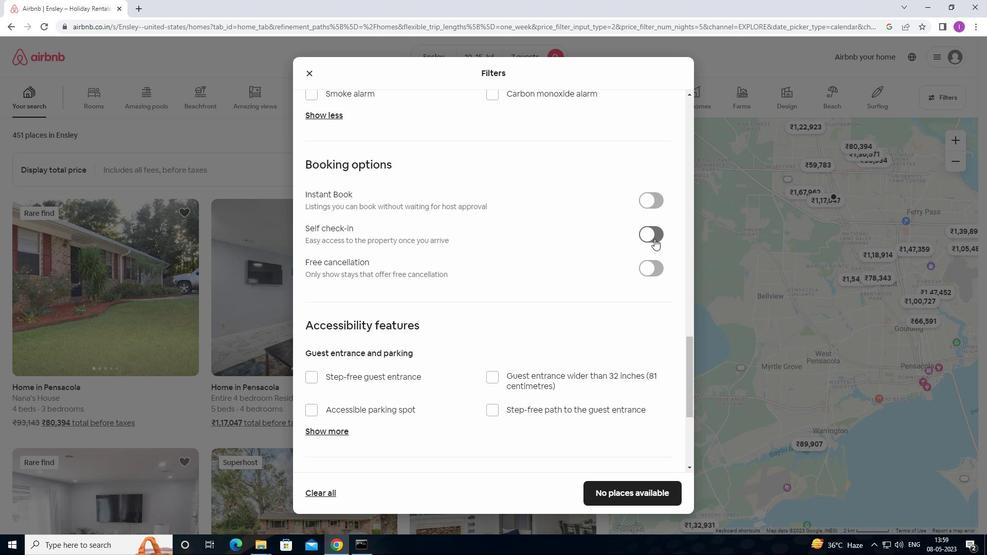 
Action: Mouse moved to (540, 269)
Screenshot: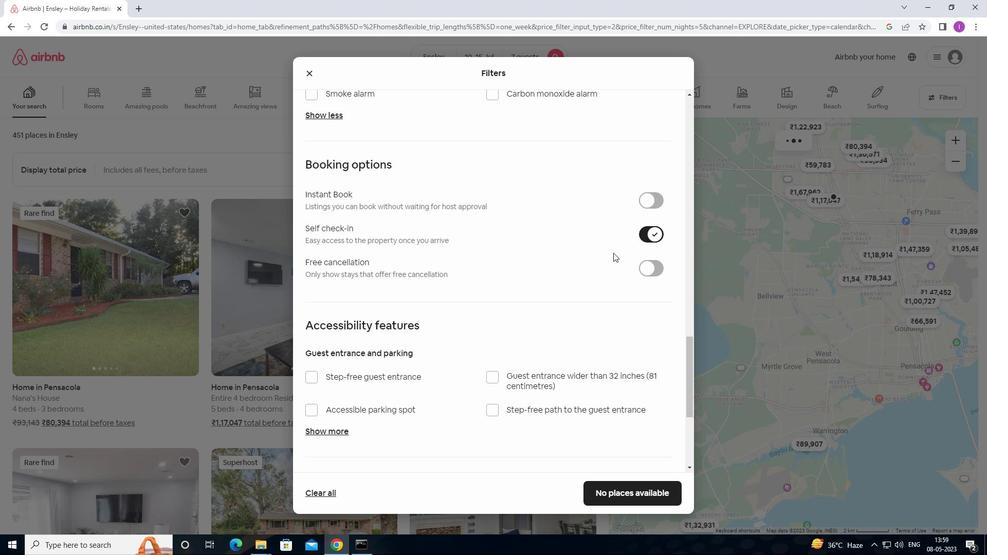 
Action: Mouse scrolled (540, 269) with delta (0, 0)
Screenshot: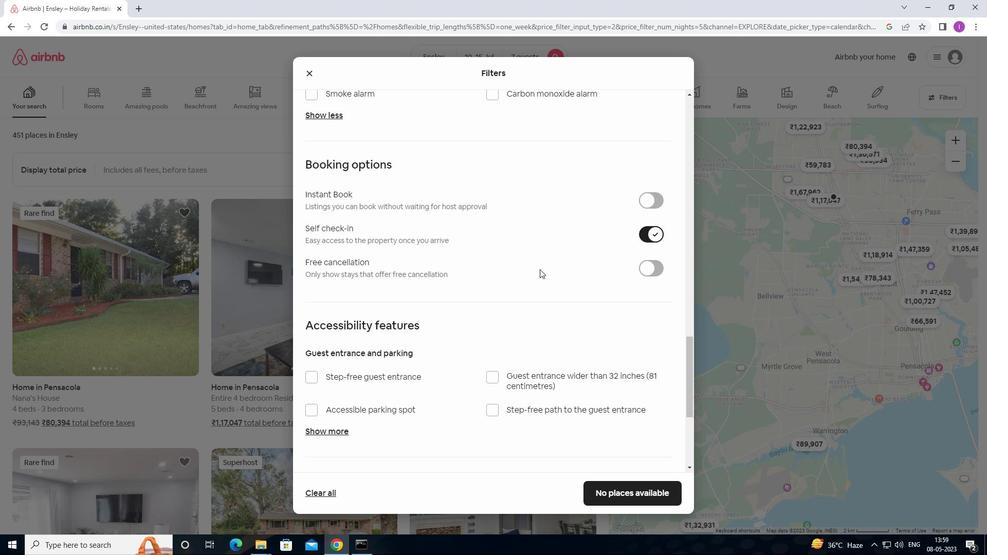 
Action: Mouse scrolled (540, 269) with delta (0, 0)
Screenshot: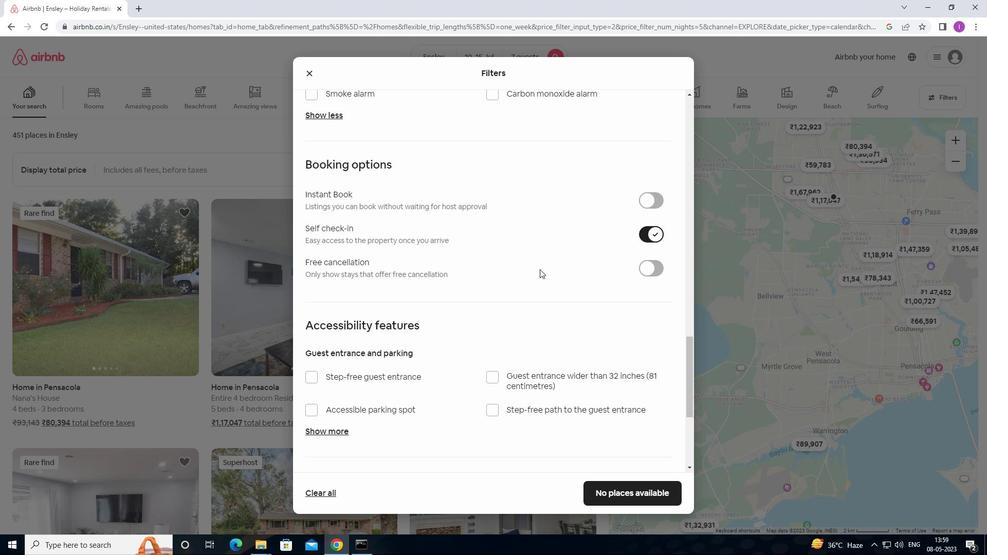 
Action: Mouse scrolled (540, 269) with delta (0, 0)
Screenshot: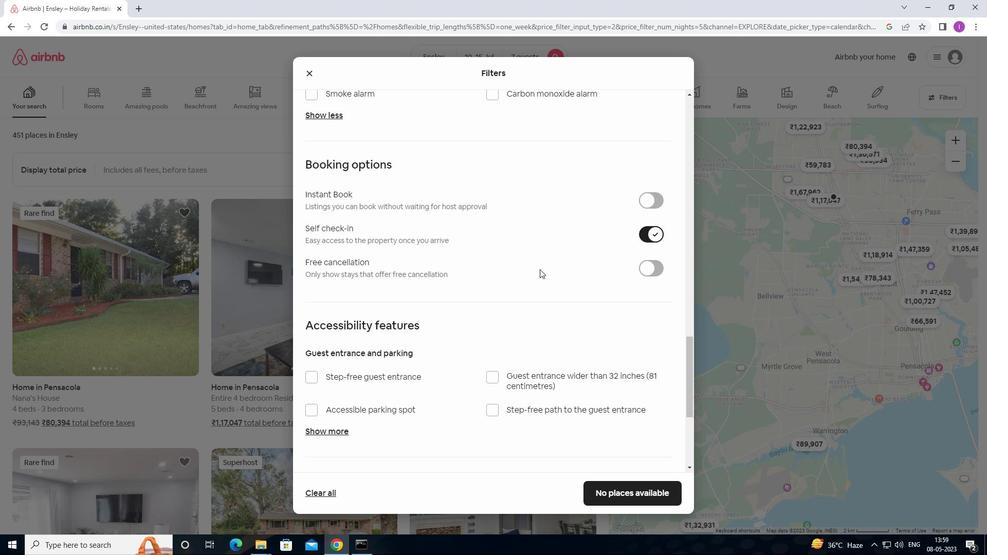 
Action: Mouse scrolled (540, 269) with delta (0, 0)
Screenshot: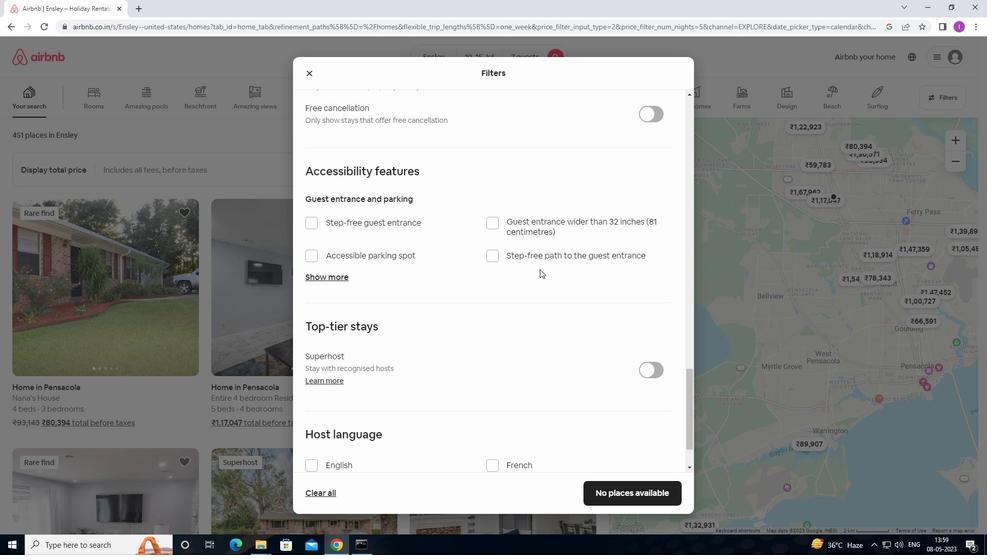 
Action: Mouse scrolled (540, 269) with delta (0, 0)
Screenshot: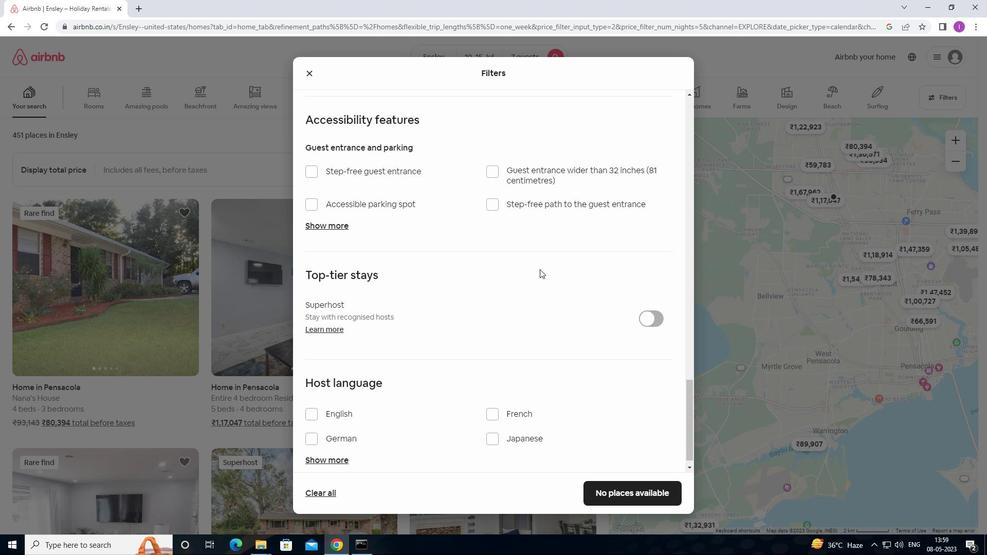 
Action: Mouse scrolled (540, 269) with delta (0, 0)
Screenshot: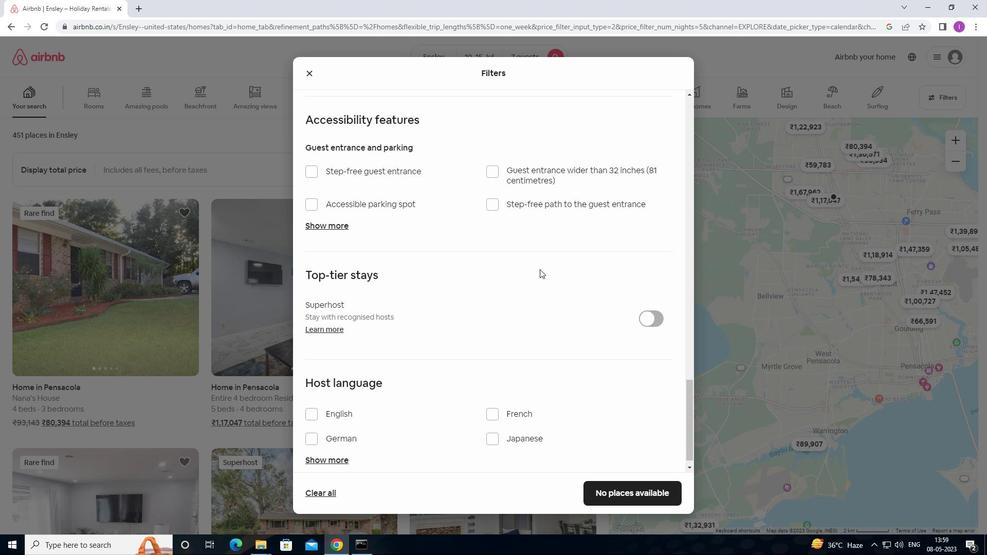 
Action: Mouse scrolled (540, 269) with delta (0, 0)
Screenshot: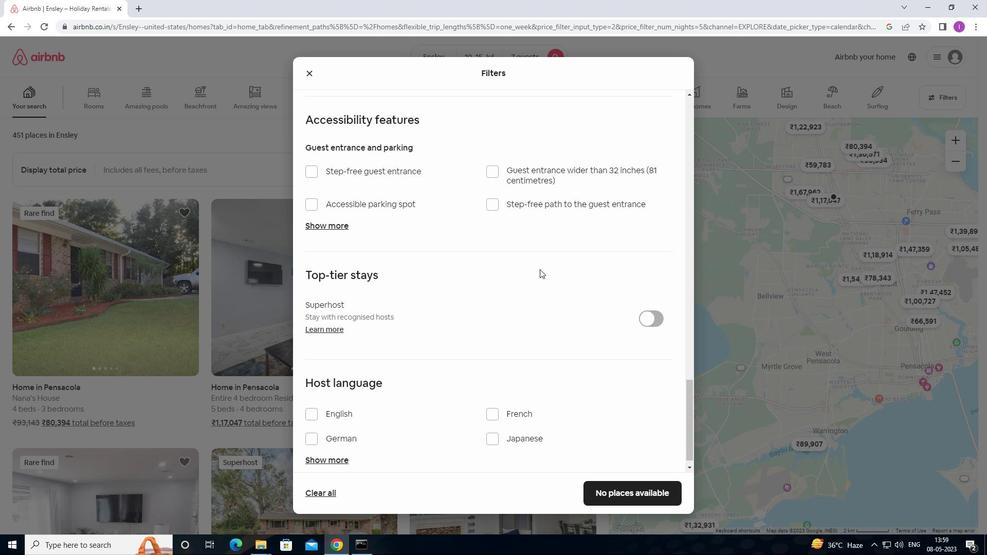 
Action: Mouse moved to (314, 395)
Screenshot: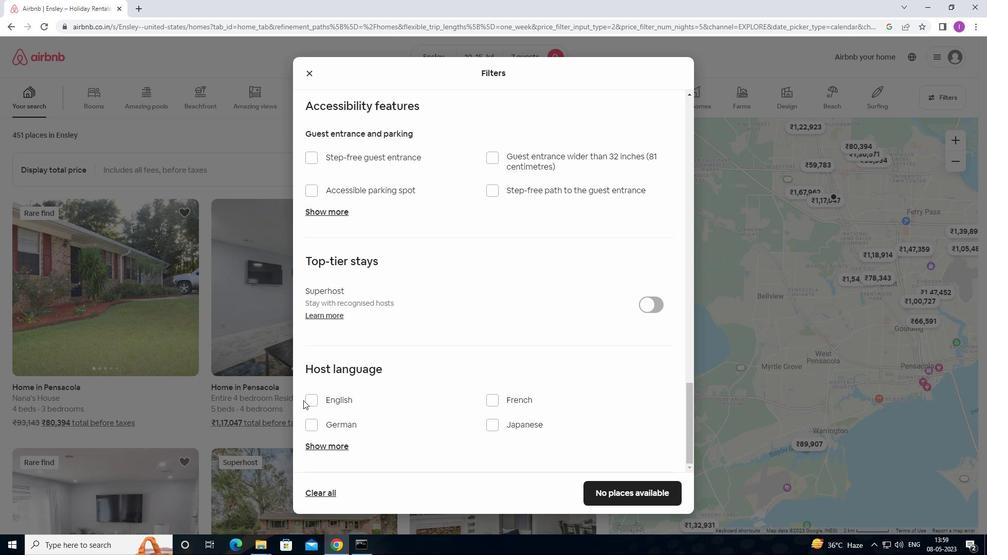 
Action: Mouse pressed left at (314, 395)
Screenshot: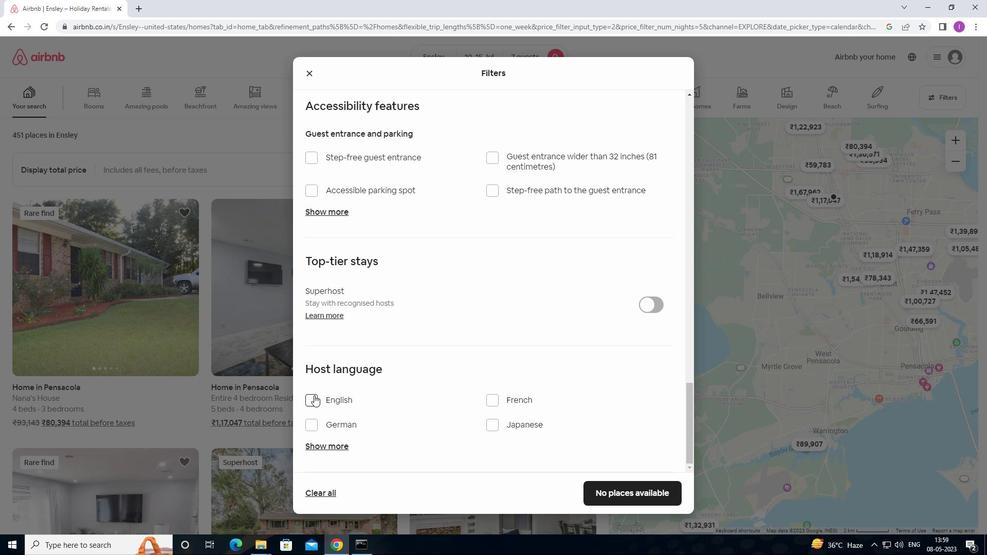 
Action: Mouse moved to (603, 487)
Screenshot: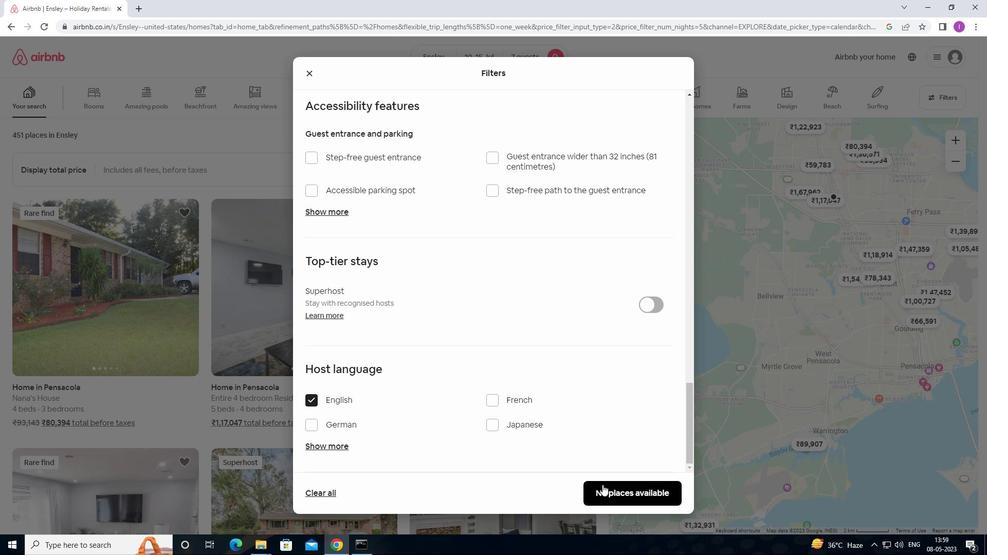 
Action: Mouse pressed left at (603, 487)
Screenshot: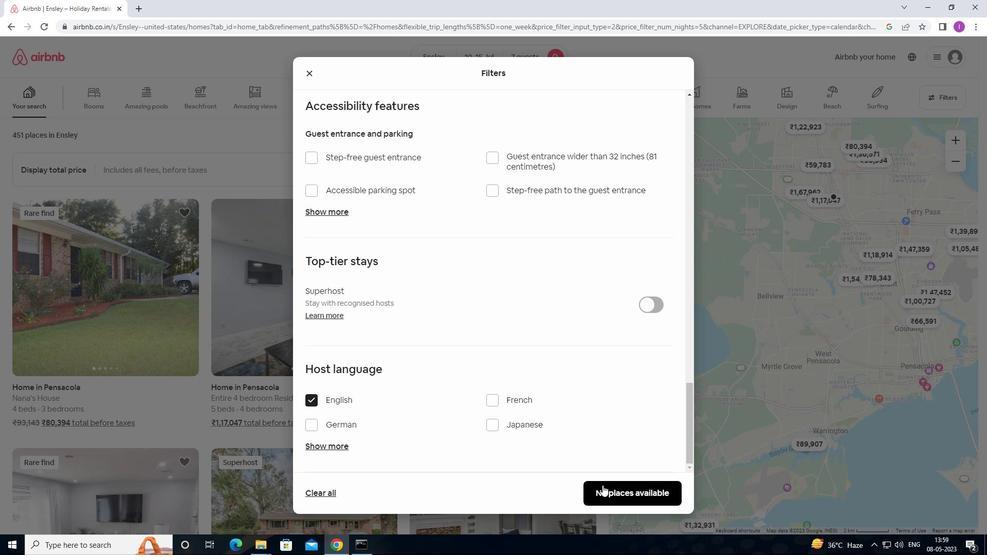 
Action: Mouse moved to (699, 361)
Screenshot: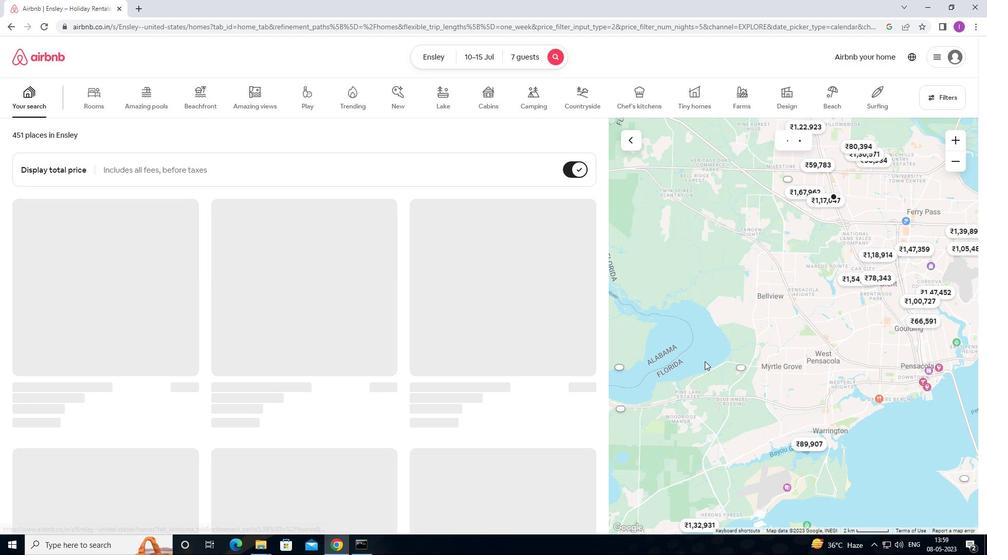 
